 Task: Look for space in Pedana, India from 9th August, 2023 to 12th August, 2023 for 1 adult in price range Rs.6000 to Rs.15000. Place can be entire place with 1  bedroom having 1 bed and 1 bathroom. Property type can be house, flat, guest house. Amenities needed are: wifi. Booking option can be shelf check-in. Required host language is English.
Action: Mouse moved to (561, 76)
Screenshot: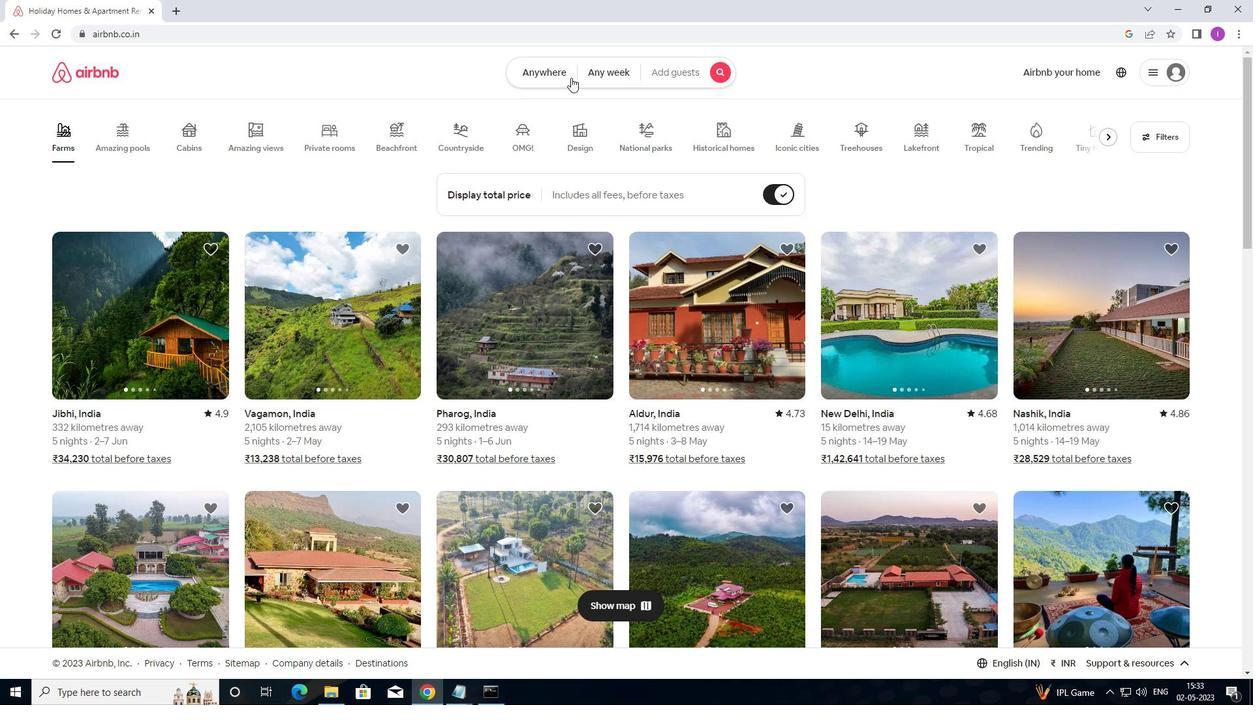 
Action: Mouse pressed left at (561, 76)
Screenshot: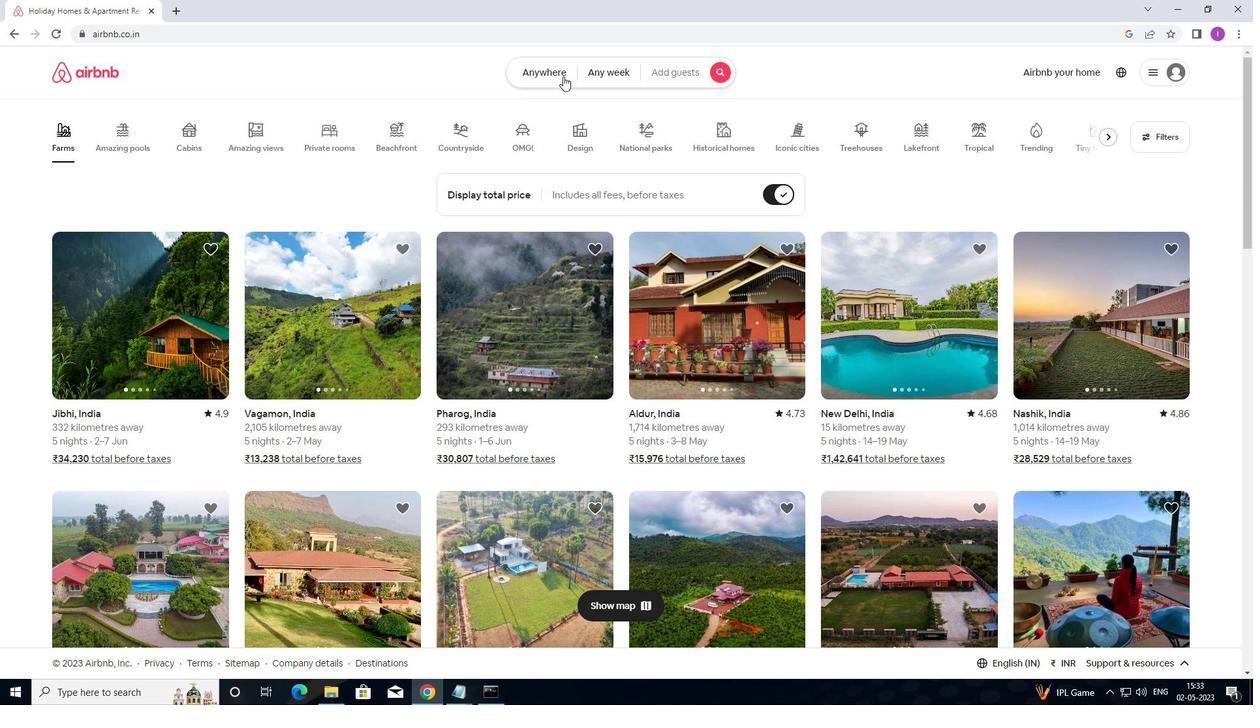 
Action: Mouse moved to (400, 122)
Screenshot: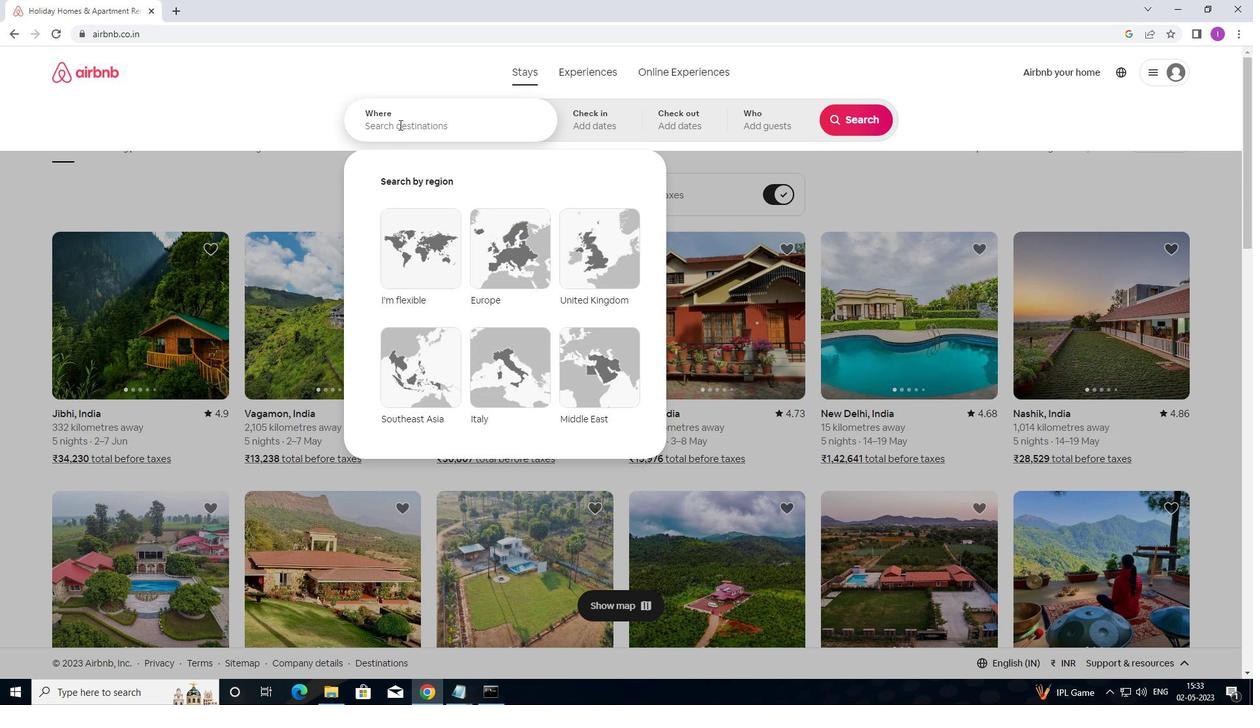 
Action: Mouse pressed left at (400, 122)
Screenshot: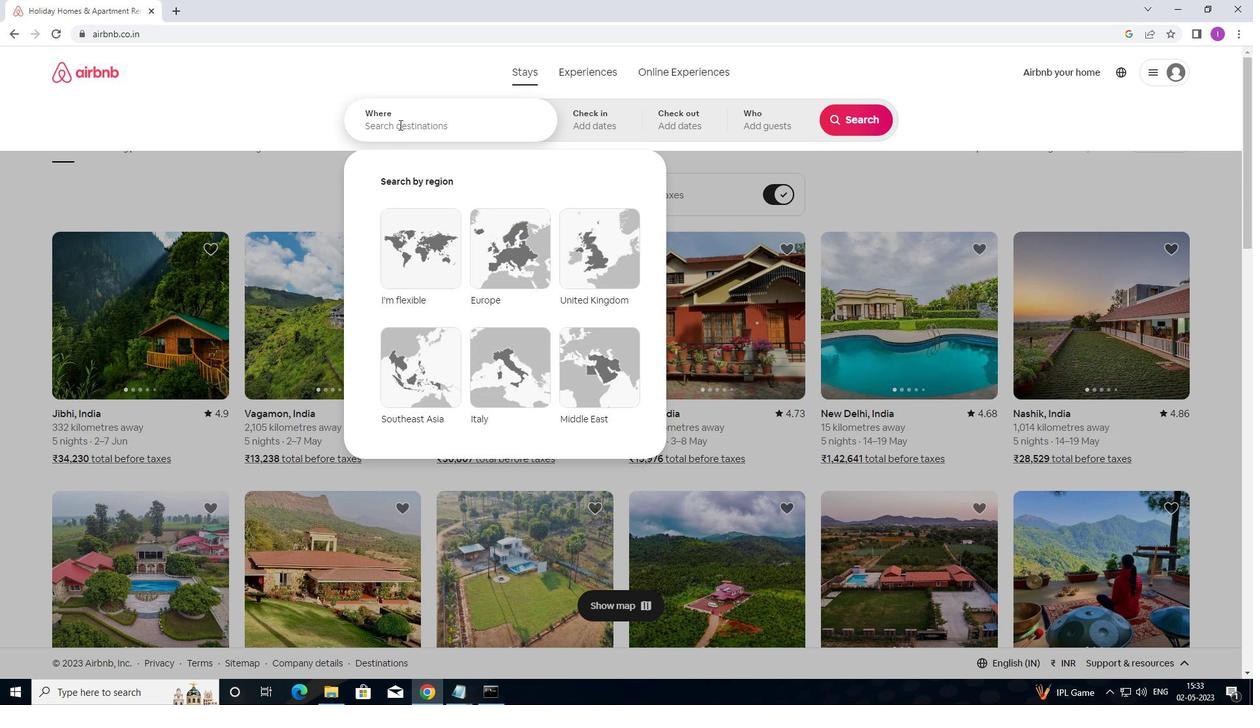 
Action: Mouse moved to (519, 142)
Screenshot: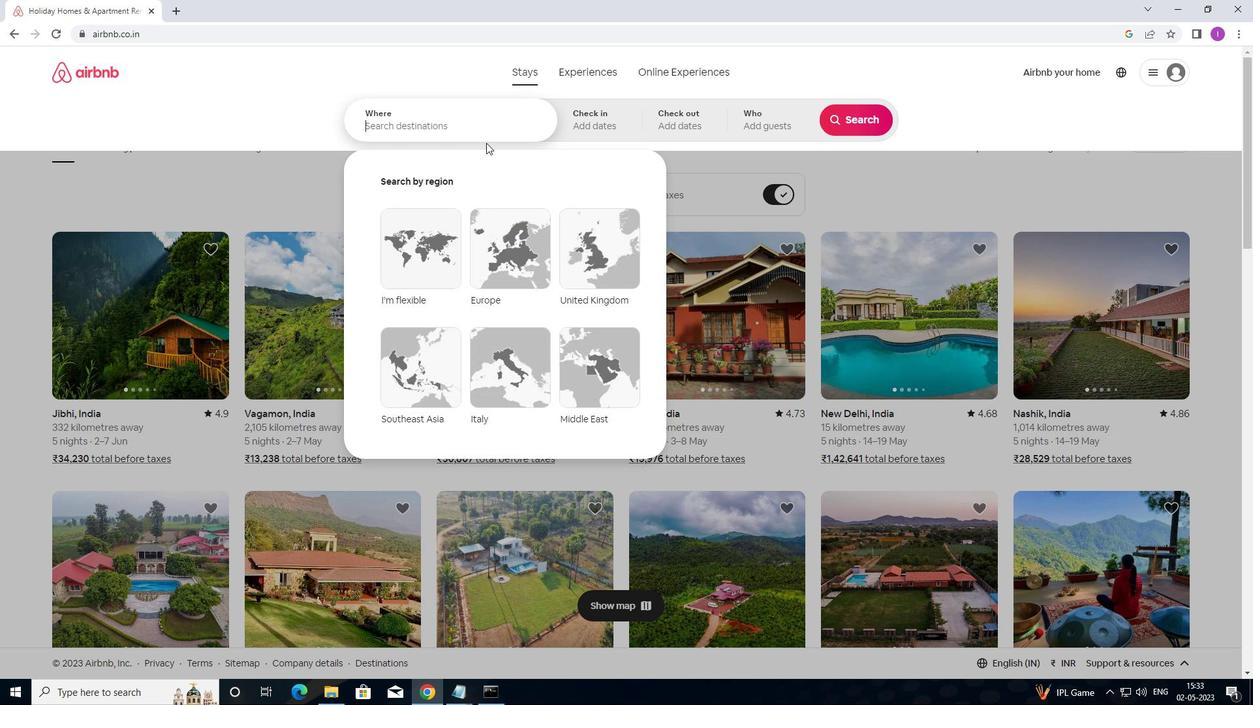 
Action: Key pressed <Key.shift>PEDANA,<Key.shift>INDIA
Screenshot: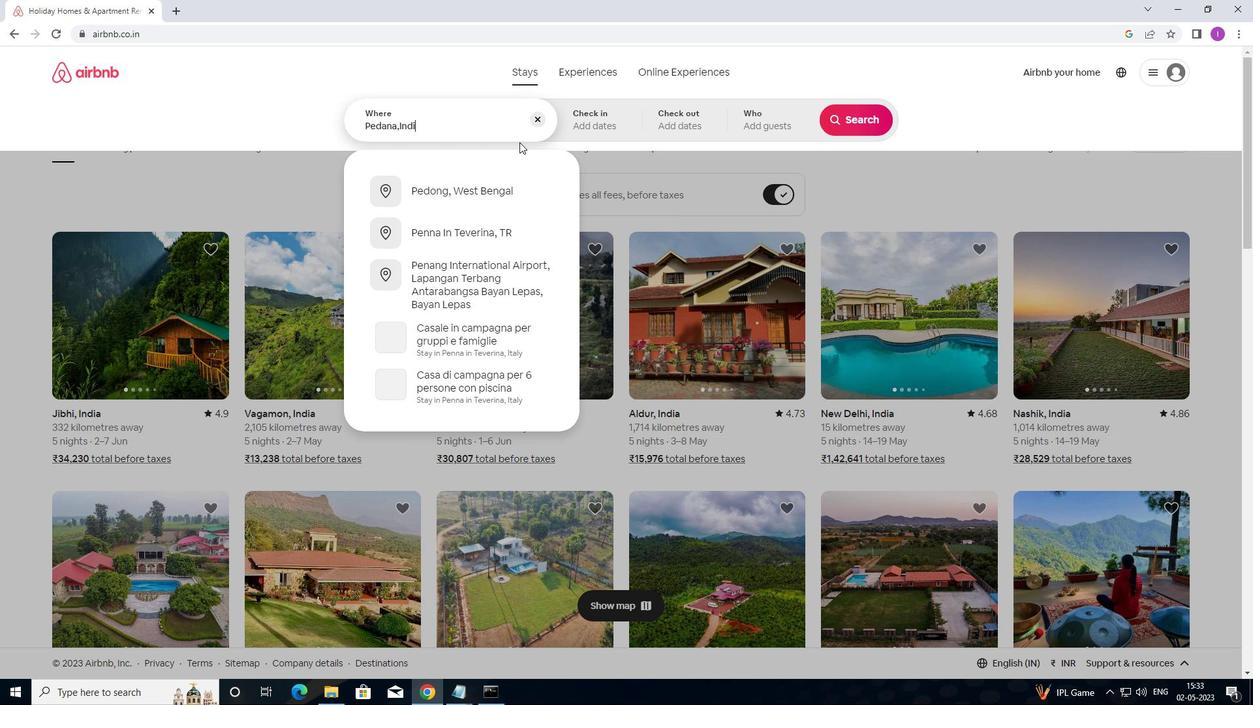 
Action: Mouse moved to (592, 126)
Screenshot: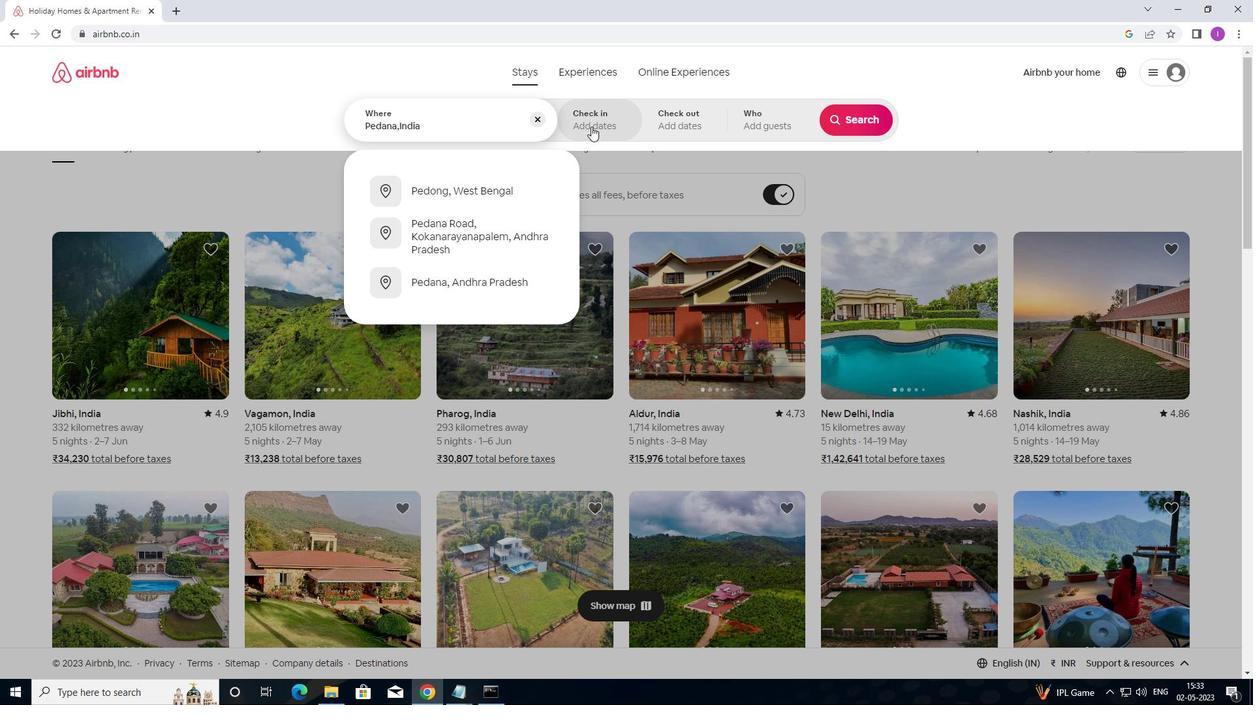 
Action: Mouse pressed left at (592, 126)
Screenshot: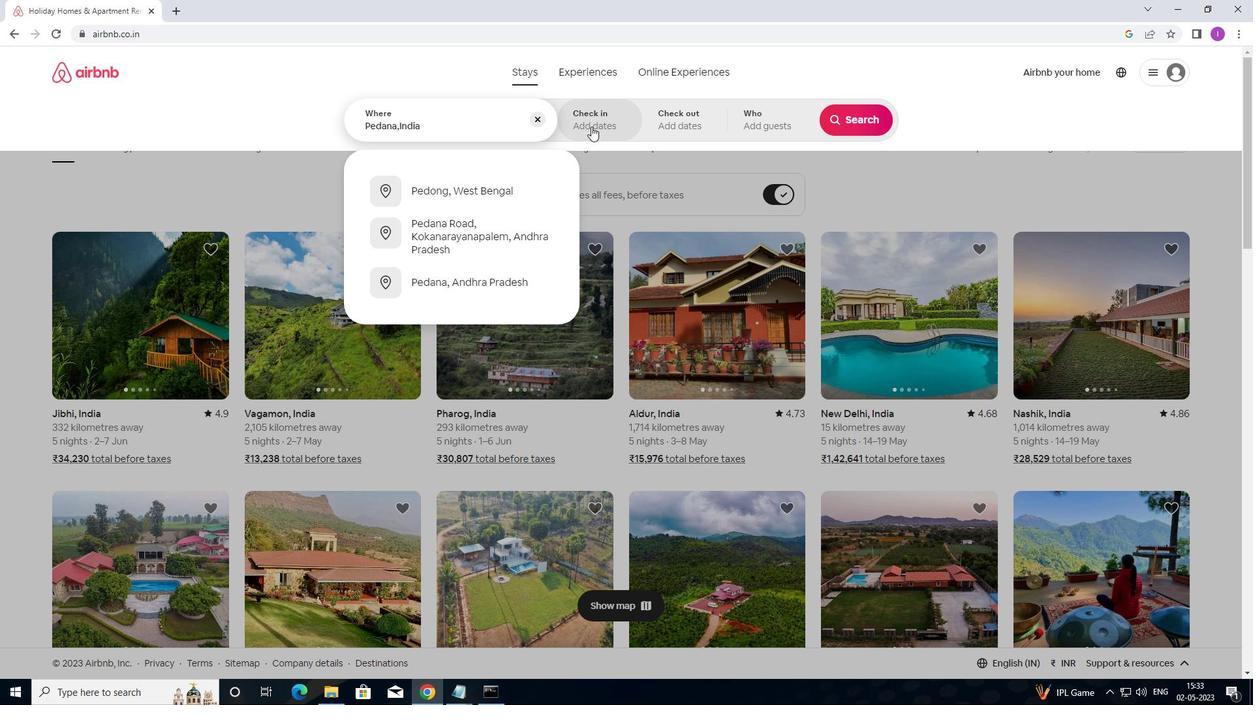
Action: Mouse moved to (849, 226)
Screenshot: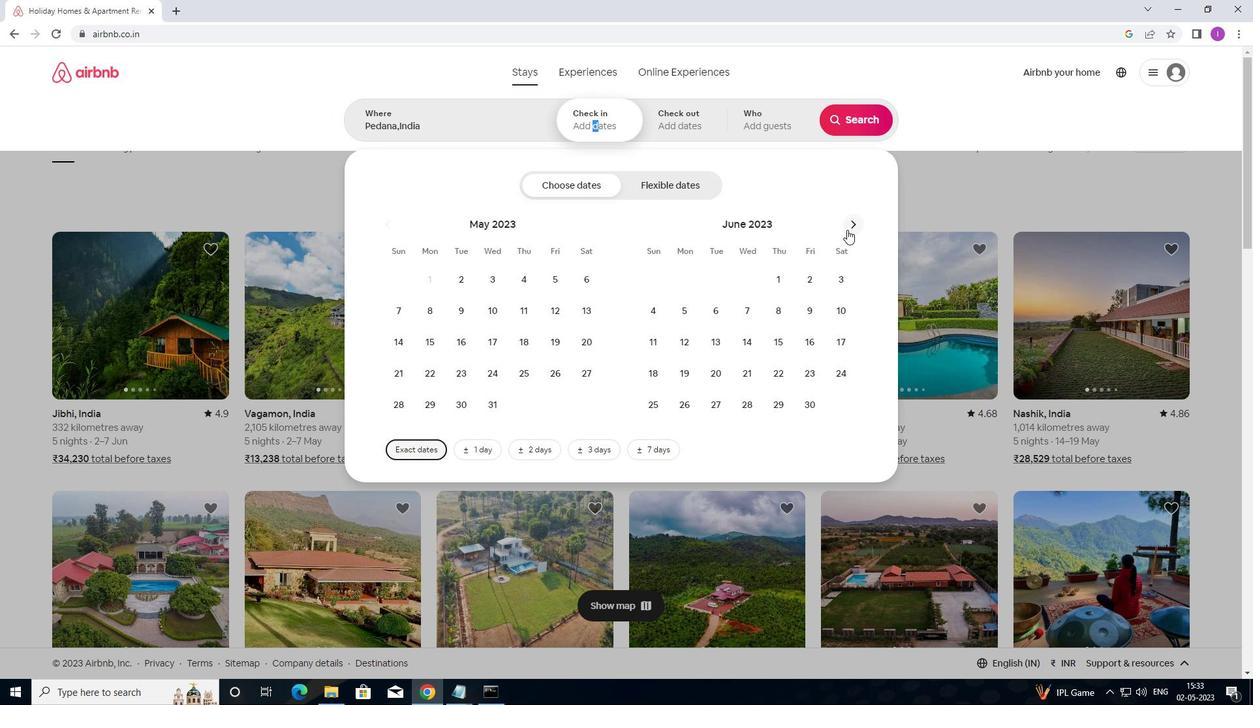 
Action: Mouse pressed left at (849, 226)
Screenshot: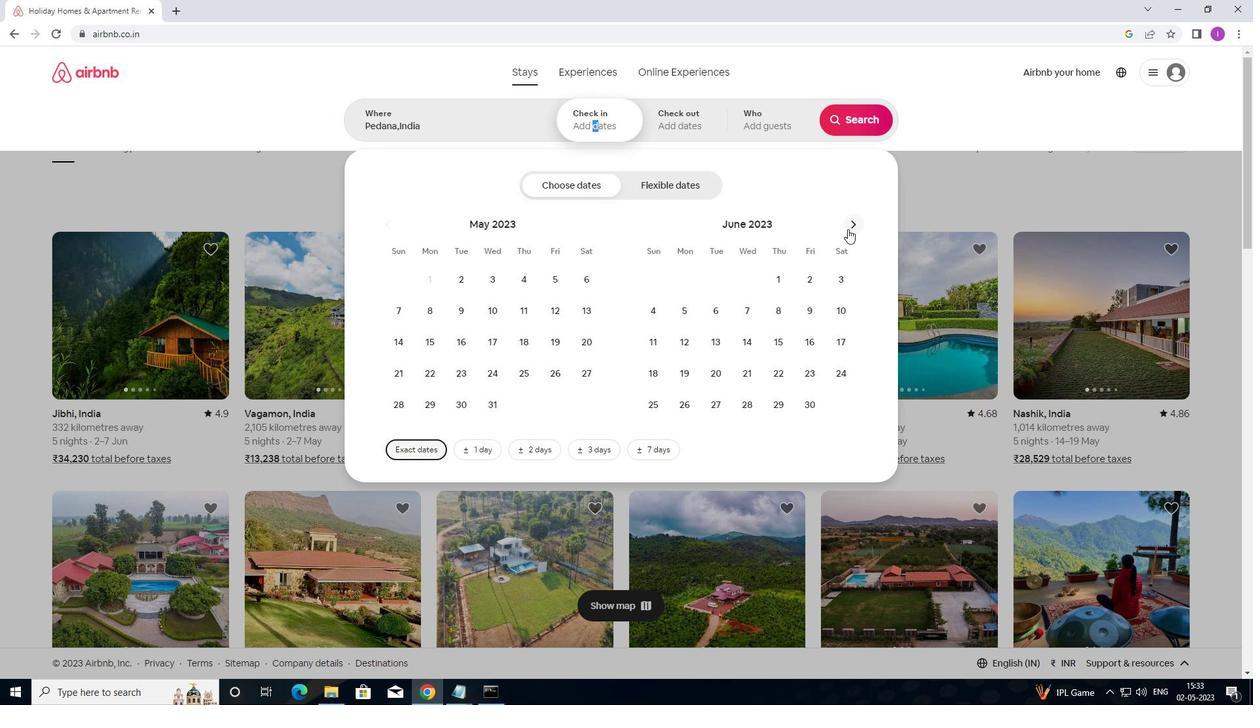 
Action: Mouse moved to (851, 226)
Screenshot: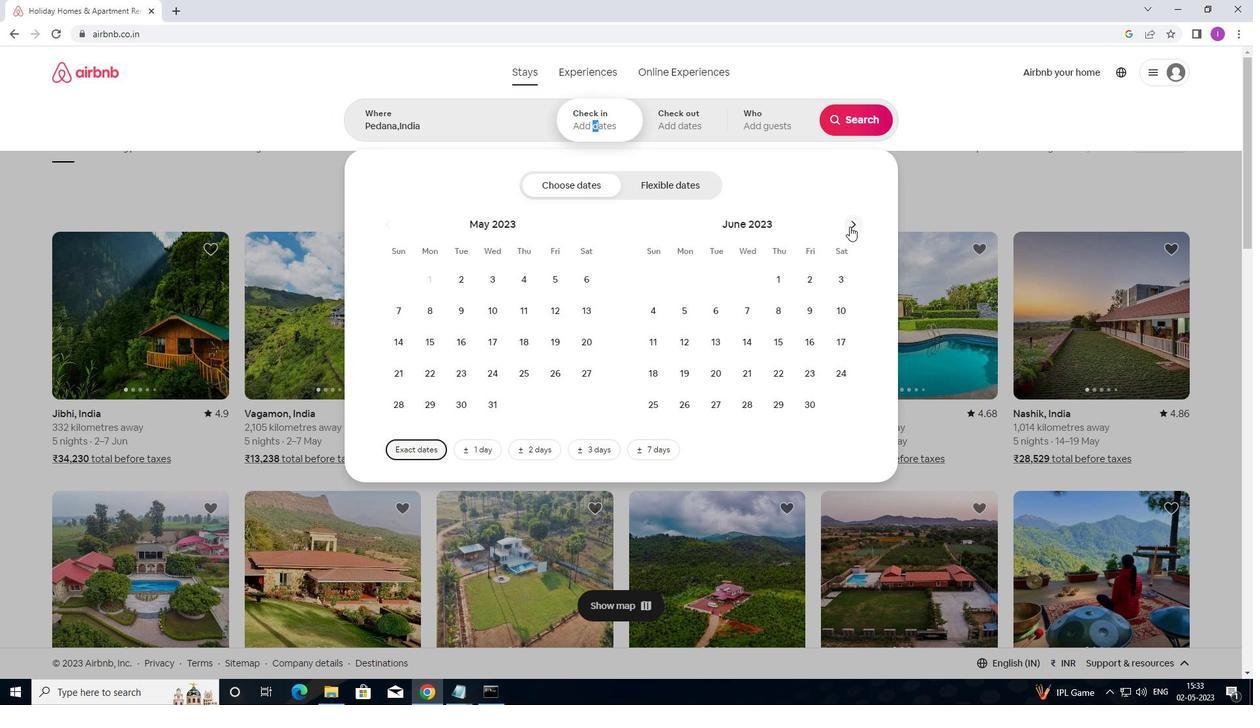 
Action: Mouse pressed left at (851, 226)
Screenshot: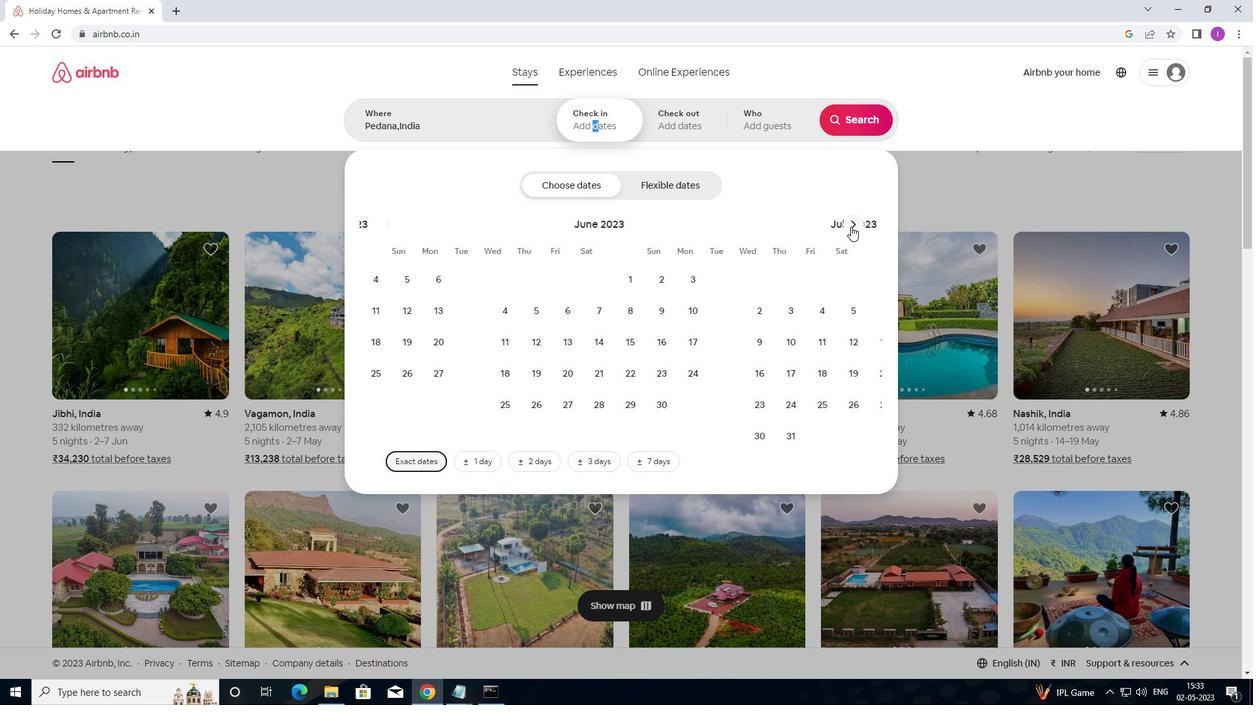 
Action: Mouse pressed left at (851, 226)
Screenshot: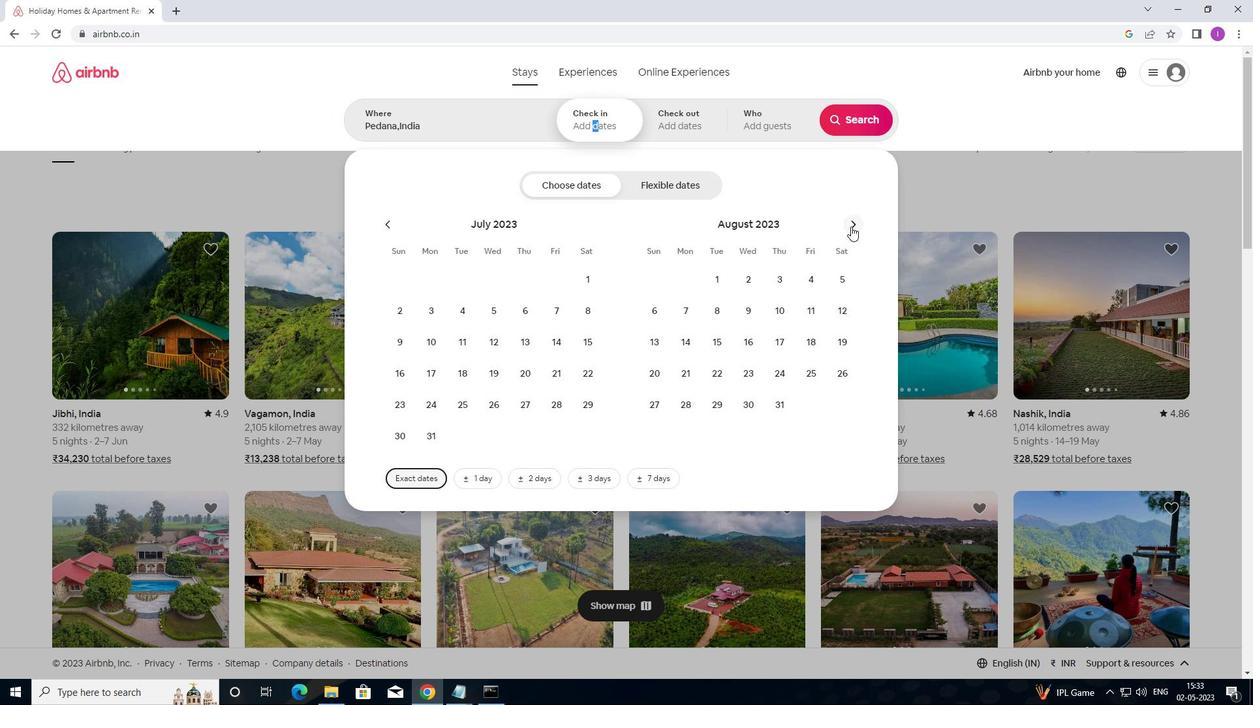 
Action: Mouse moved to (491, 313)
Screenshot: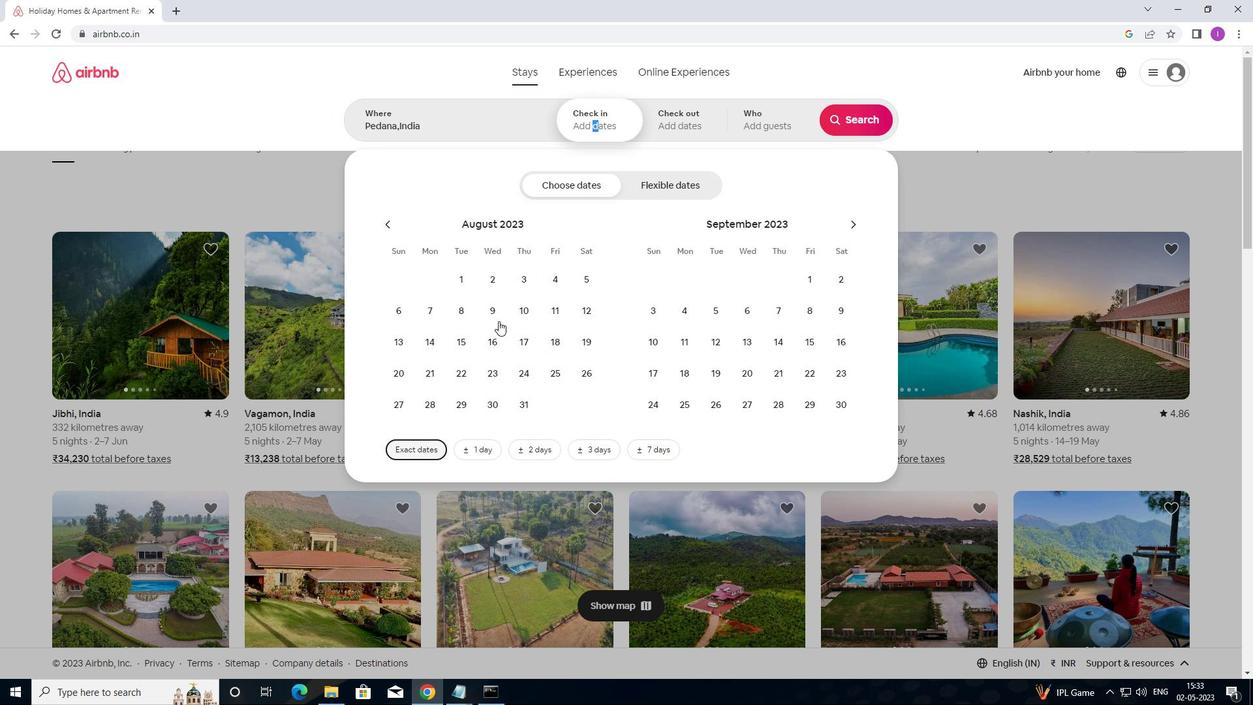 
Action: Mouse pressed left at (491, 313)
Screenshot: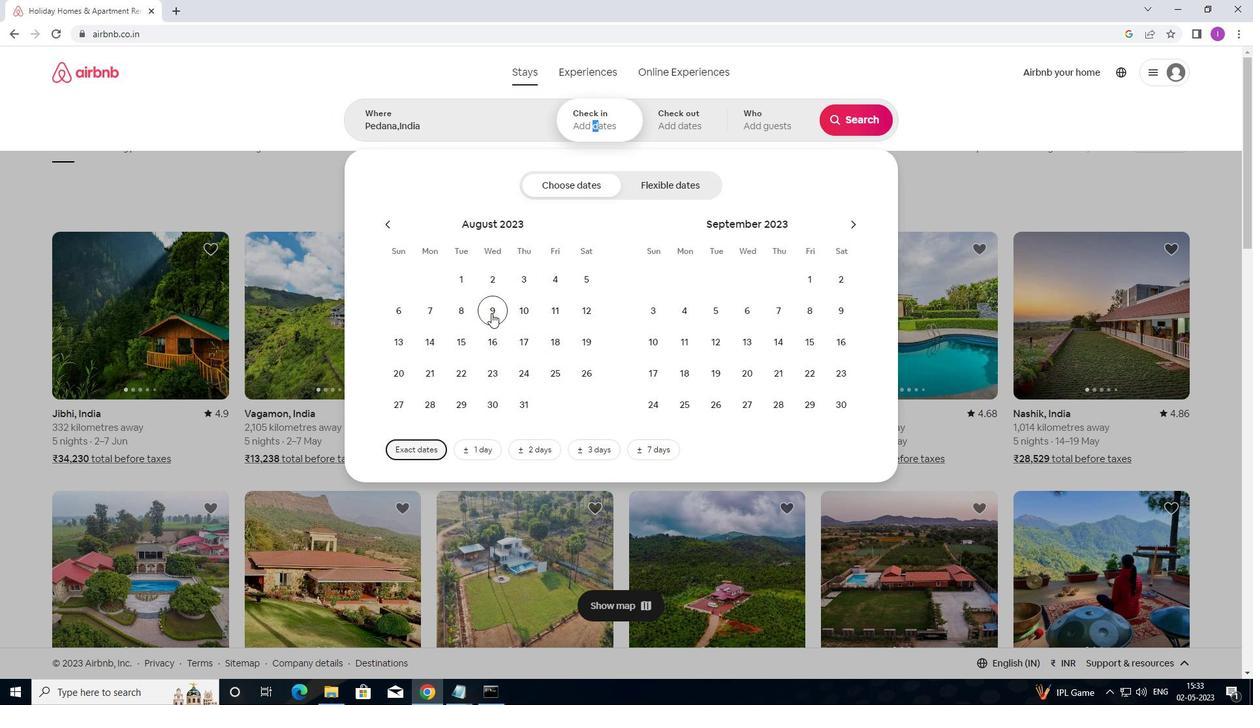 
Action: Mouse moved to (588, 314)
Screenshot: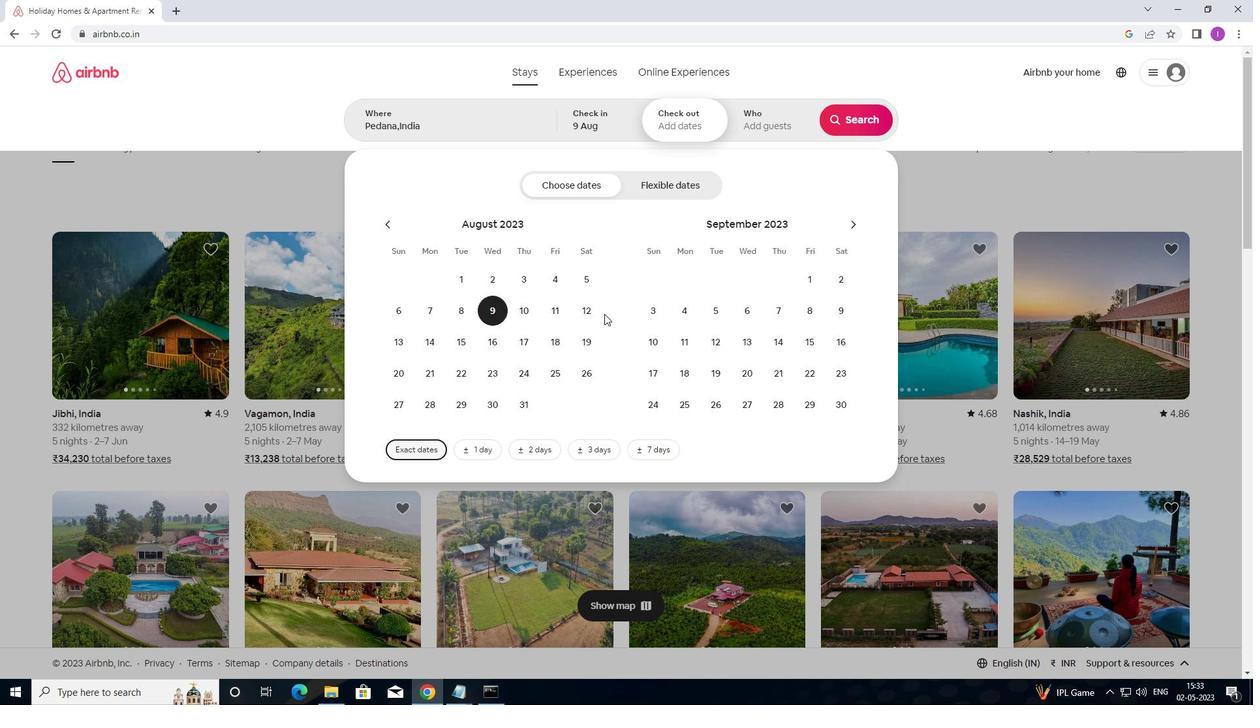 
Action: Mouse pressed left at (588, 314)
Screenshot: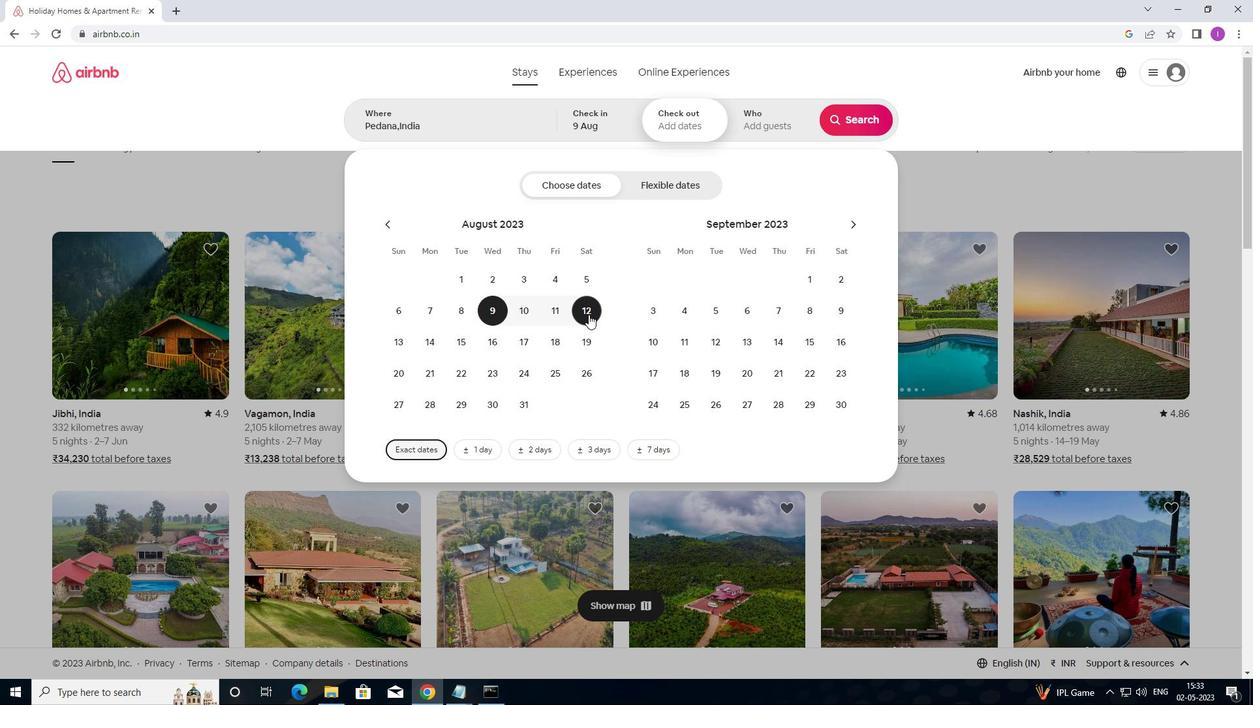 
Action: Mouse moved to (787, 129)
Screenshot: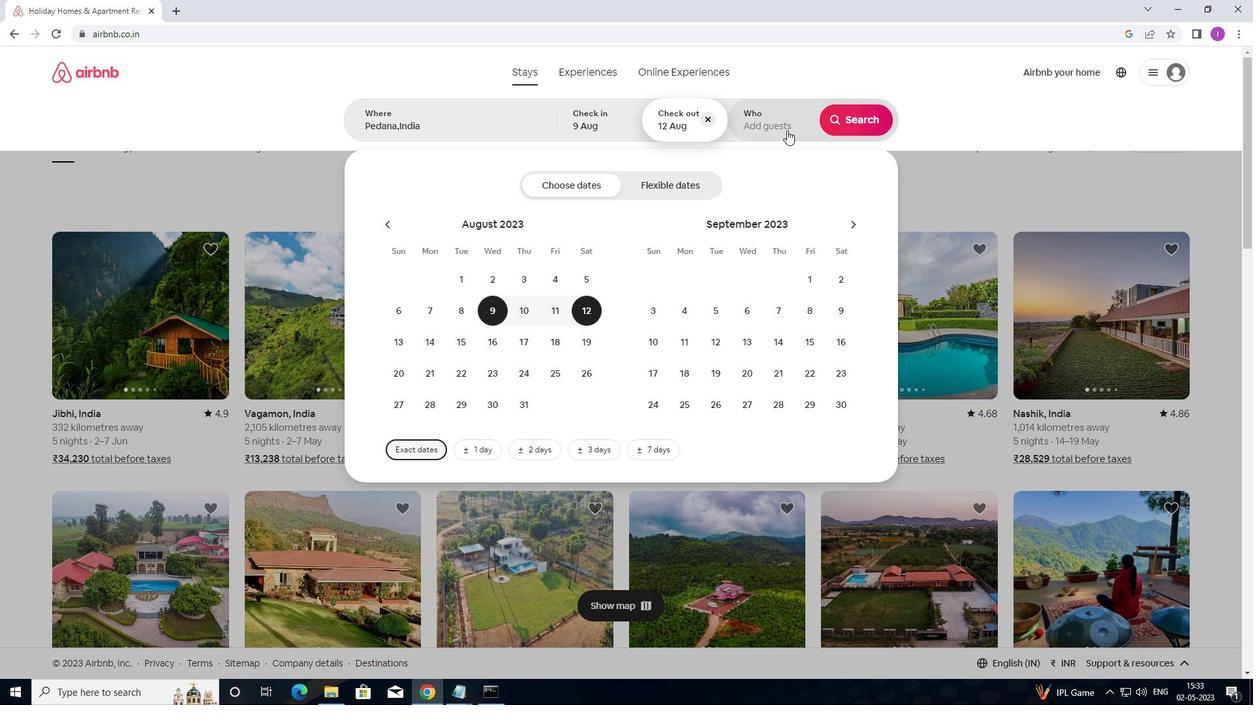 
Action: Mouse pressed left at (787, 129)
Screenshot: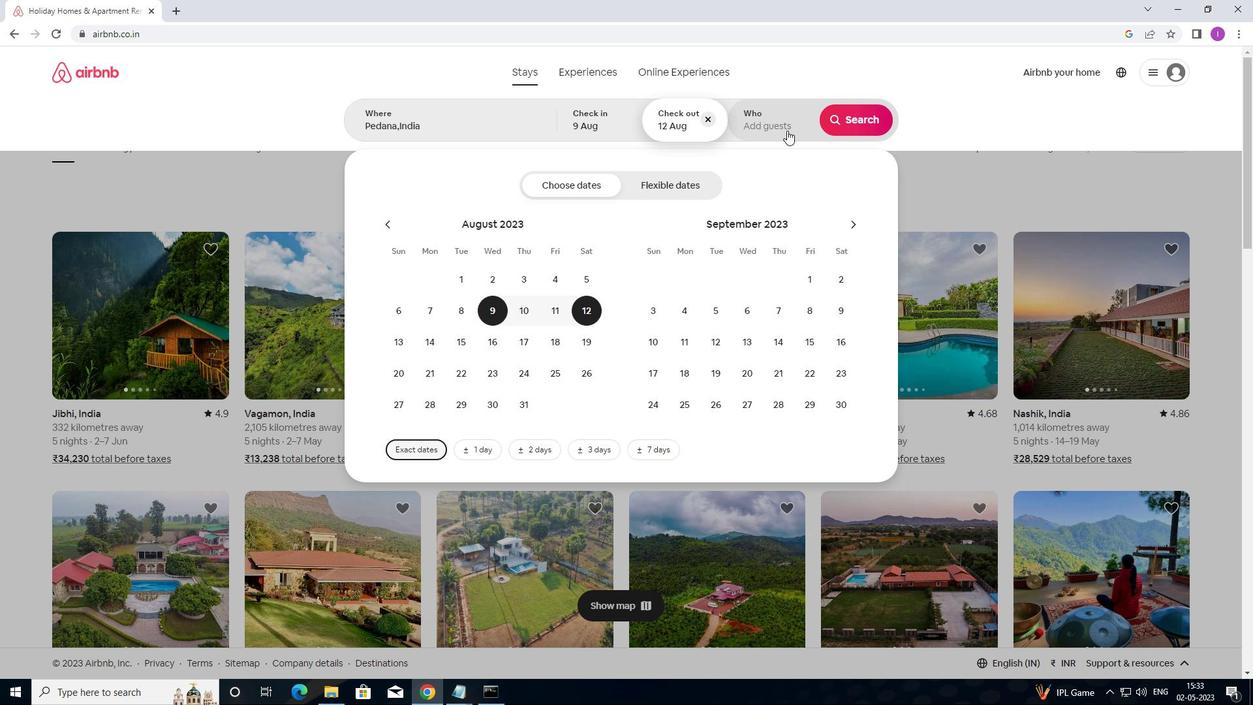 
Action: Mouse moved to (863, 186)
Screenshot: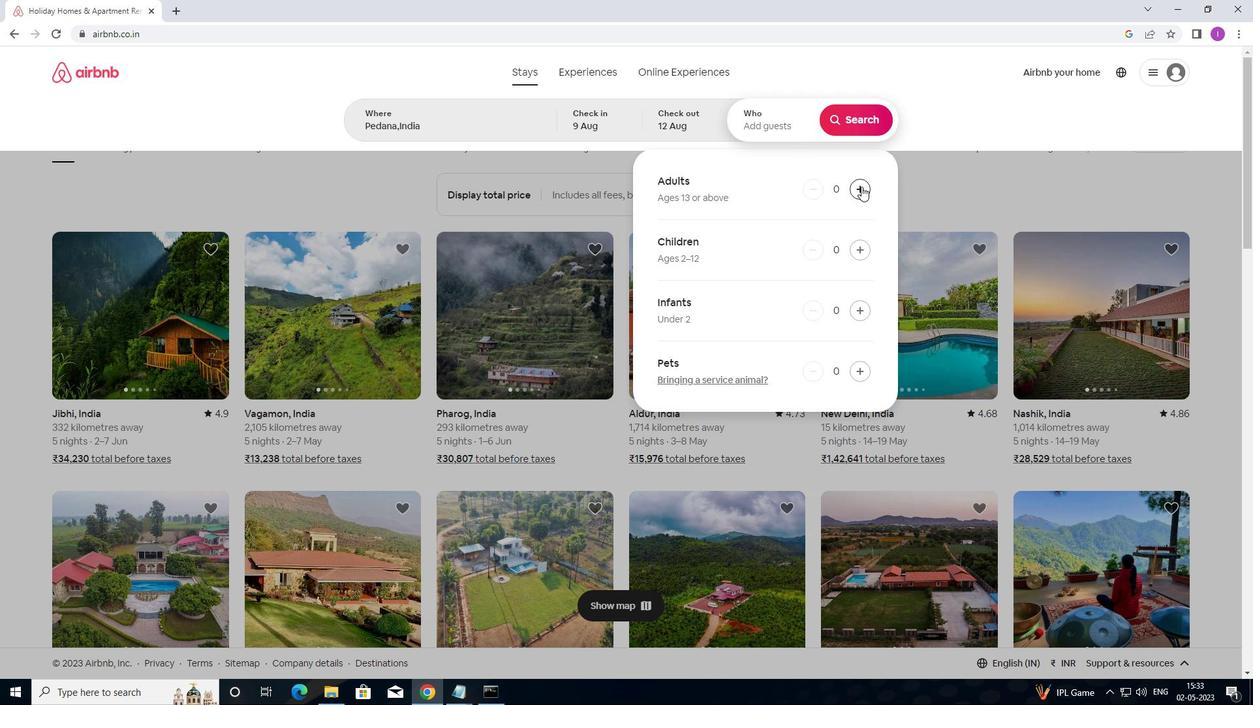 
Action: Mouse pressed left at (863, 186)
Screenshot: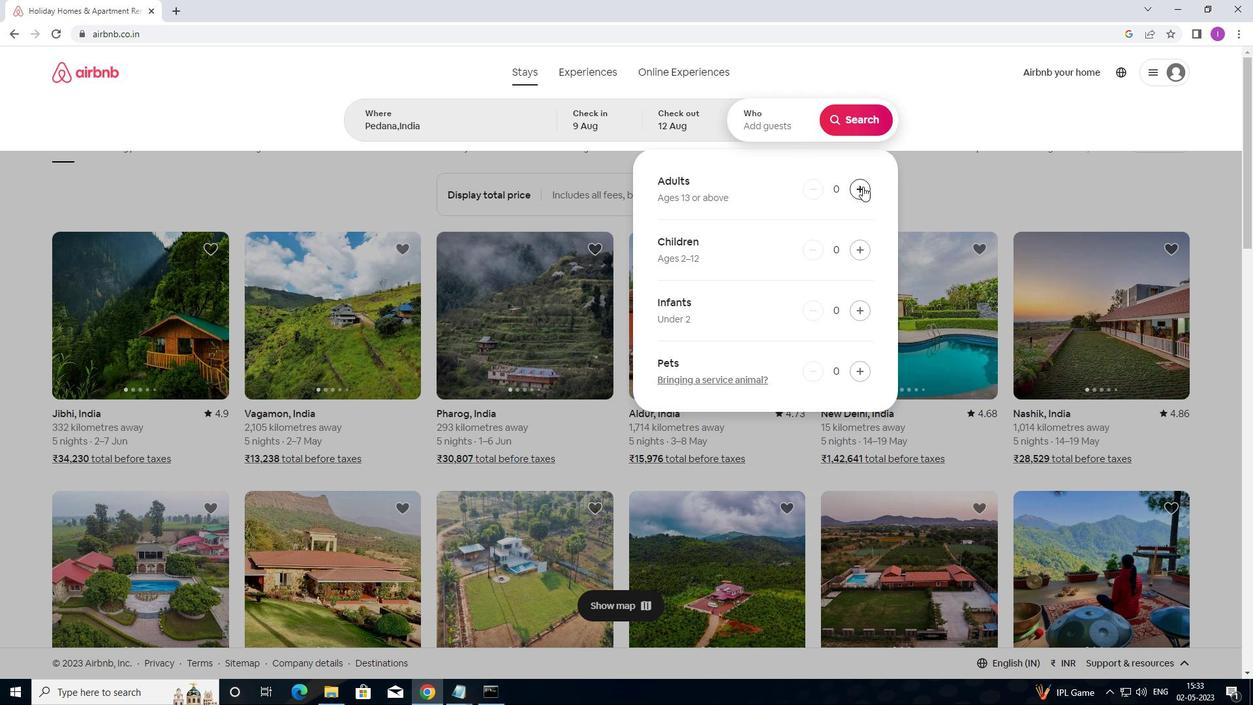 
Action: Mouse moved to (862, 125)
Screenshot: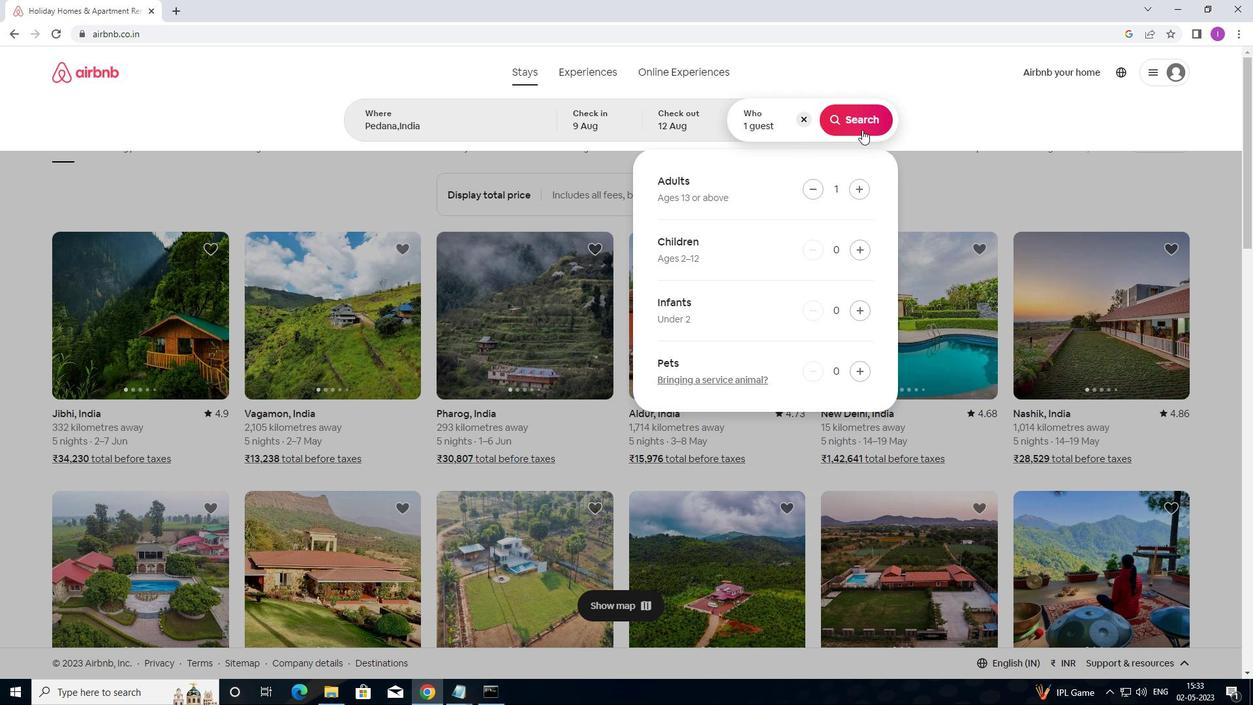 
Action: Mouse pressed left at (862, 125)
Screenshot: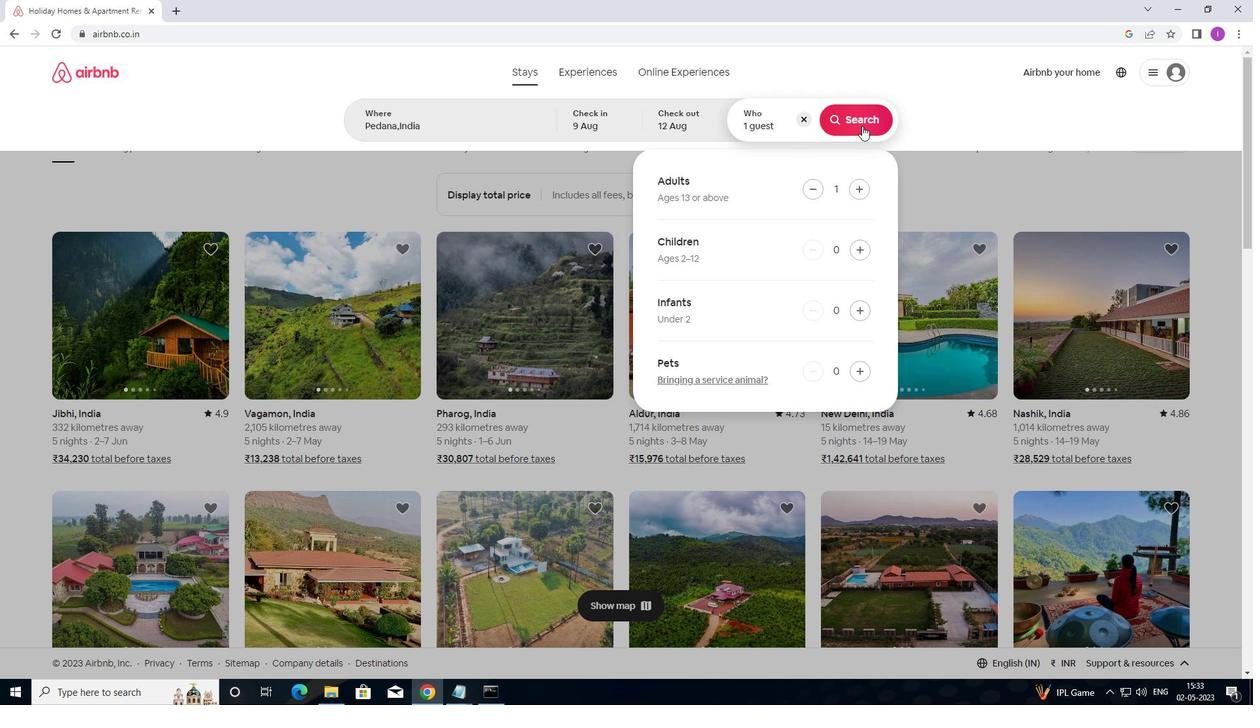
Action: Mouse moved to (1186, 128)
Screenshot: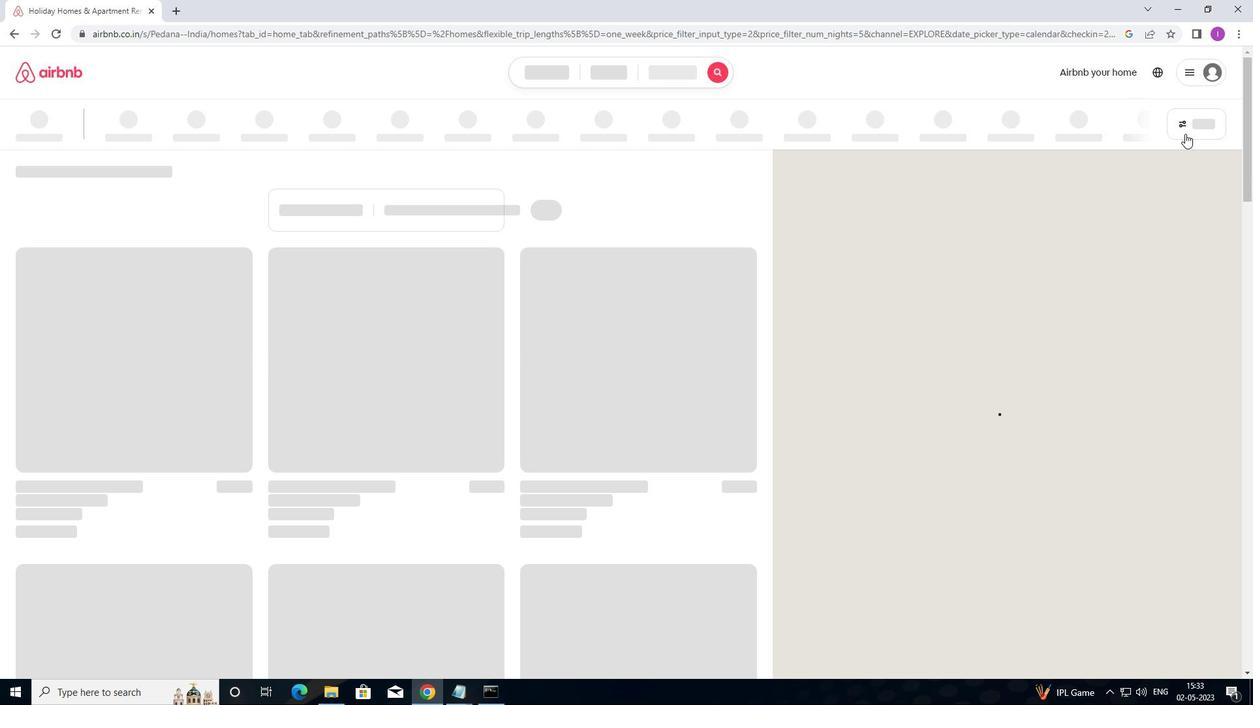 
Action: Mouse pressed left at (1186, 128)
Screenshot: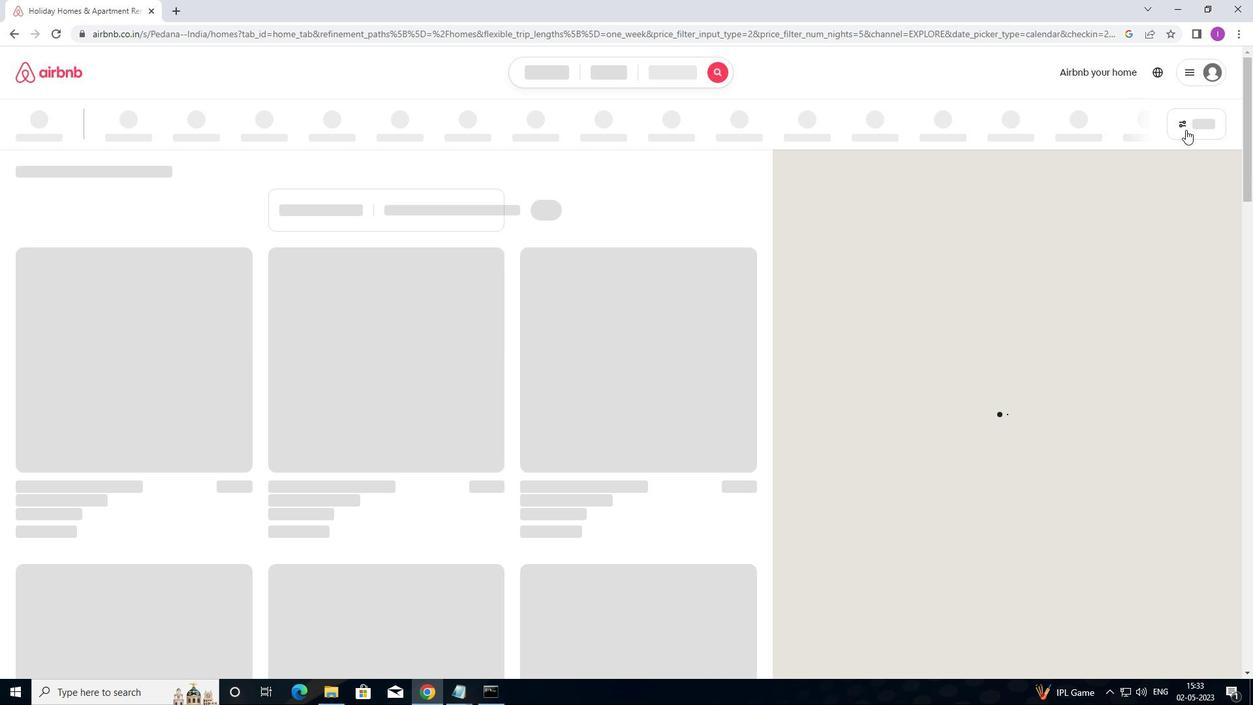 
Action: Mouse moved to (1205, 118)
Screenshot: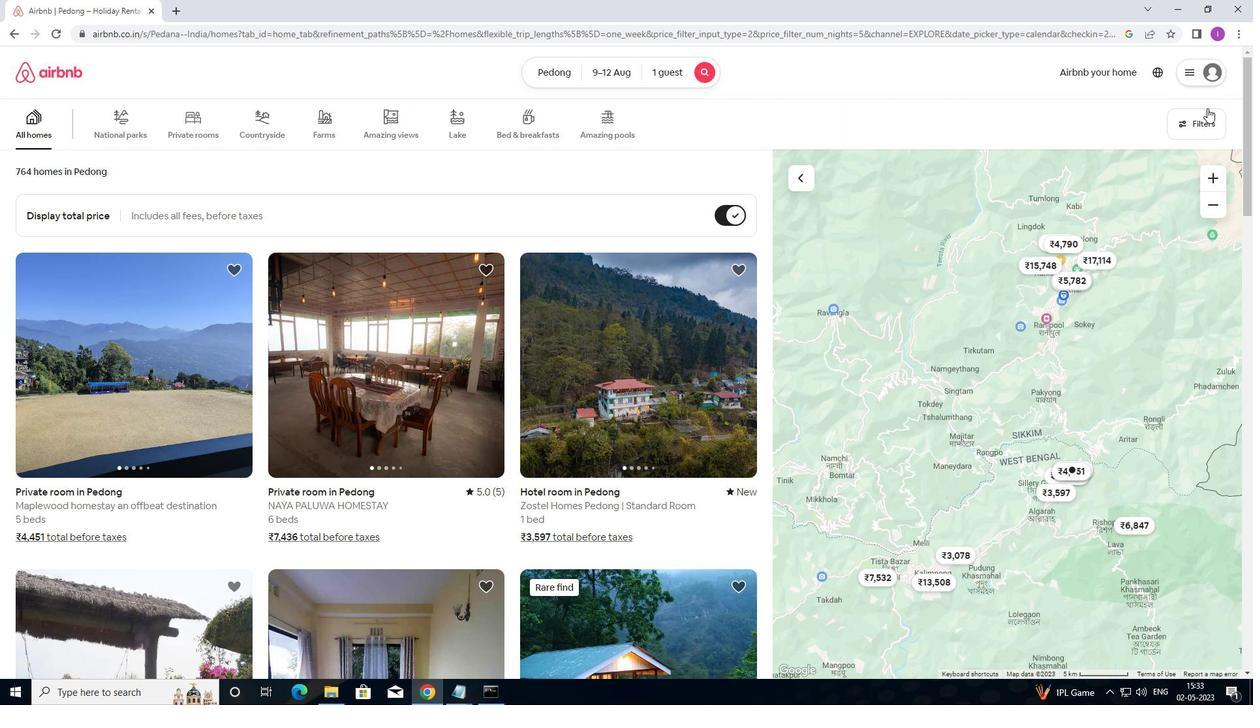 
Action: Mouse pressed left at (1205, 118)
Screenshot: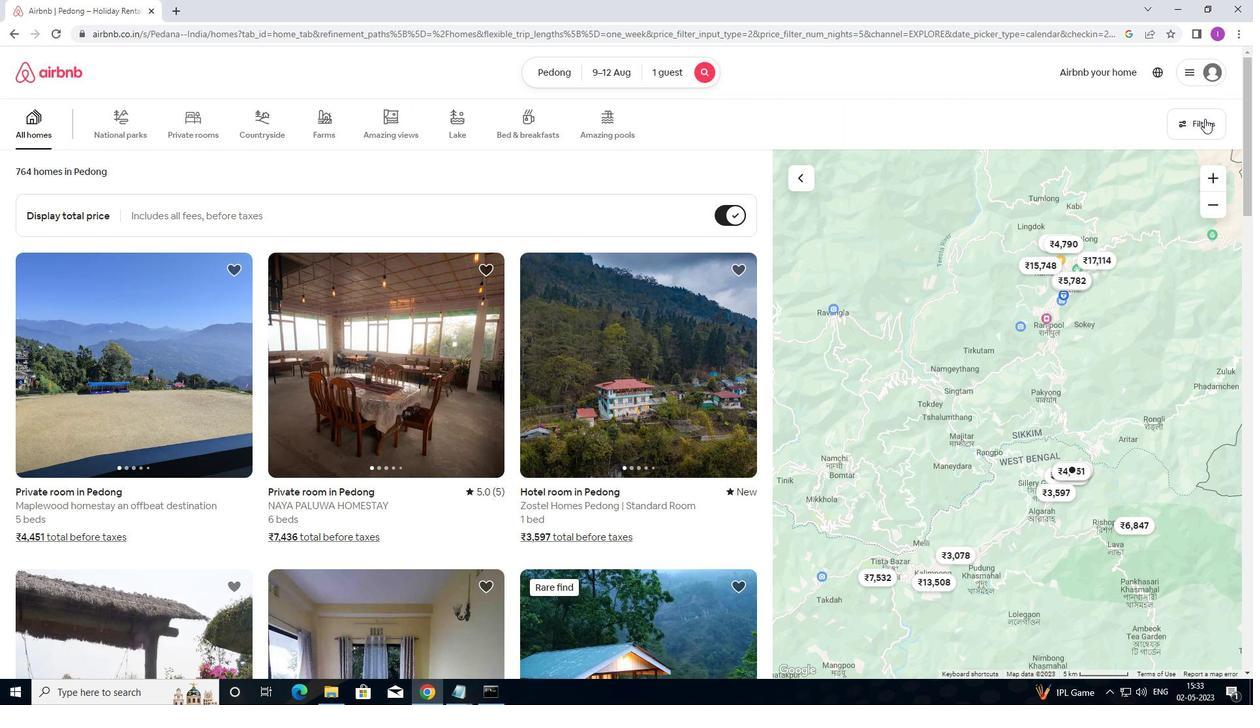 
Action: Mouse moved to (464, 291)
Screenshot: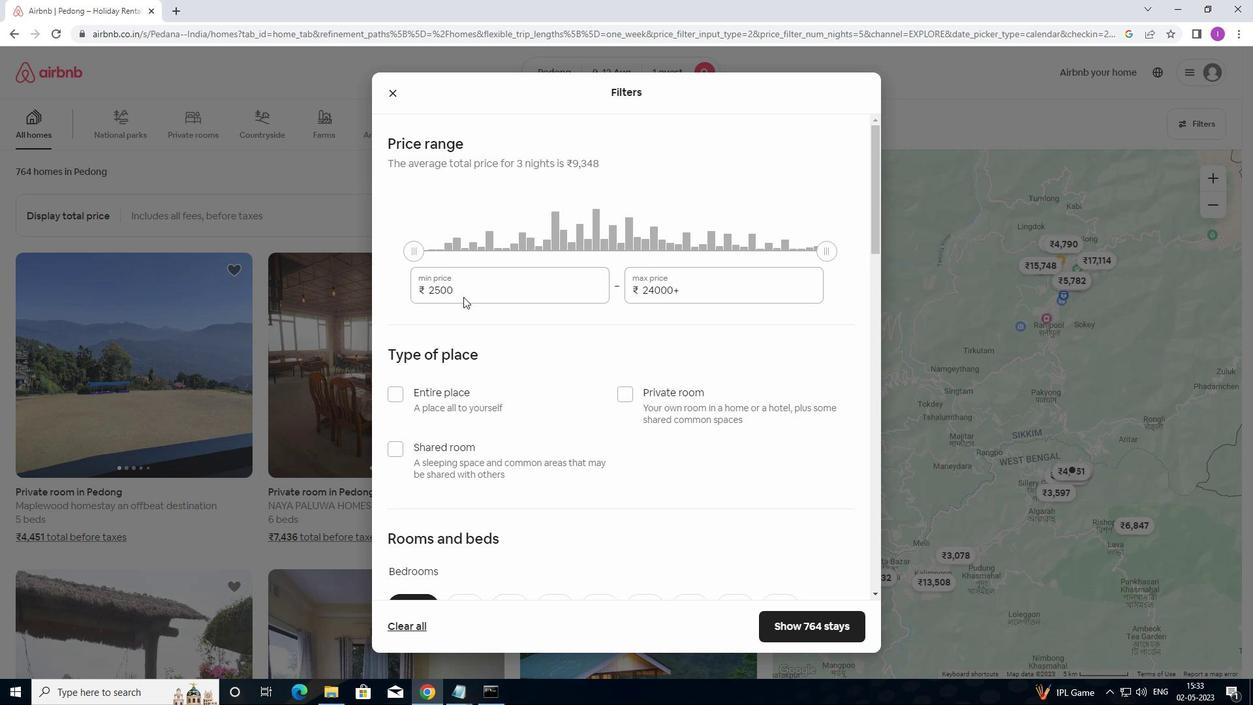 
Action: Mouse pressed left at (464, 291)
Screenshot: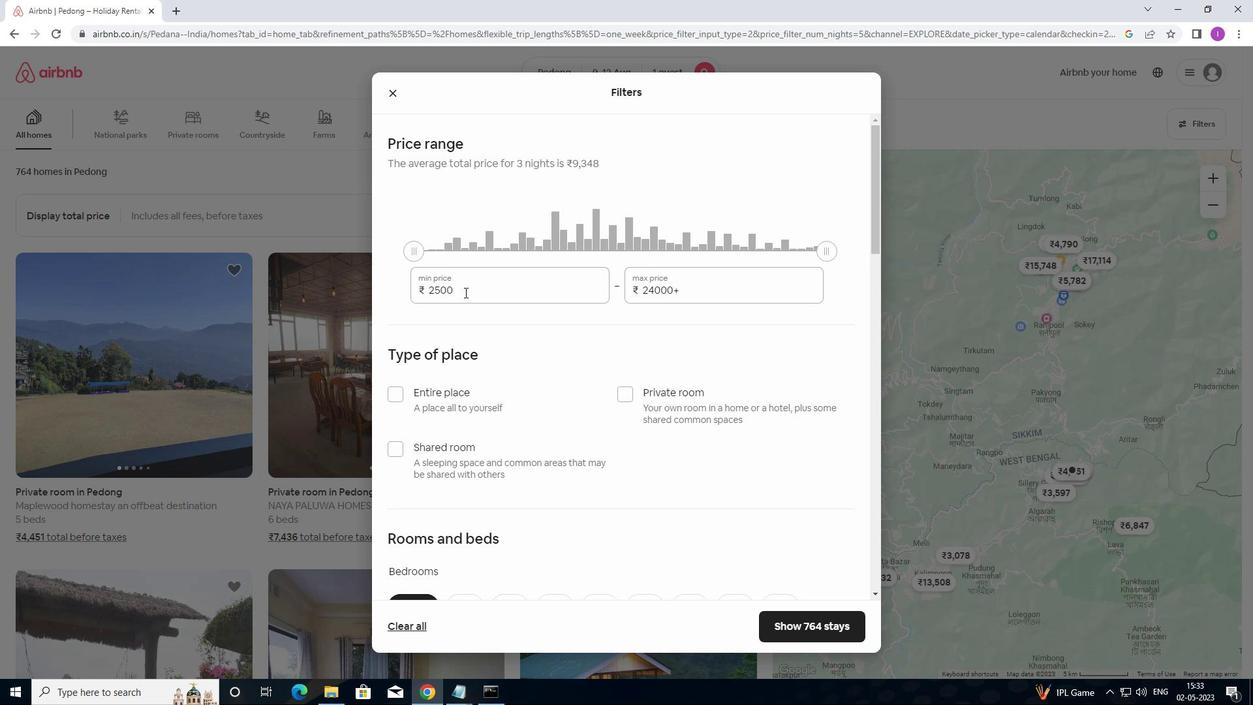 
Action: Mouse moved to (447, 291)
Screenshot: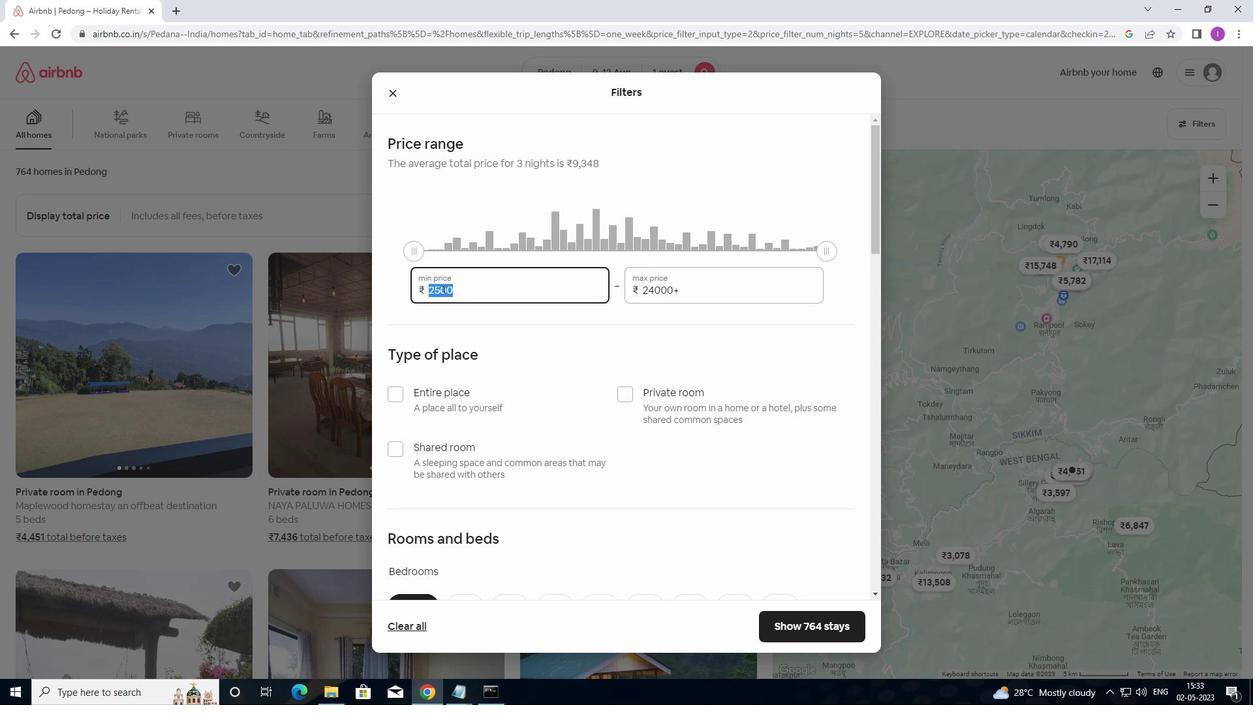
Action: Key pressed 6
Screenshot: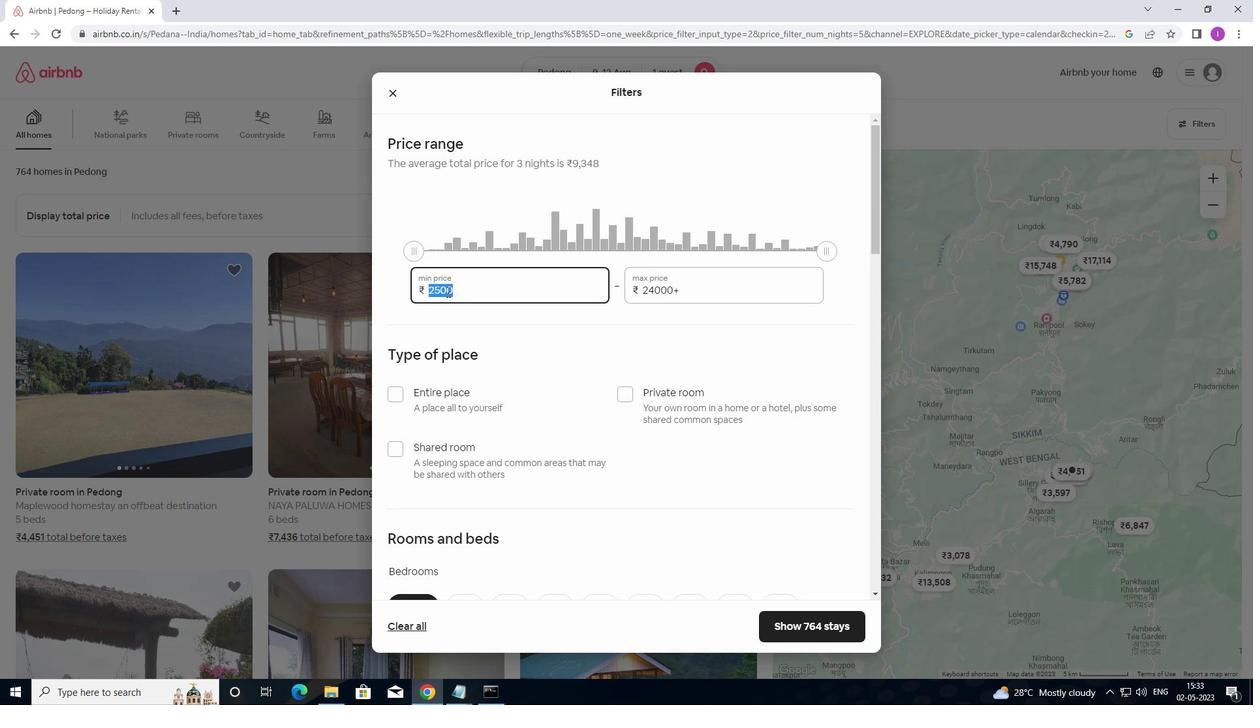 
Action: Mouse moved to (451, 291)
Screenshot: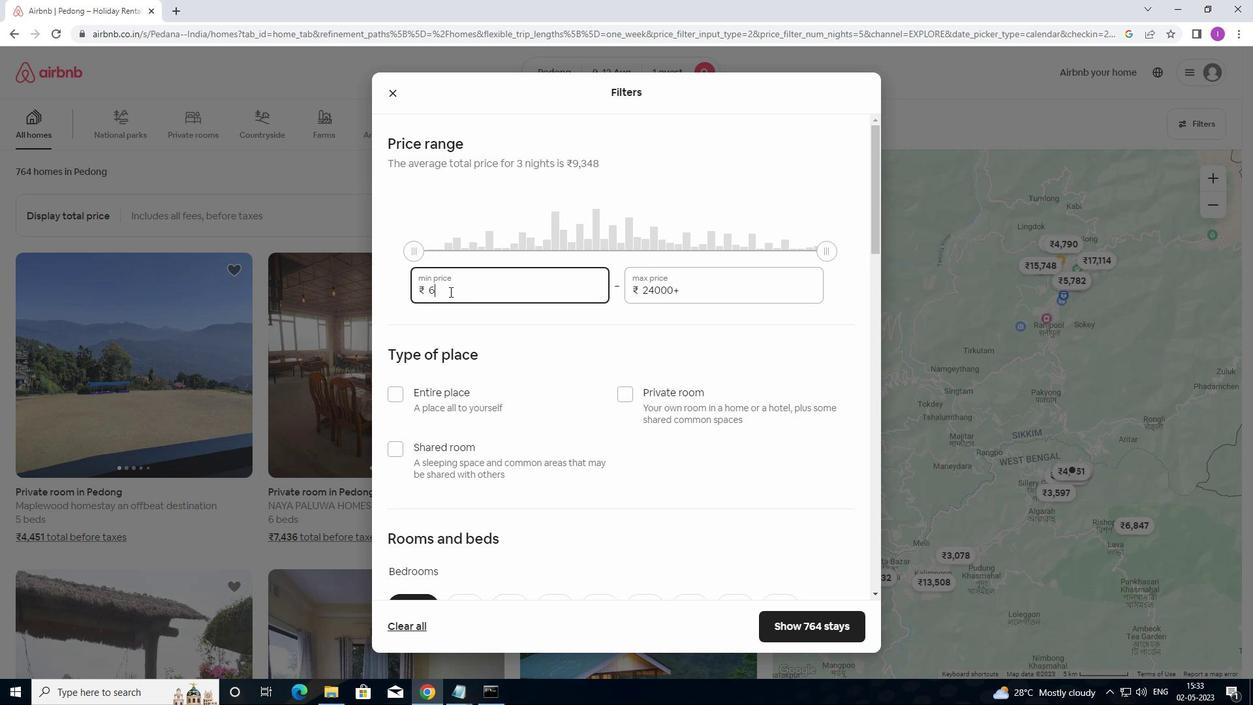 
Action: Key pressed 0
Screenshot: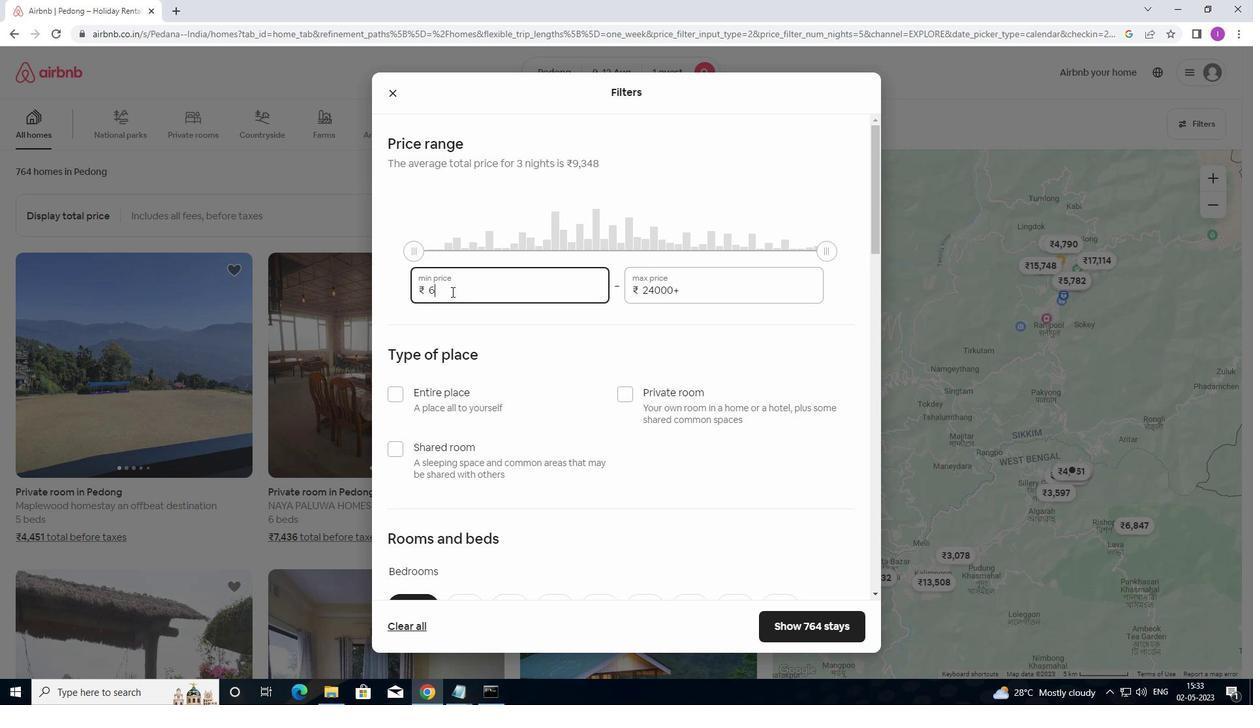 
Action: Mouse moved to (466, 291)
Screenshot: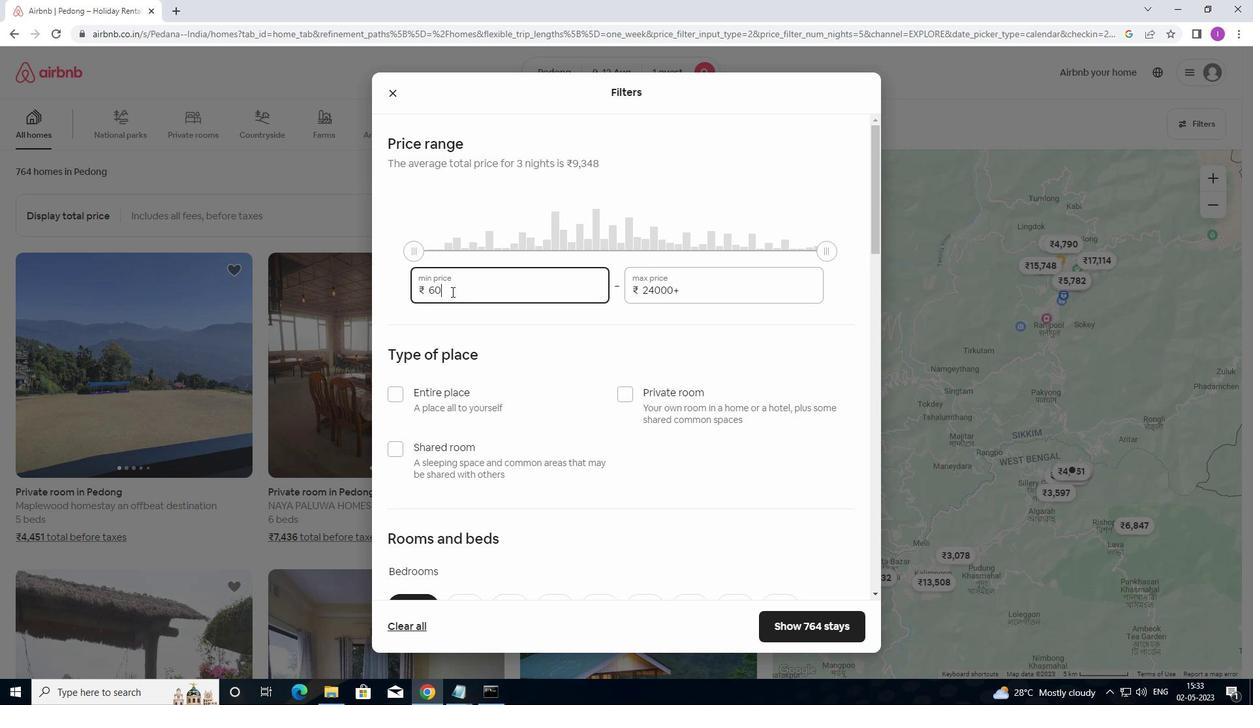 
Action: Key pressed 0
Screenshot: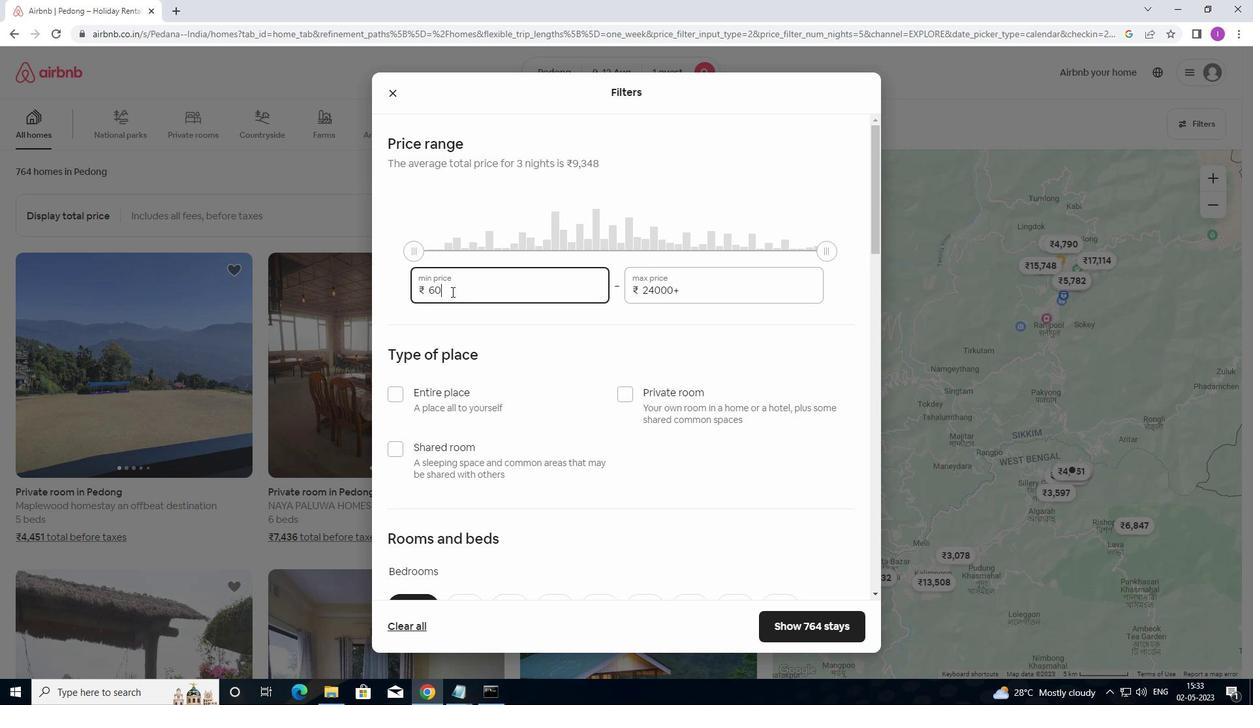 
Action: Mouse moved to (468, 291)
Screenshot: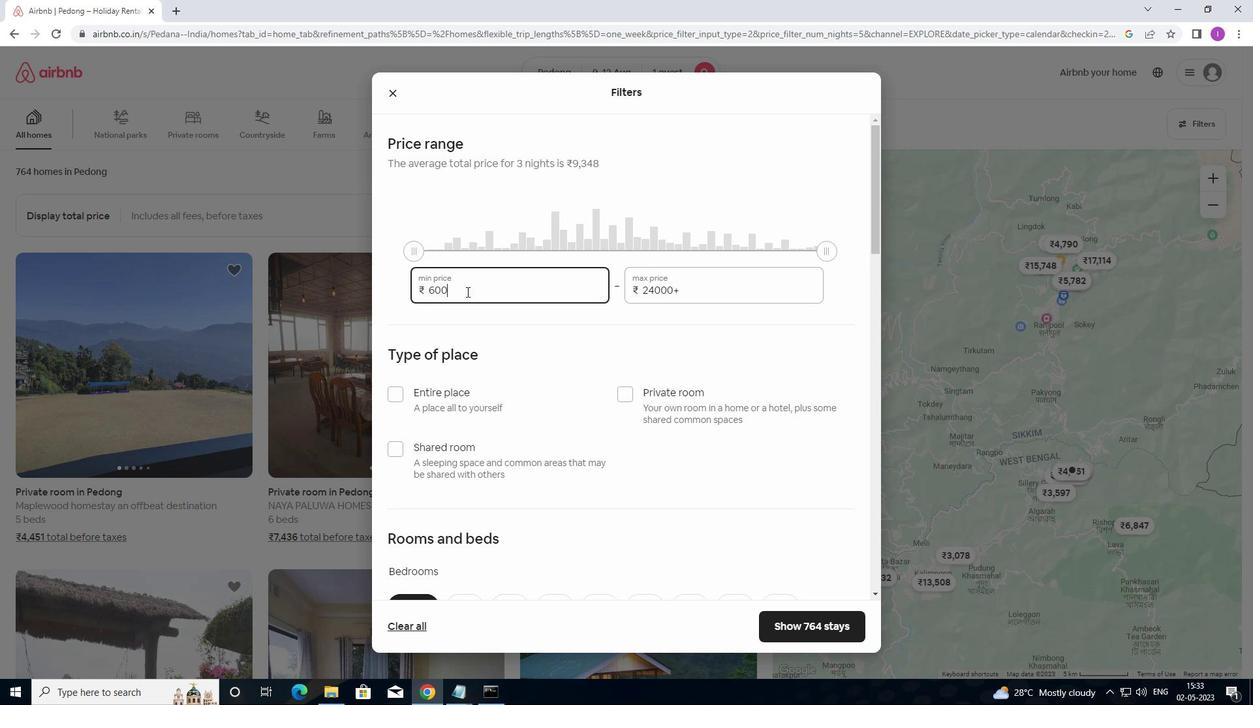 
Action: Key pressed 0
Screenshot: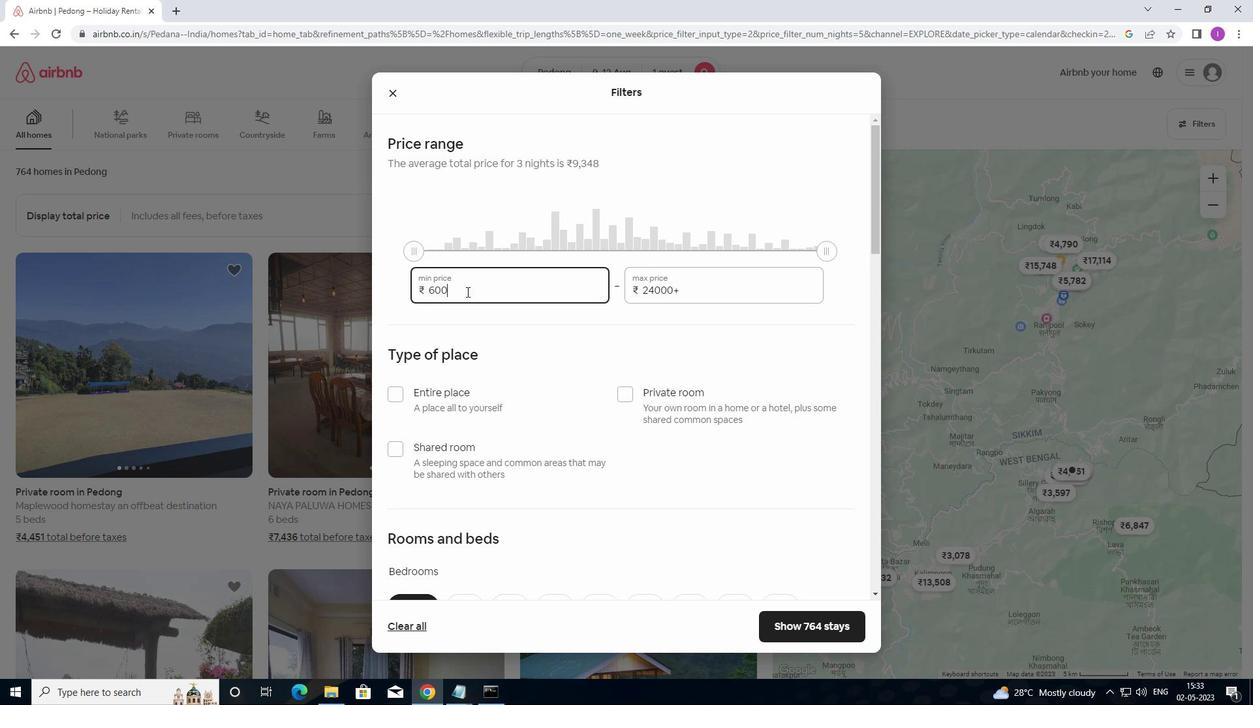 
Action: Mouse moved to (688, 290)
Screenshot: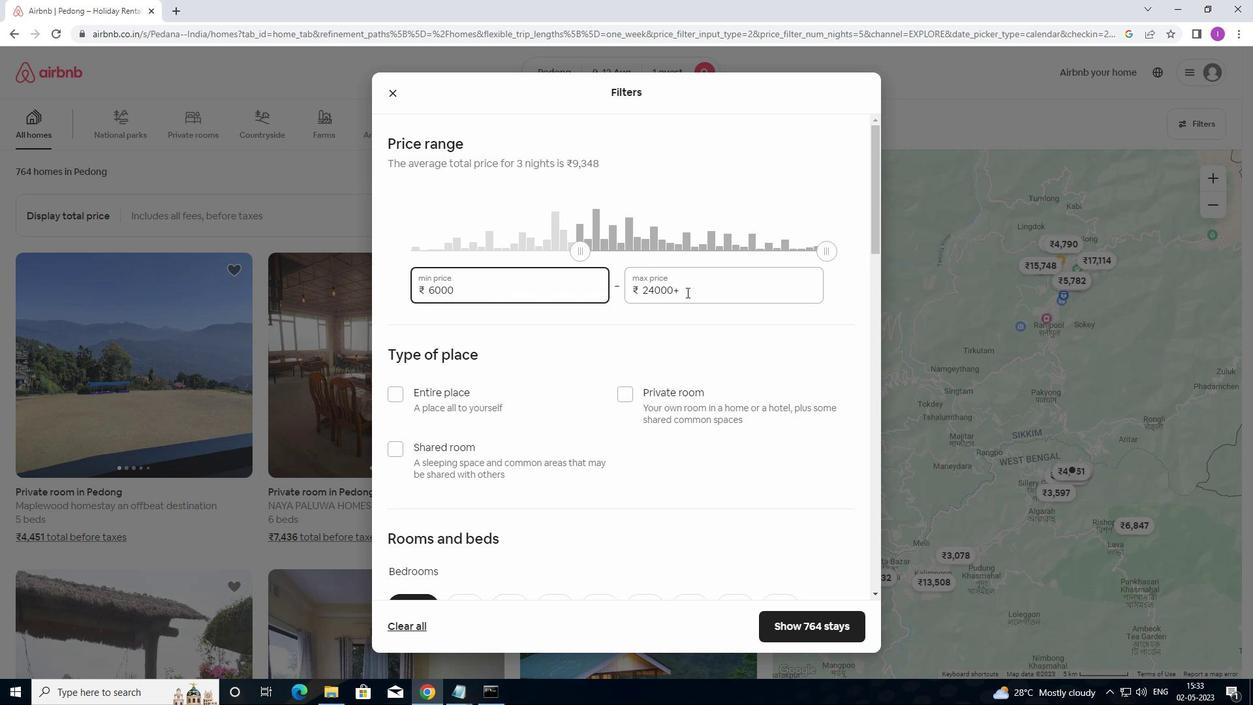 
Action: Mouse pressed left at (688, 290)
Screenshot: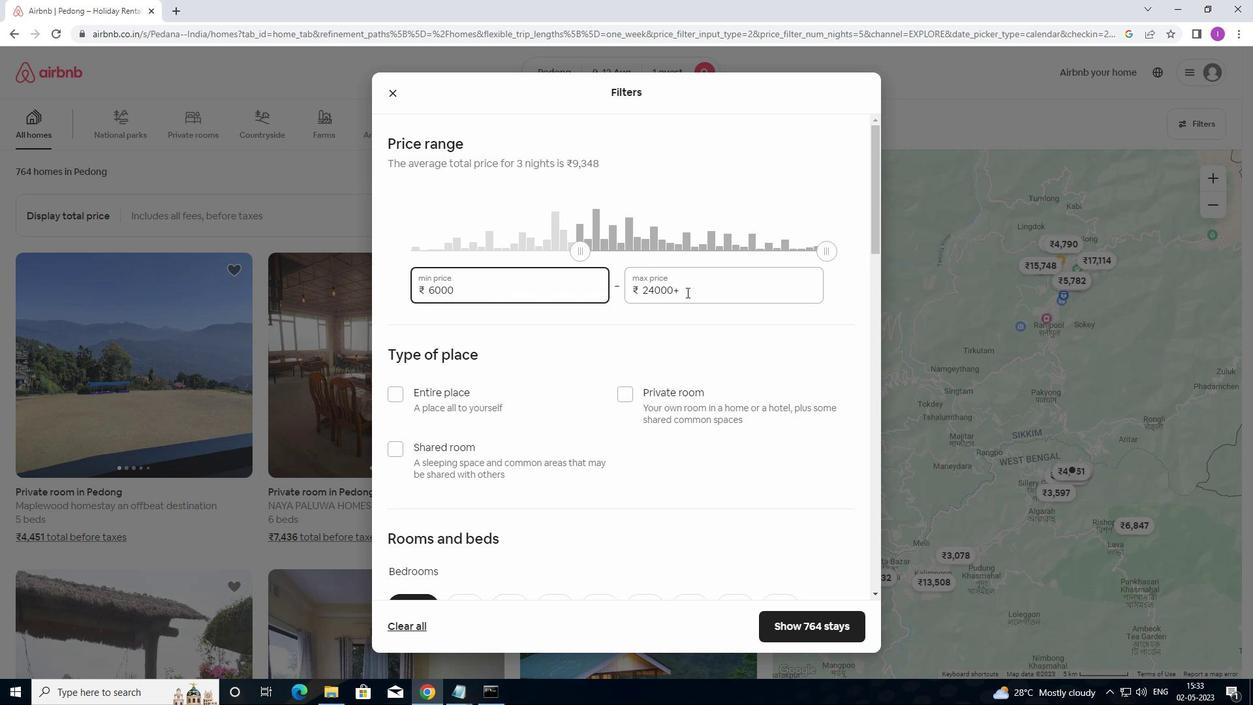 
Action: Mouse moved to (620, 289)
Screenshot: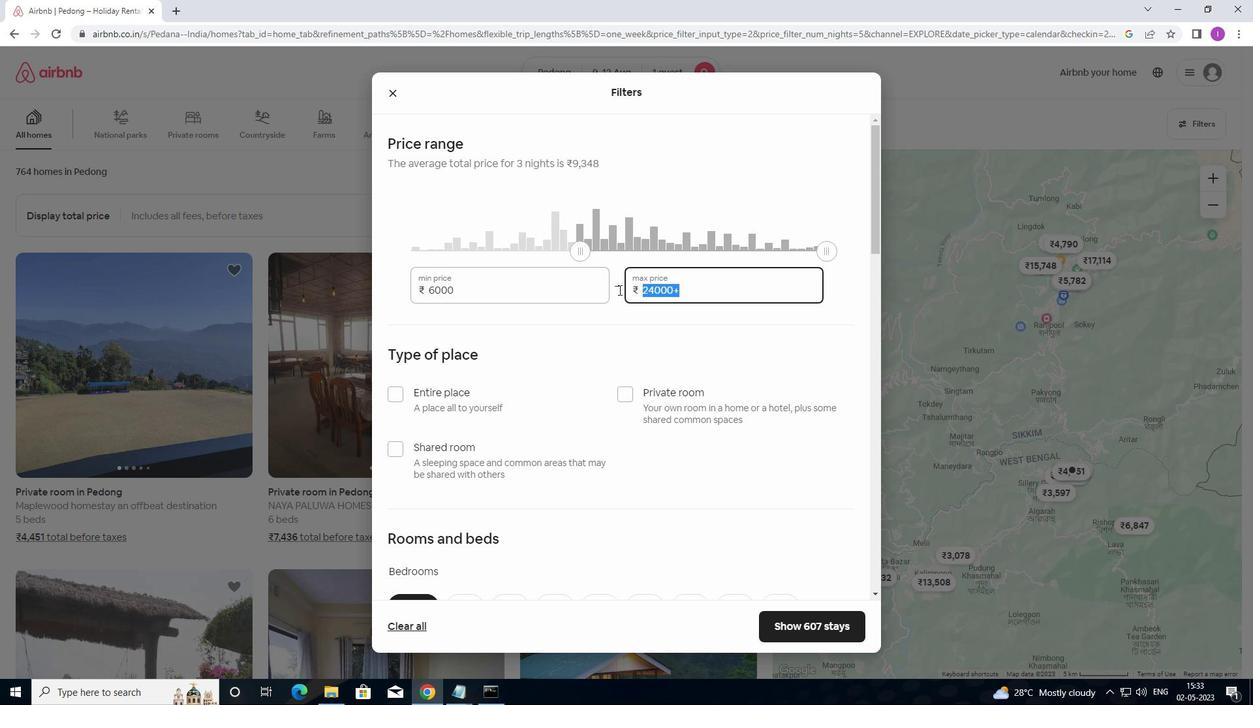 
Action: Key pressed 1
Screenshot: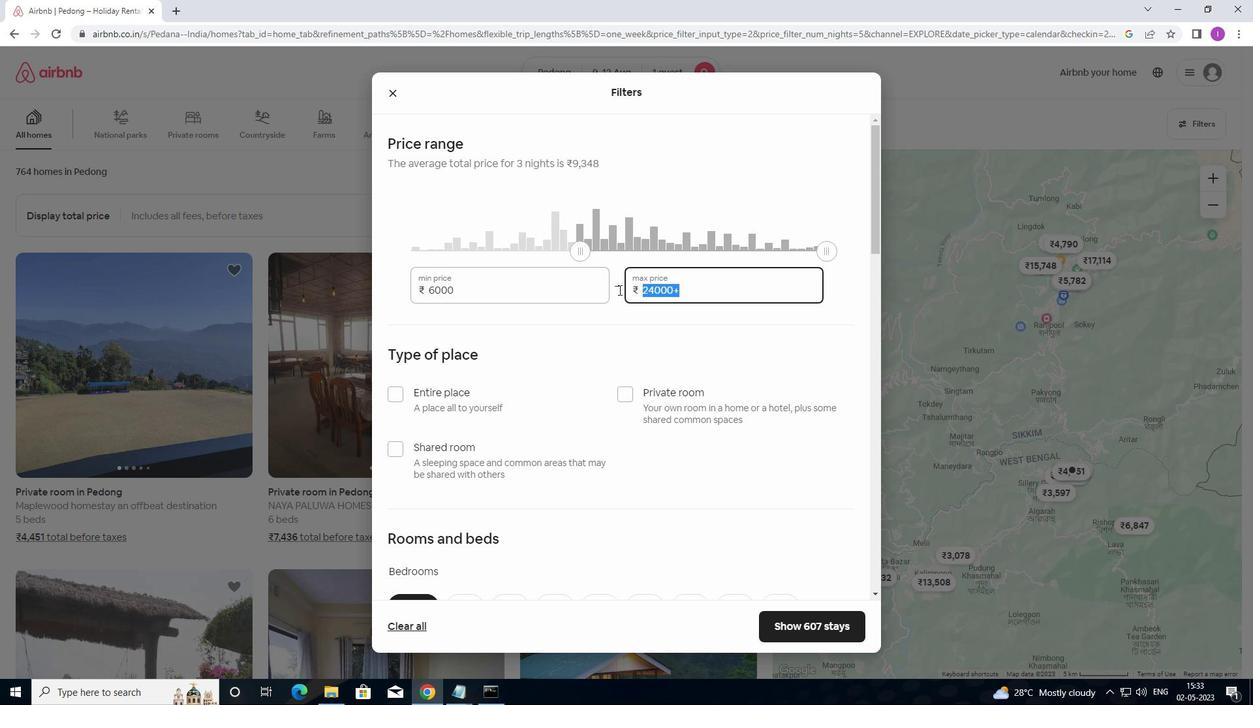 
Action: Mouse moved to (620, 289)
Screenshot: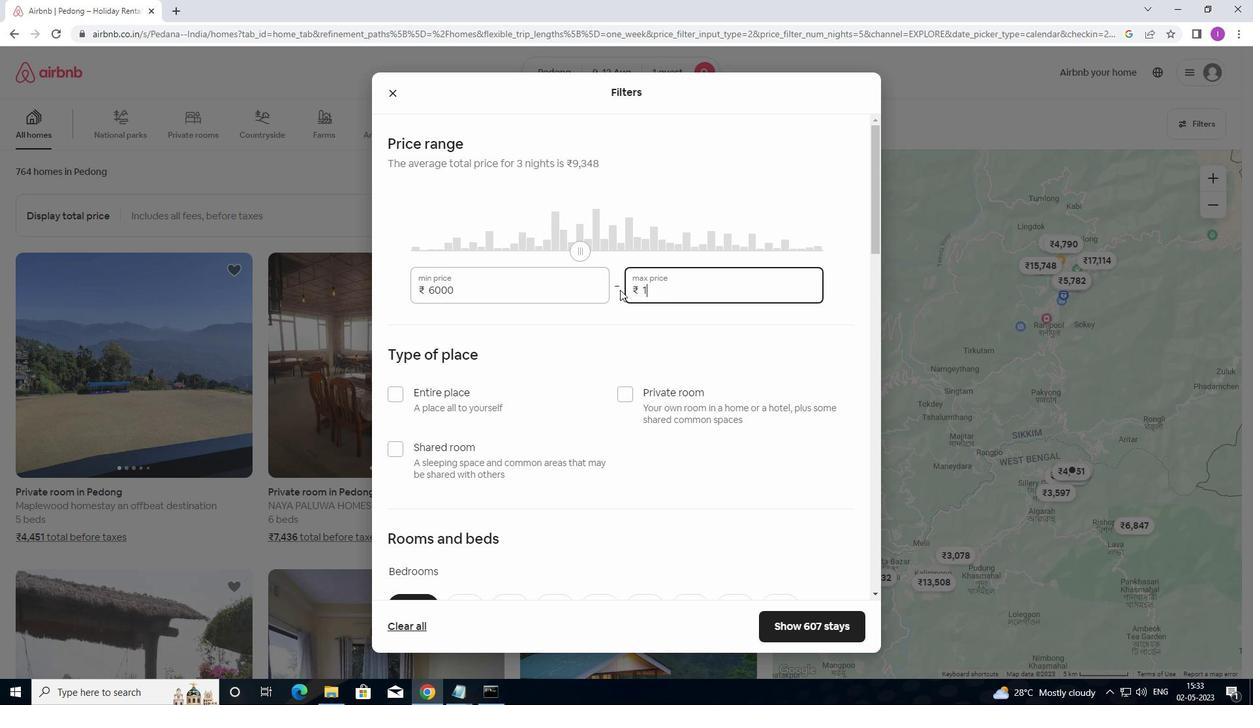 
Action: Key pressed 5
Screenshot: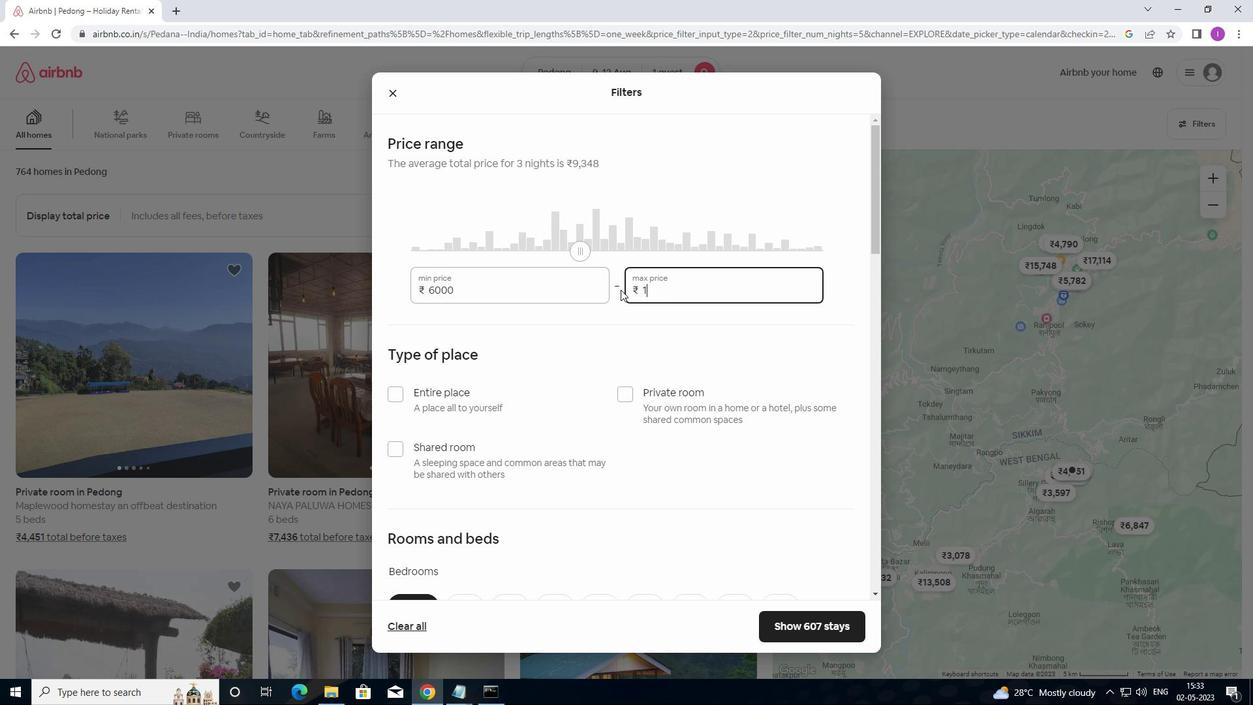 
Action: Mouse moved to (620, 289)
Screenshot: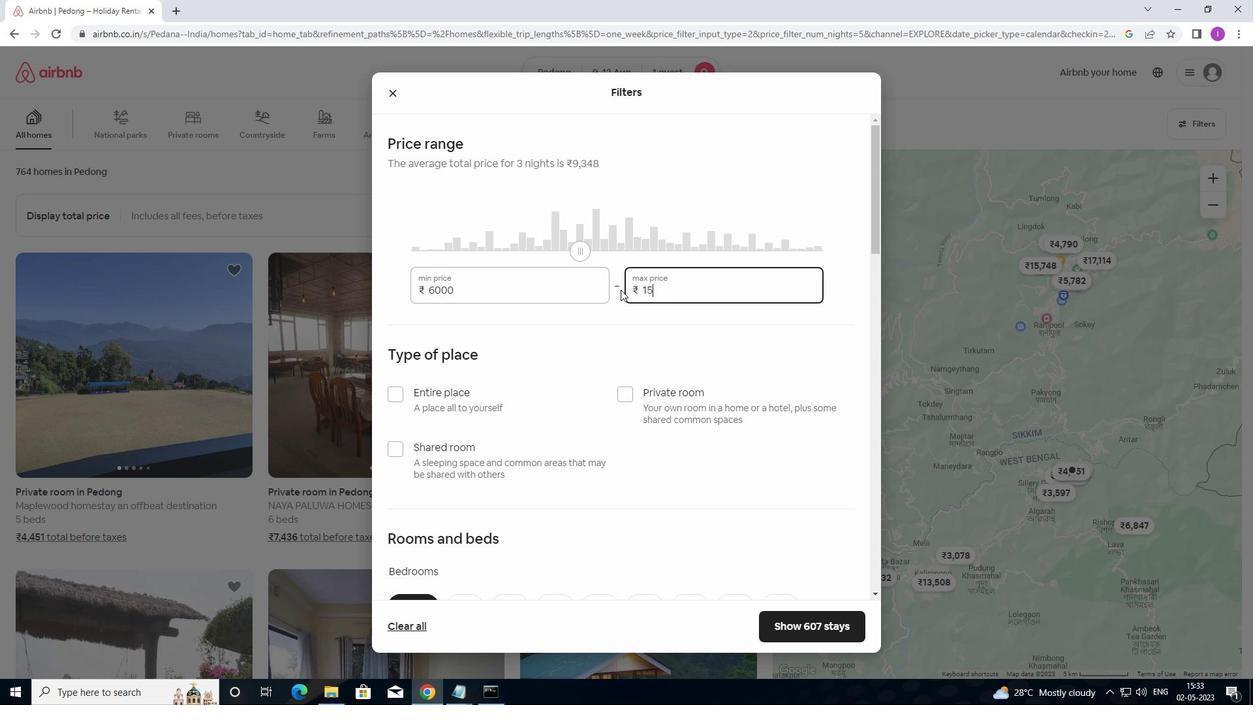 
Action: Key pressed 0
Screenshot: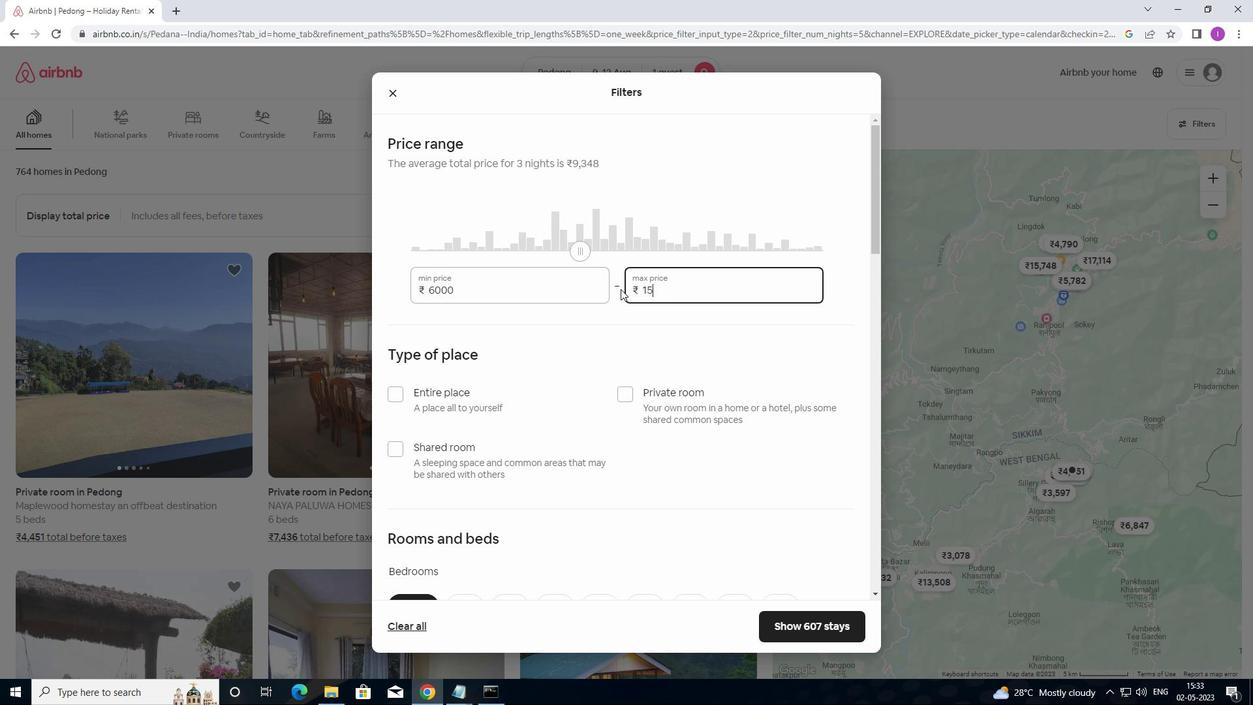
Action: Mouse moved to (621, 289)
Screenshot: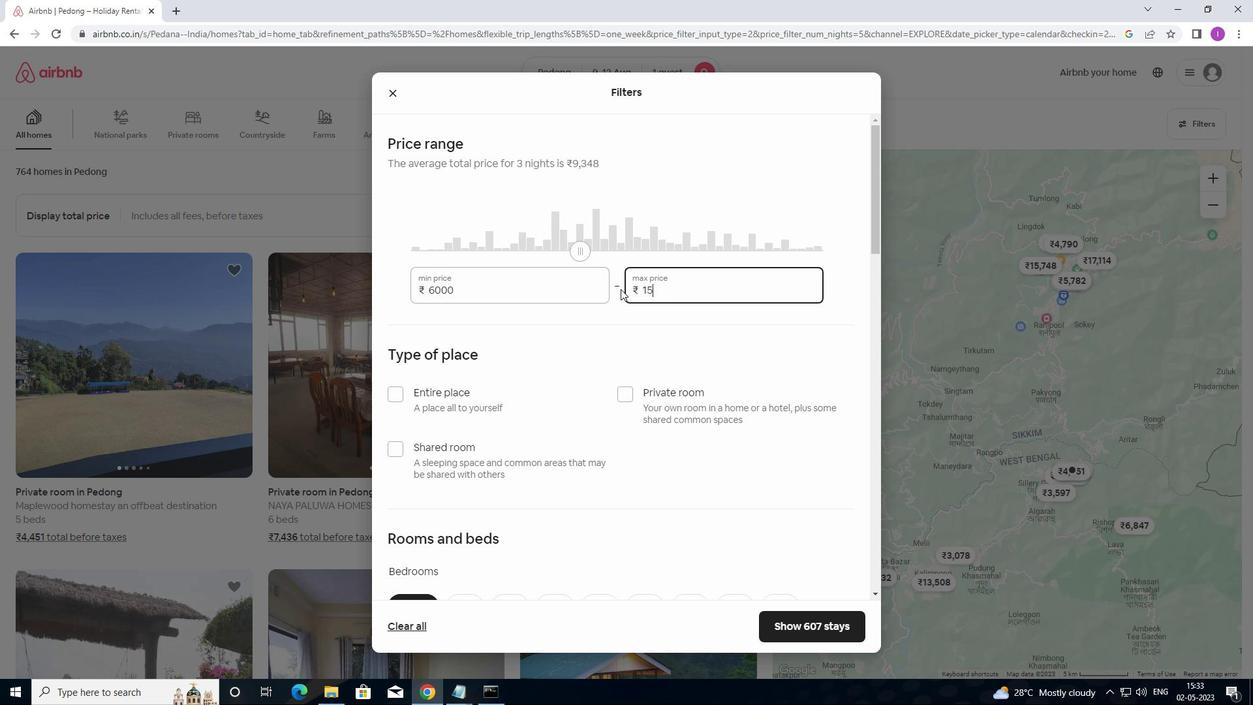 
Action: Key pressed 0
Screenshot: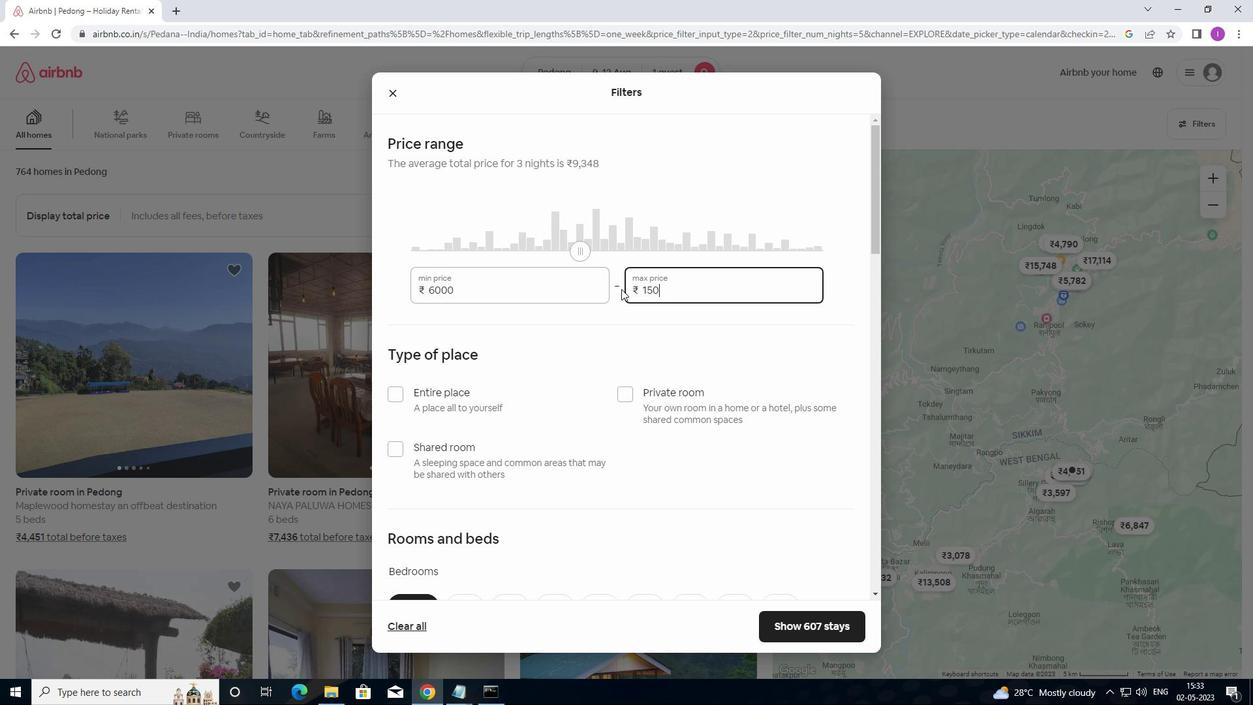 
Action: Mouse moved to (622, 289)
Screenshot: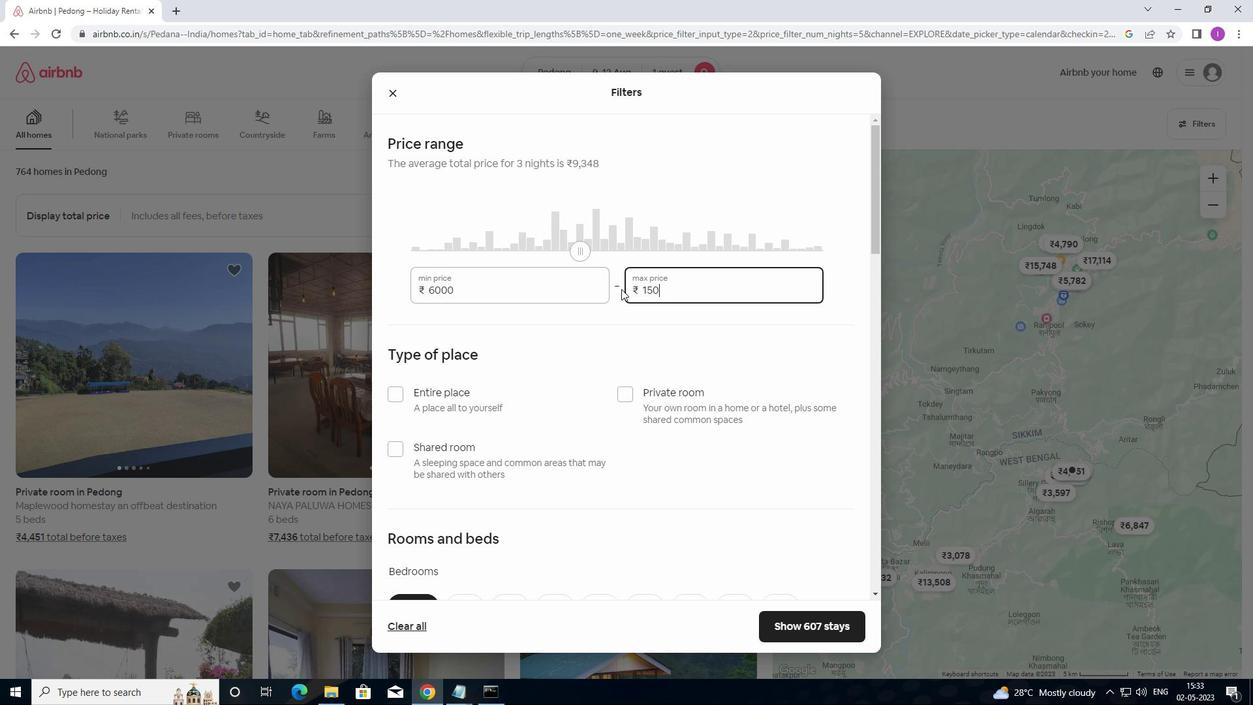 
Action: Key pressed 0
Screenshot: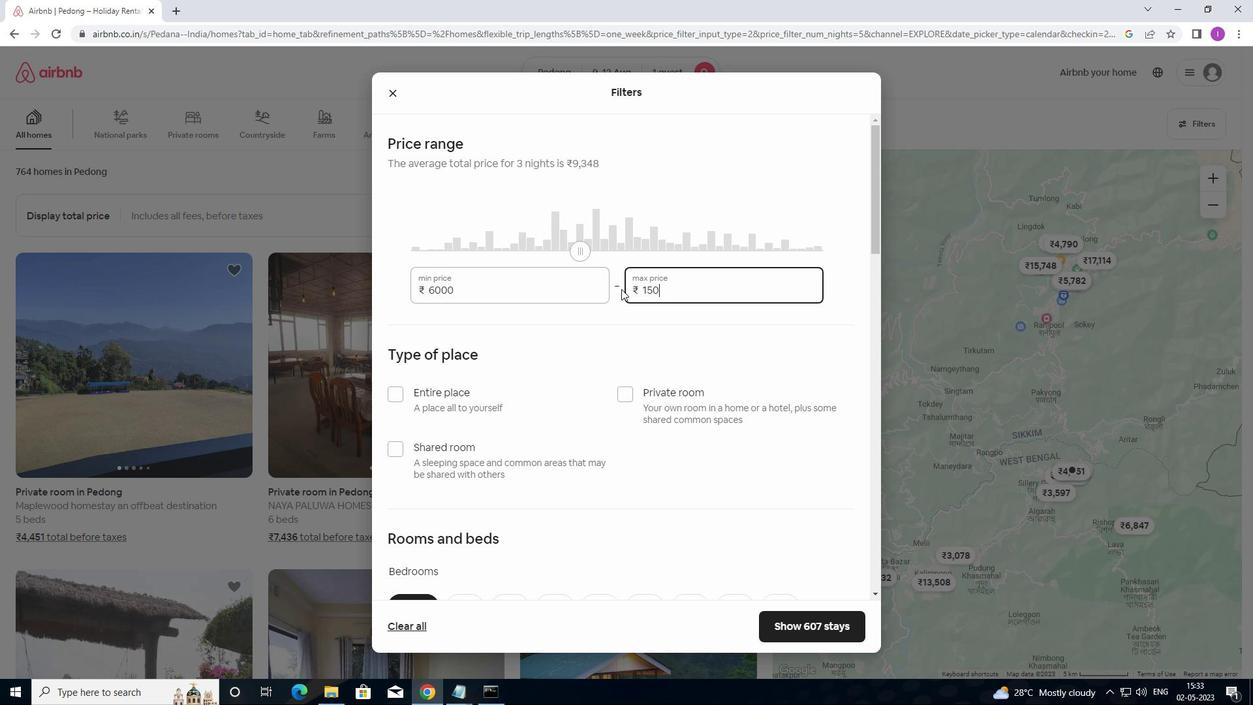 
Action: Mouse moved to (676, 302)
Screenshot: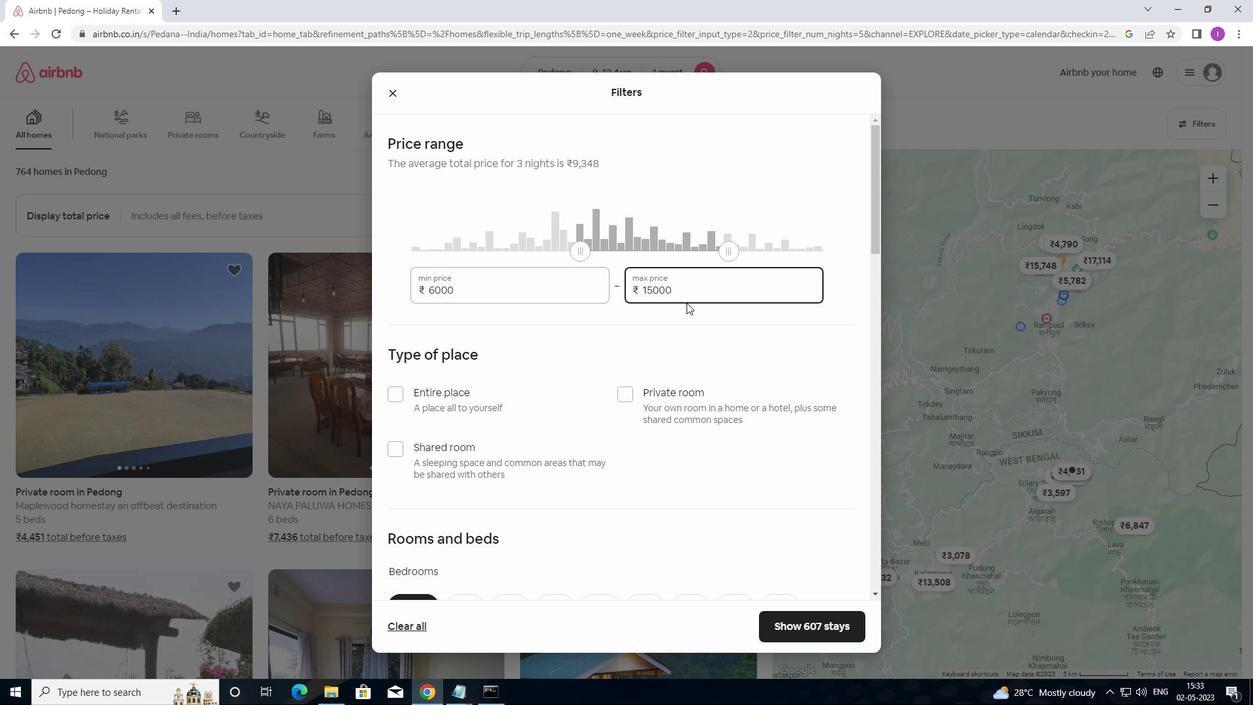 
Action: Mouse scrolled (676, 302) with delta (0, 0)
Screenshot: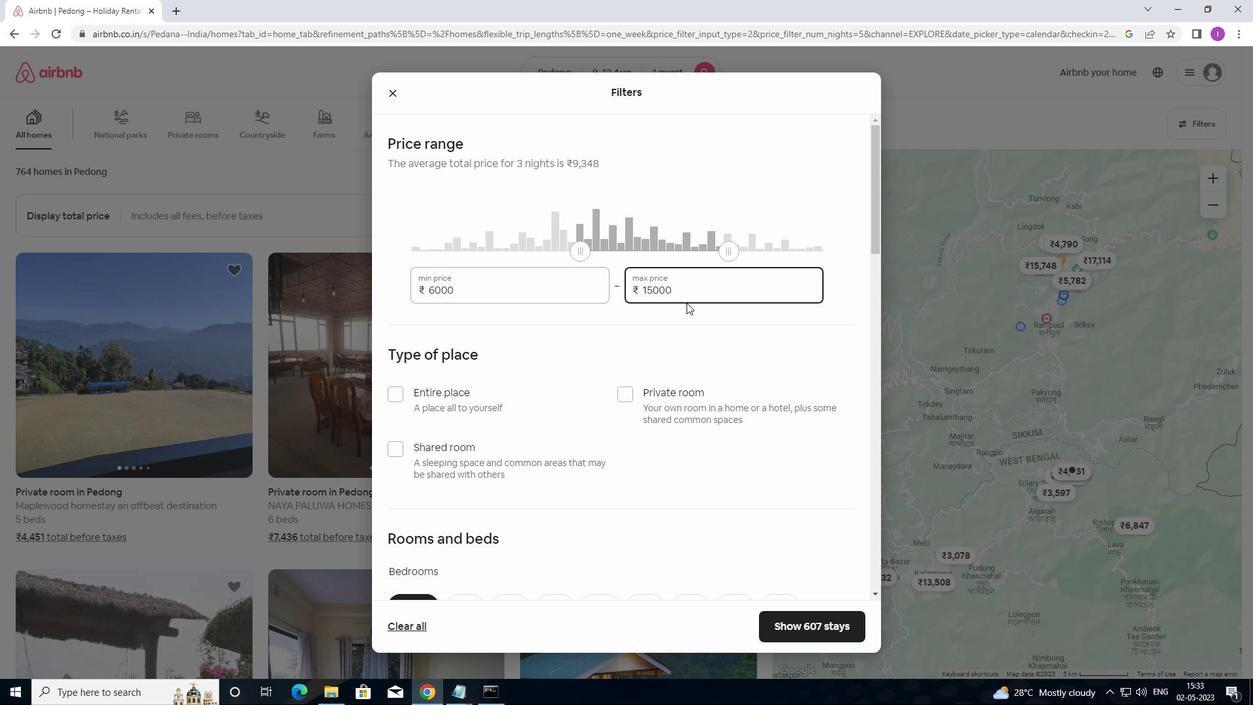 
Action: Mouse moved to (676, 305)
Screenshot: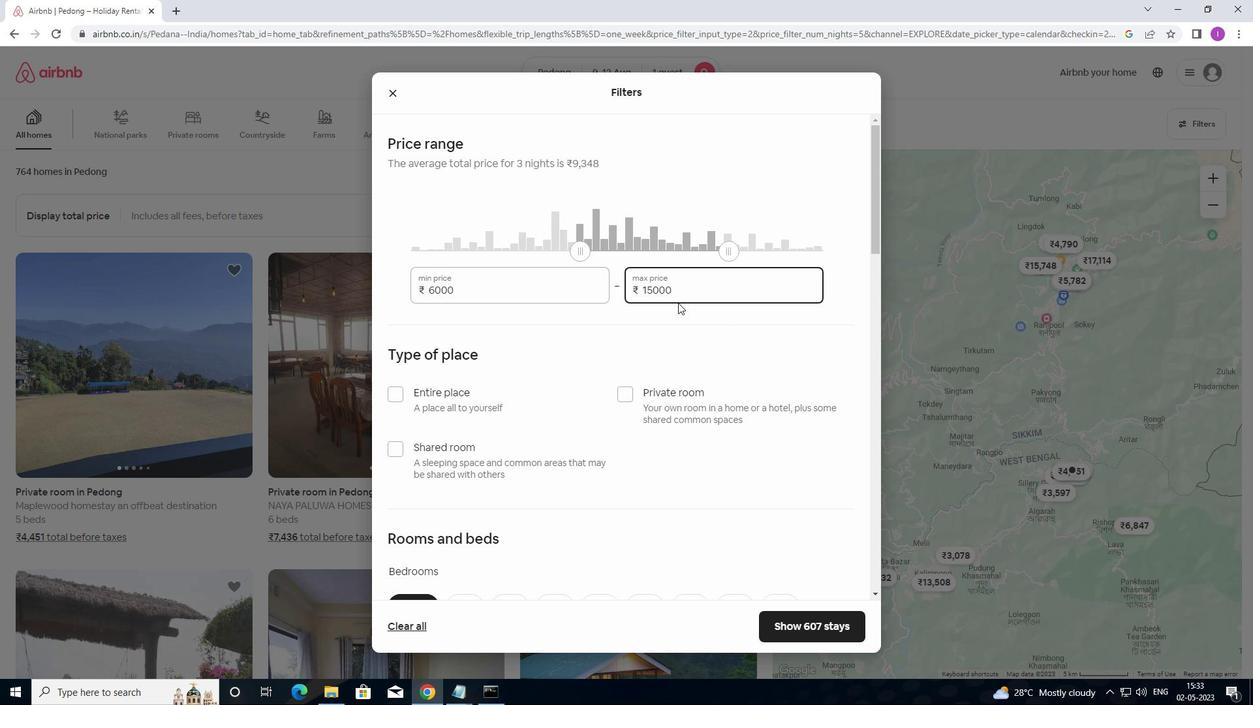 
Action: Mouse scrolled (676, 304) with delta (0, 0)
Screenshot: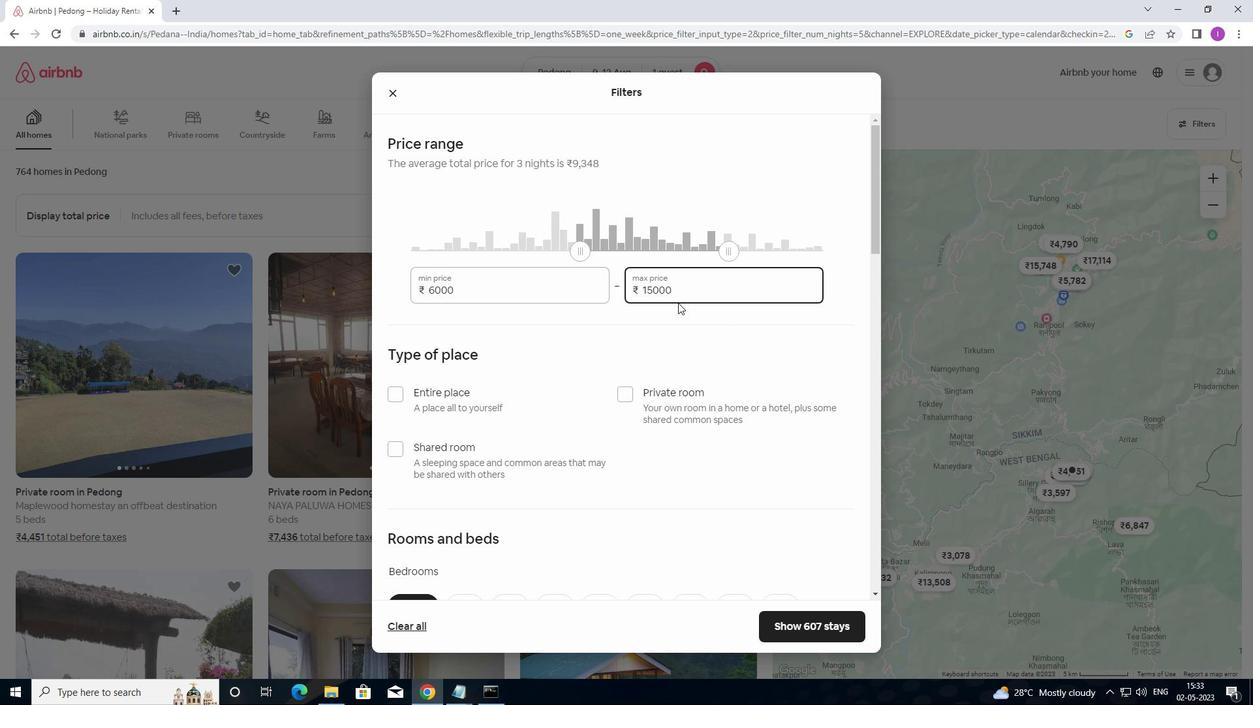 
Action: Mouse scrolled (676, 304) with delta (0, 0)
Screenshot: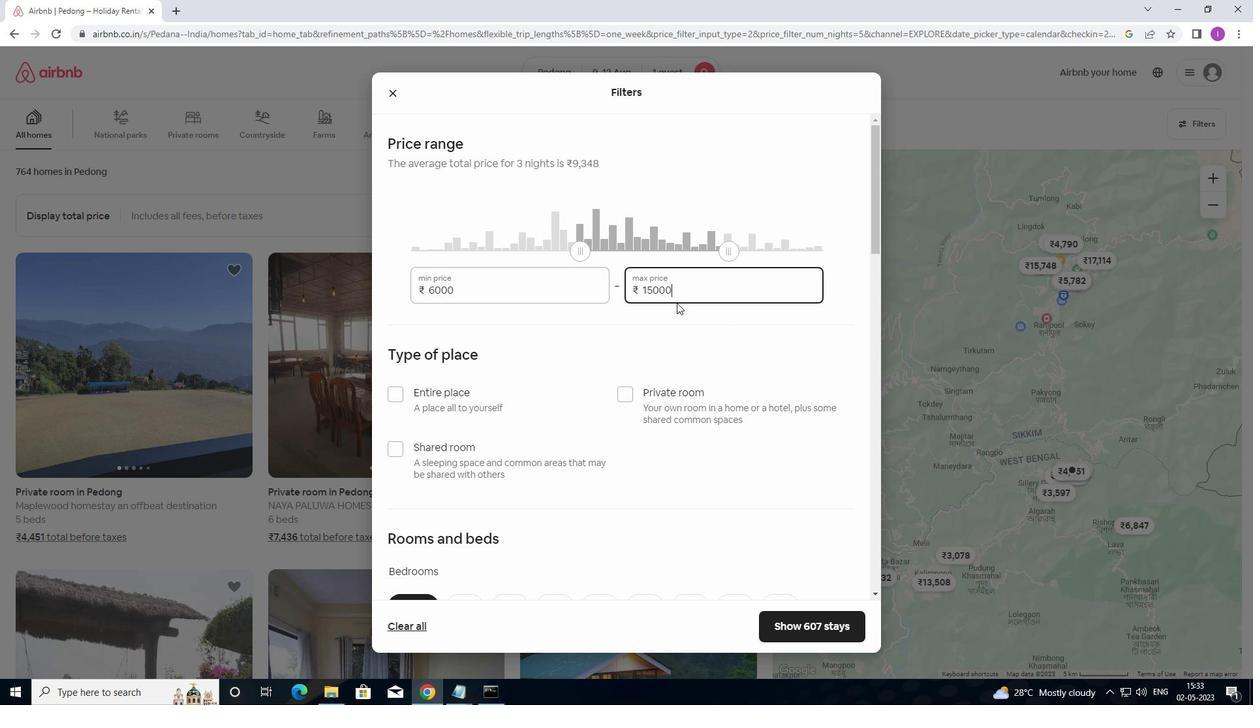 
Action: Mouse moved to (392, 201)
Screenshot: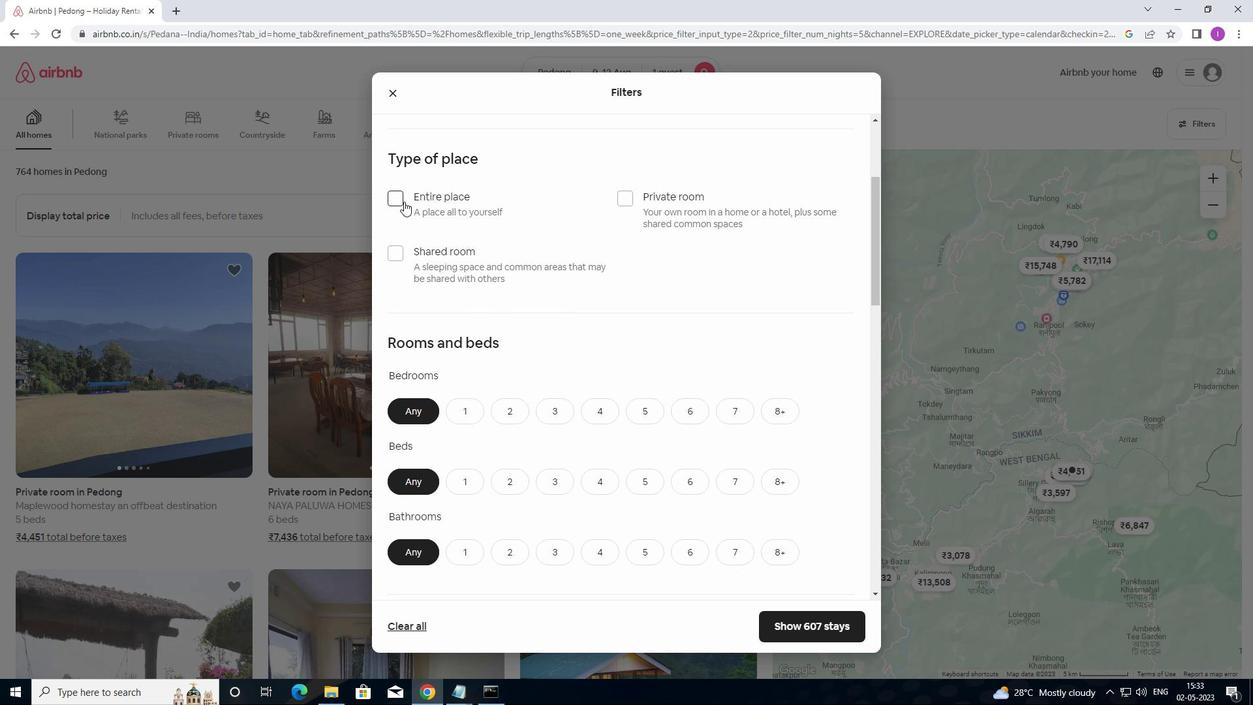 
Action: Mouse pressed left at (392, 201)
Screenshot: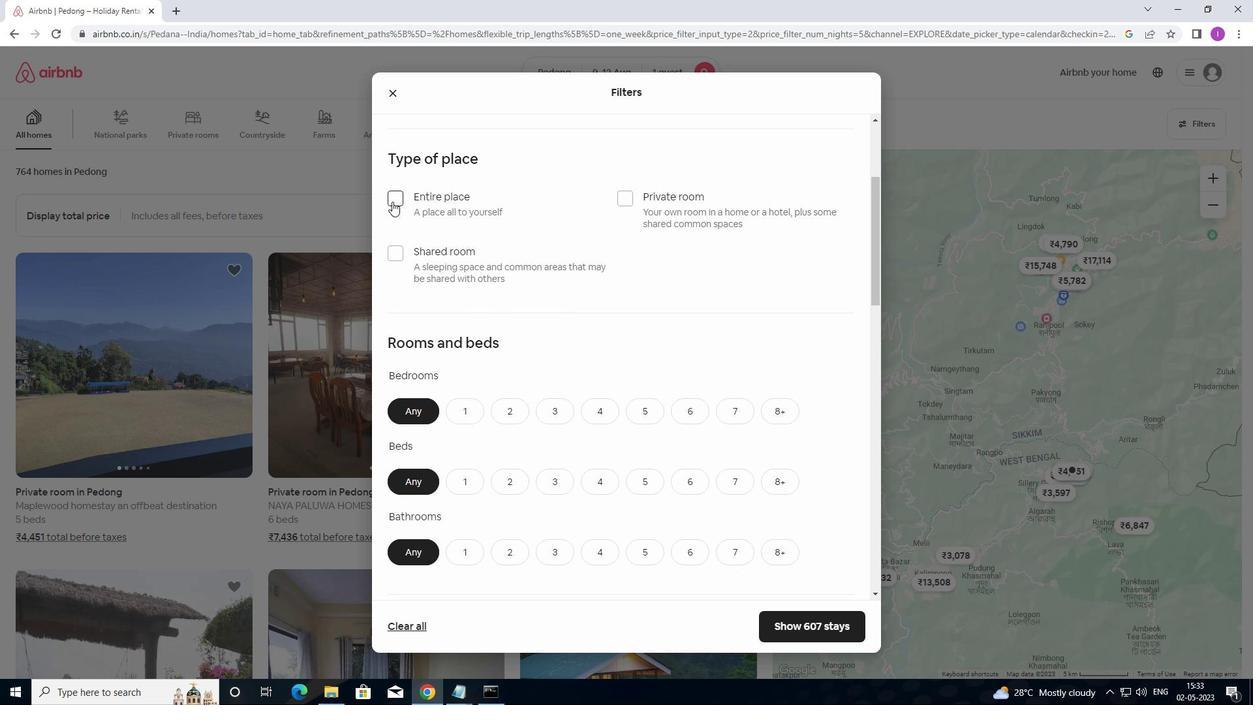 
Action: Mouse moved to (493, 332)
Screenshot: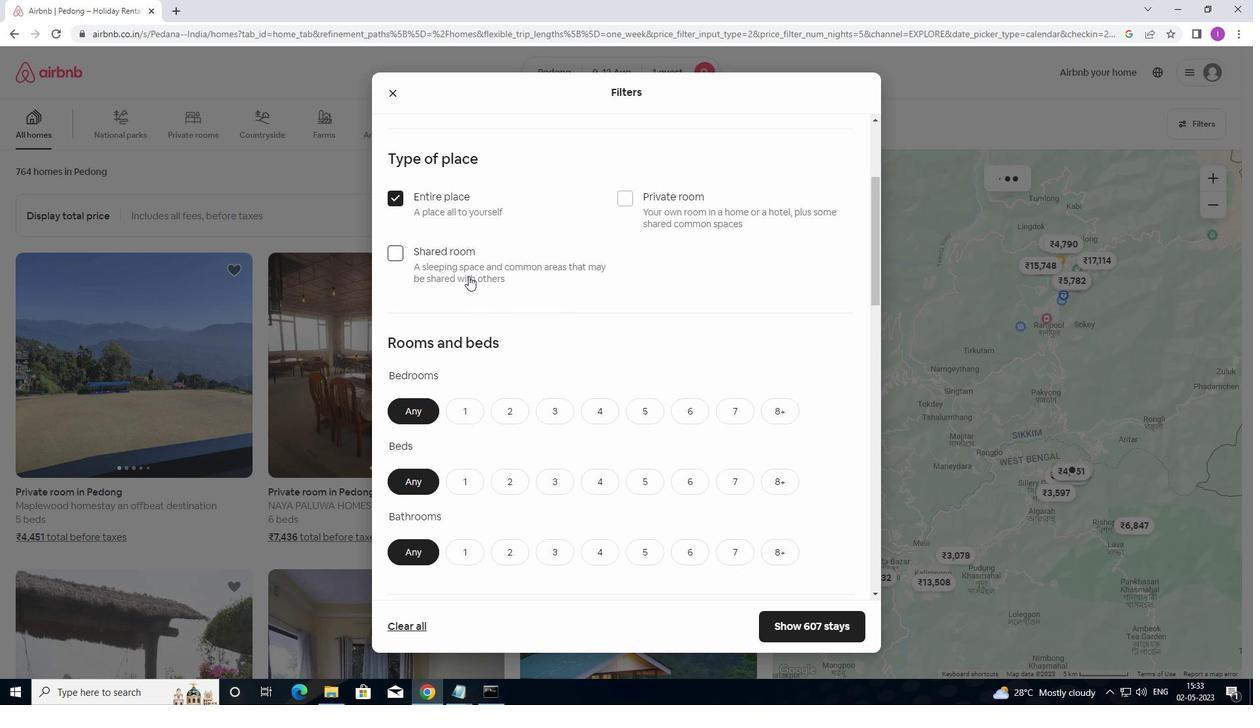 
Action: Mouse scrolled (493, 331) with delta (0, 0)
Screenshot: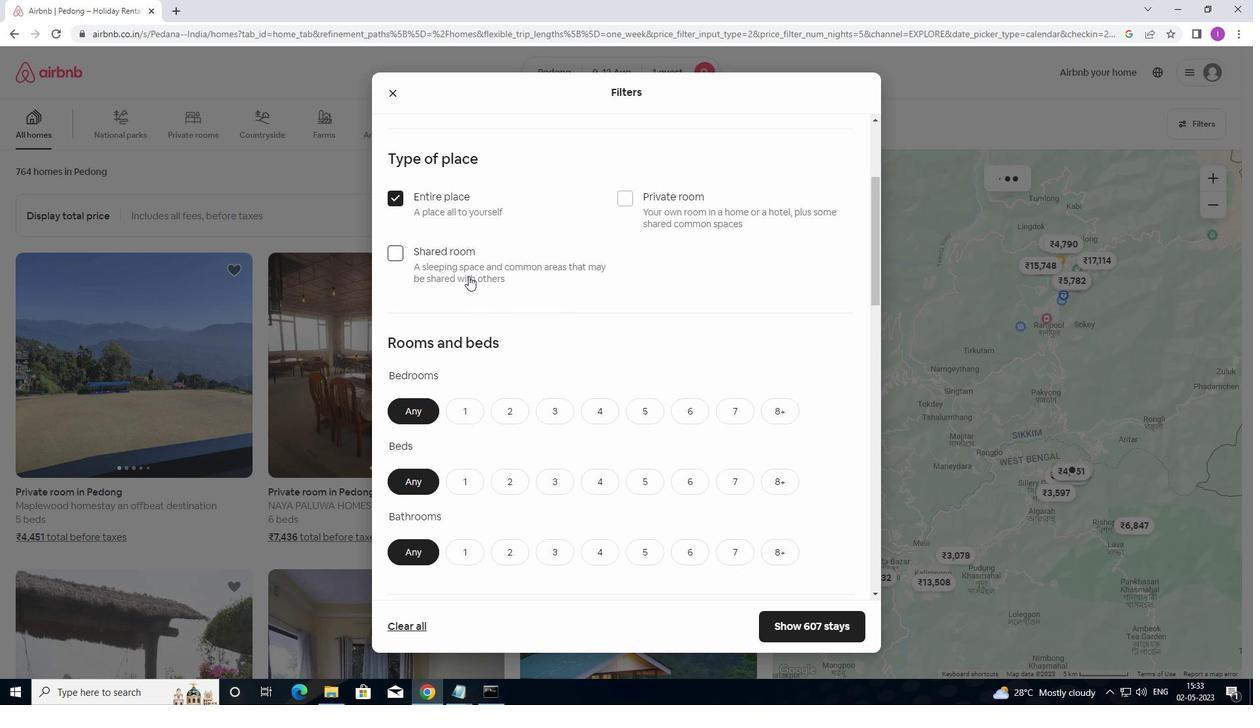 
Action: Mouse moved to (494, 332)
Screenshot: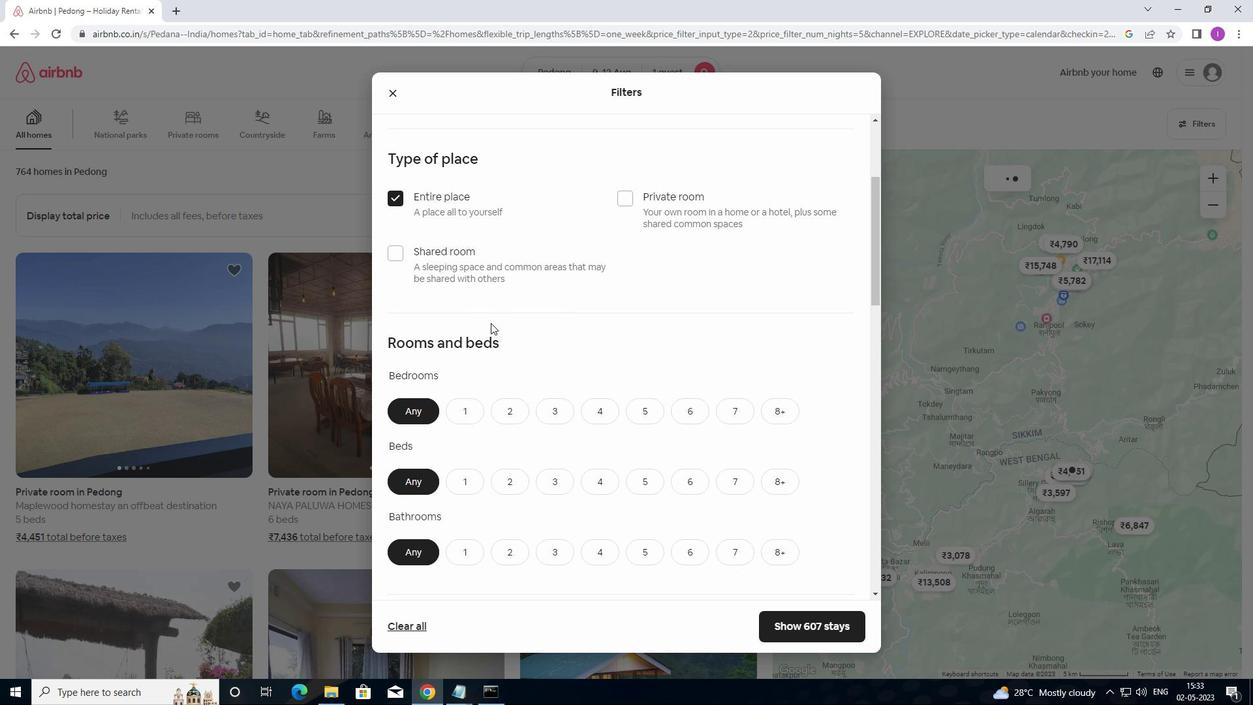 
Action: Mouse scrolled (494, 332) with delta (0, 0)
Screenshot: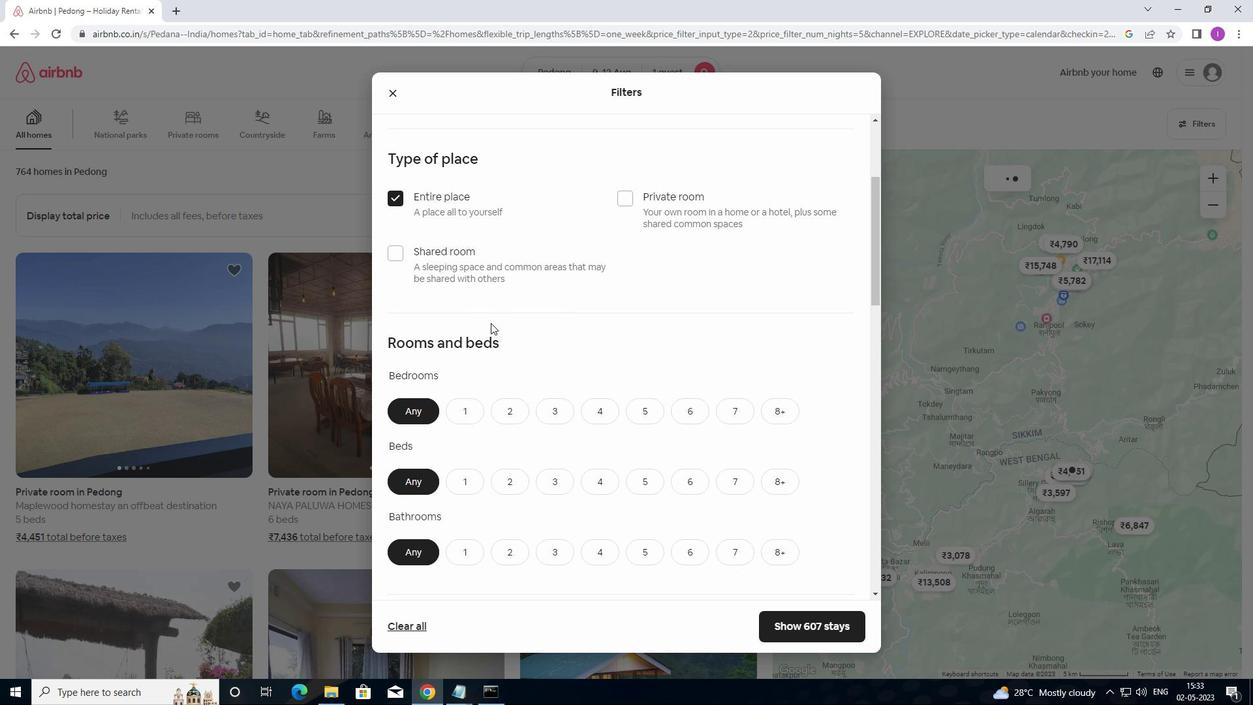 
Action: Mouse scrolled (494, 332) with delta (0, 0)
Screenshot: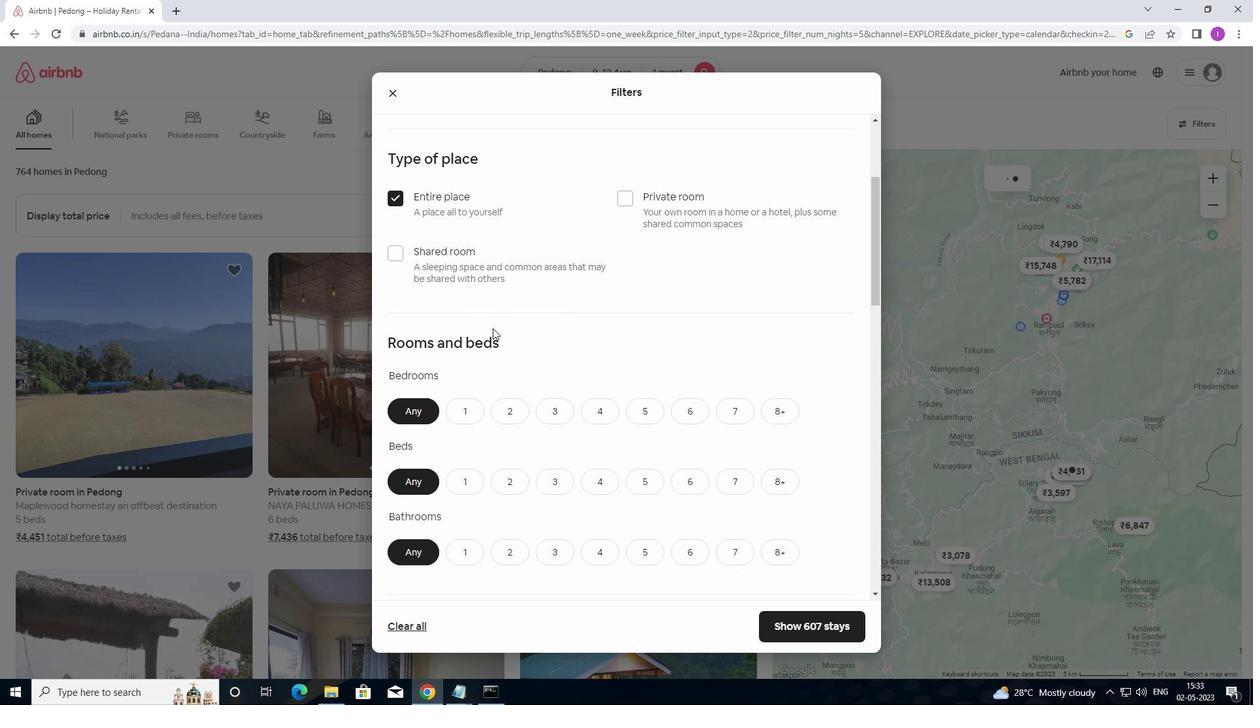 
Action: Mouse moved to (466, 214)
Screenshot: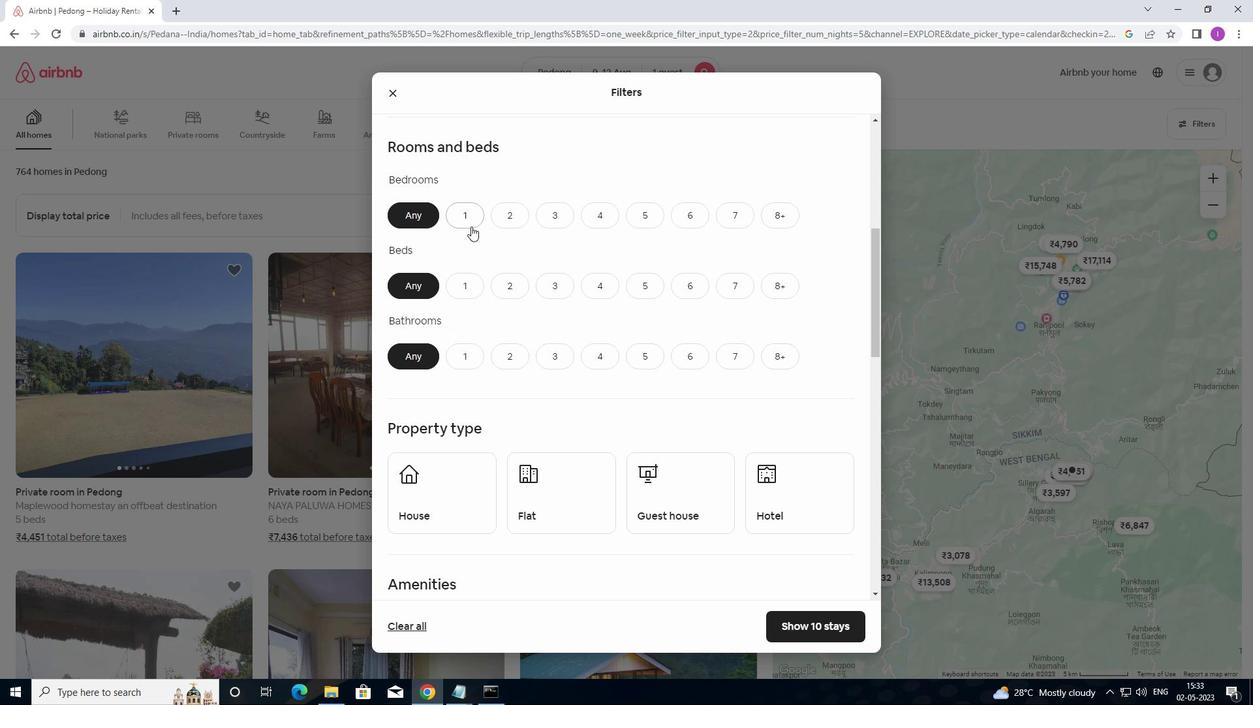 
Action: Mouse pressed left at (466, 214)
Screenshot: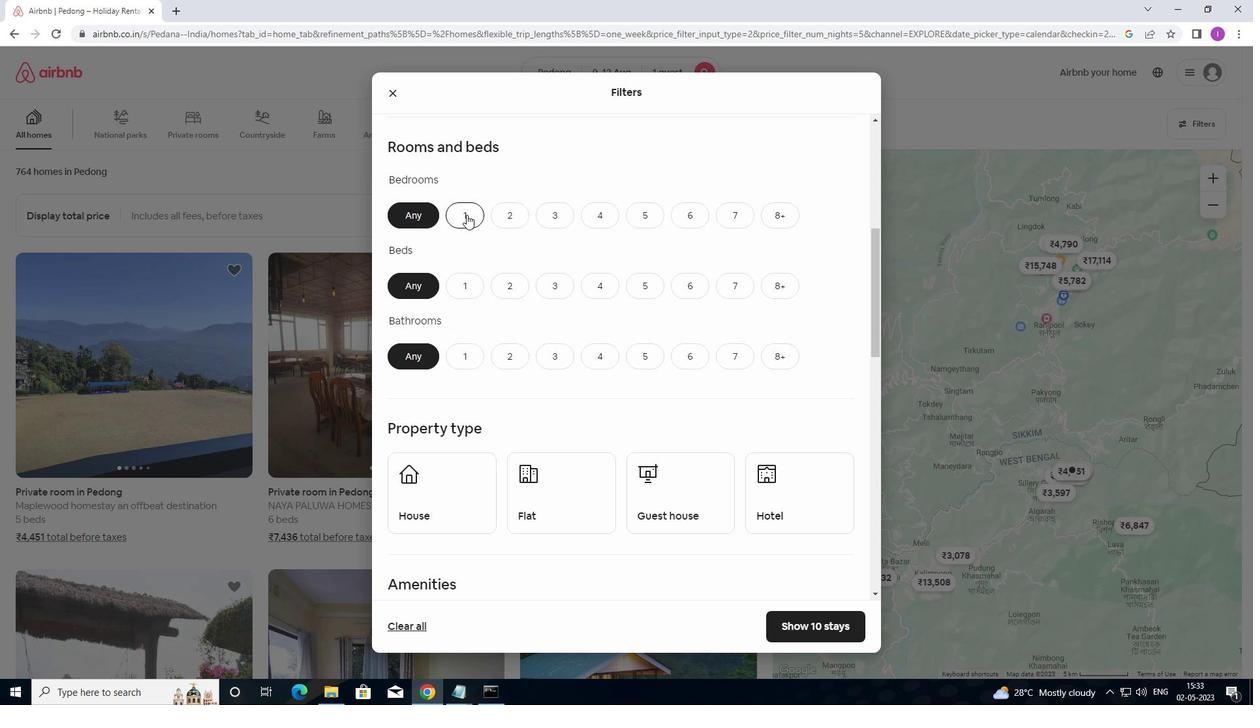 
Action: Mouse moved to (469, 283)
Screenshot: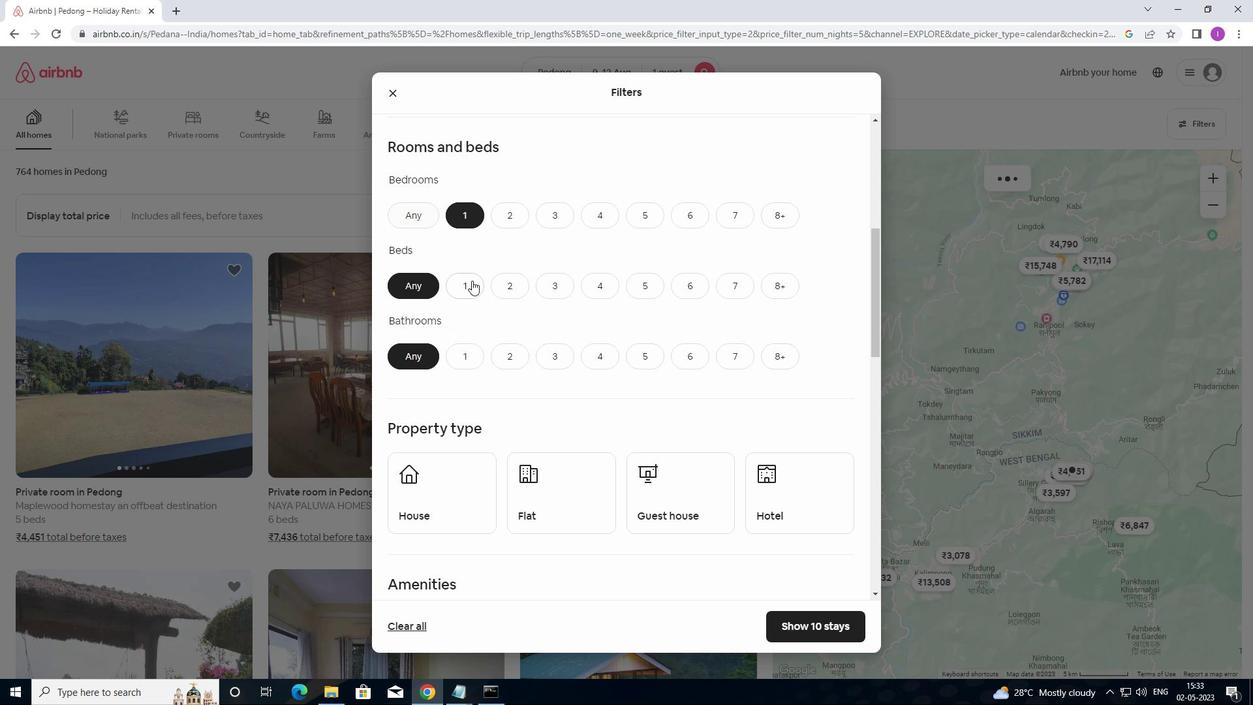 
Action: Mouse pressed left at (469, 283)
Screenshot: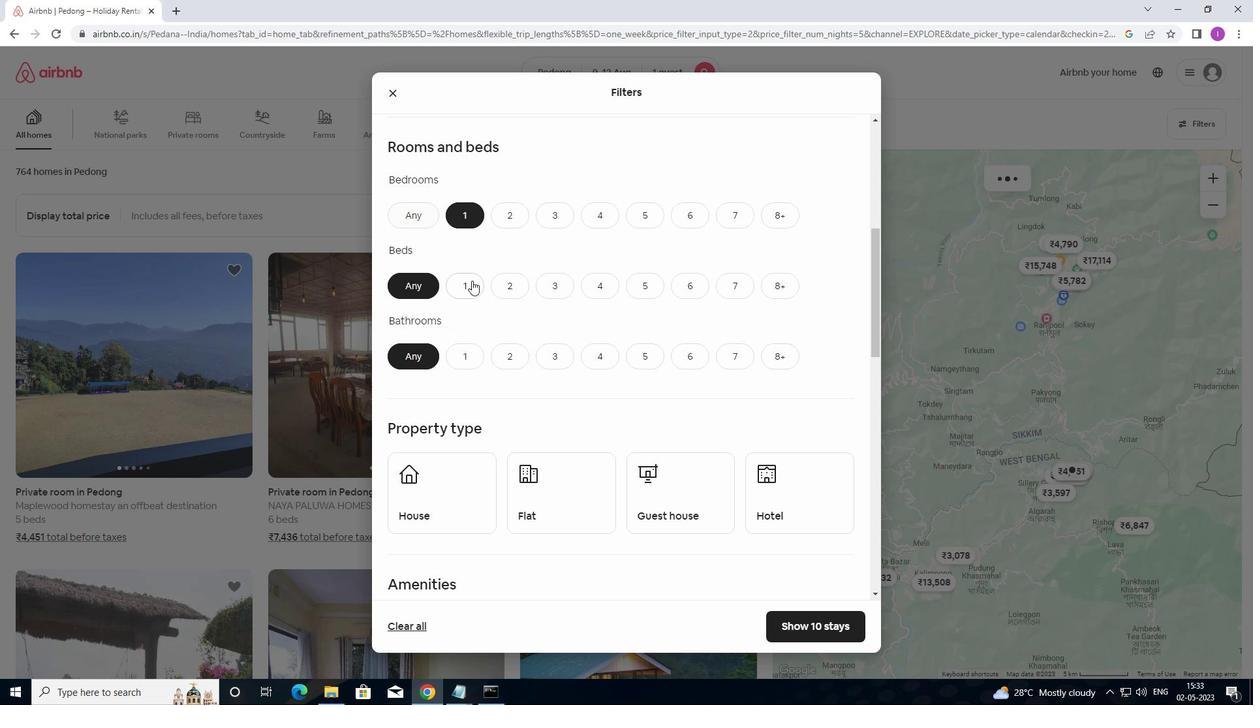 
Action: Mouse moved to (469, 356)
Screenshot: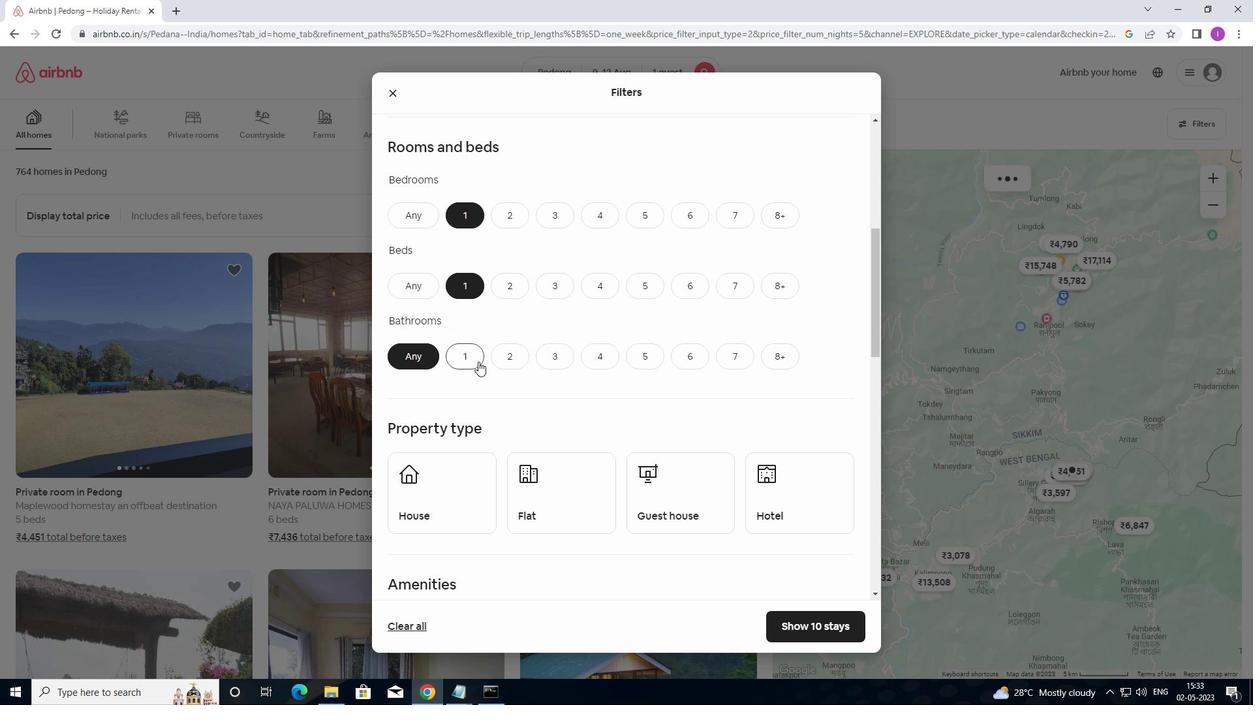 
Action: Mouse pressed left at (469, 356)
Screenshot: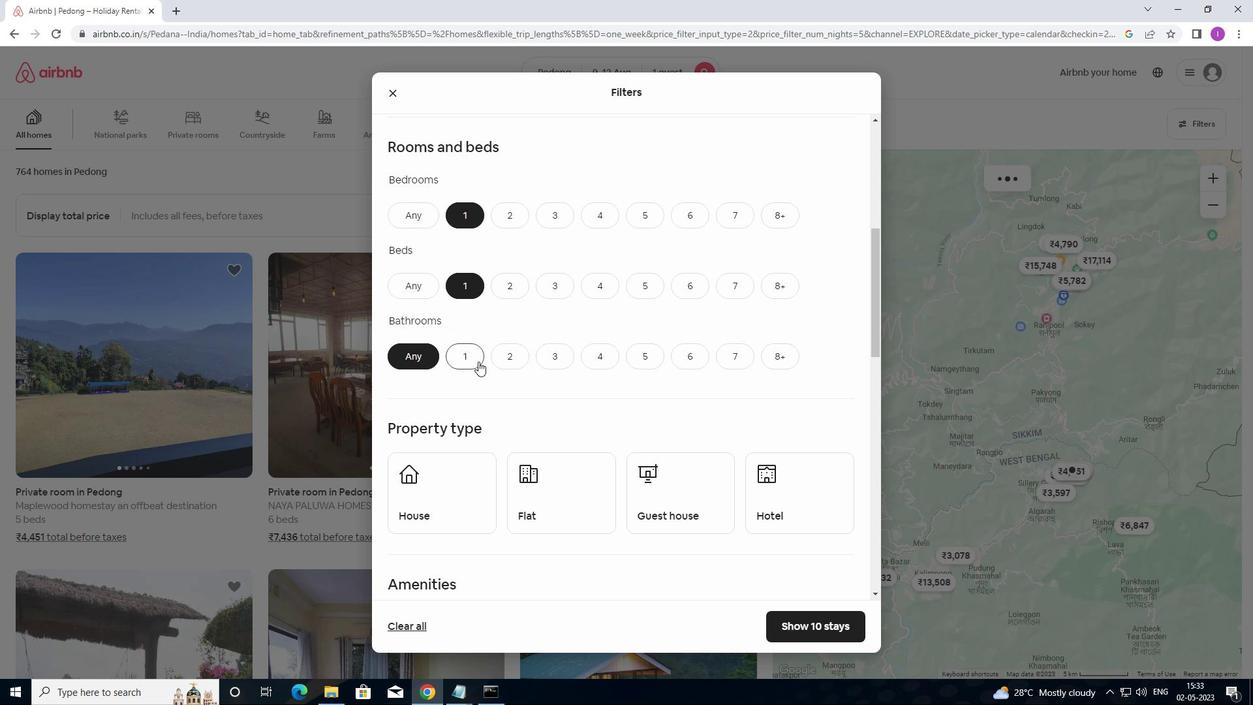 
Action: Mouse moved to (473, 414)
Screenshot: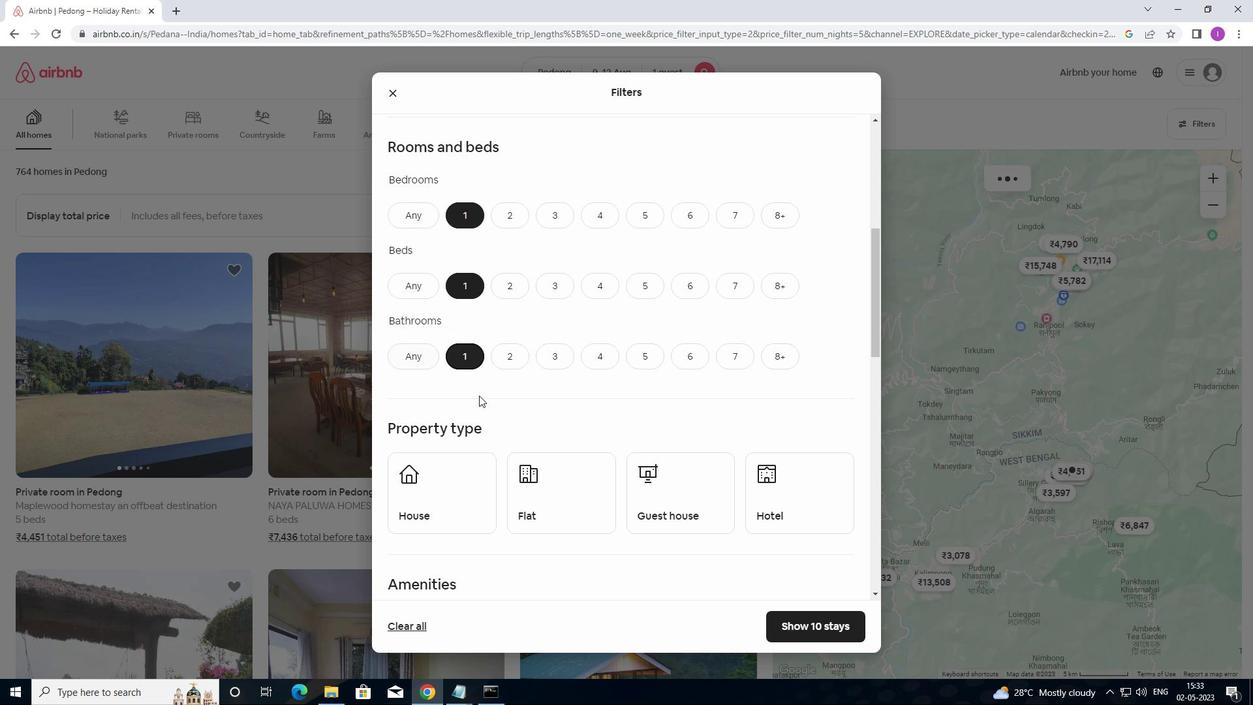 
Action: Mouse scrolled (473, 413) with delta (0, 0)
Screenshot: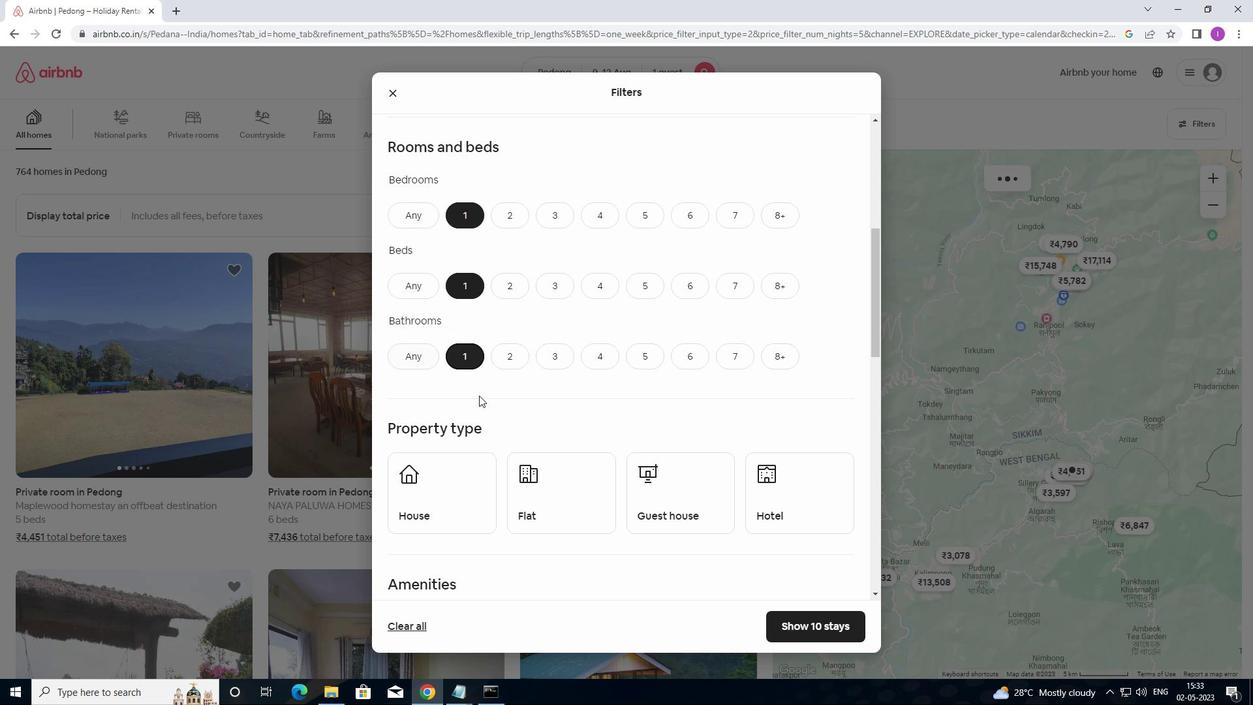 
Action: Mouse moved to (472, 418)
Screenshot: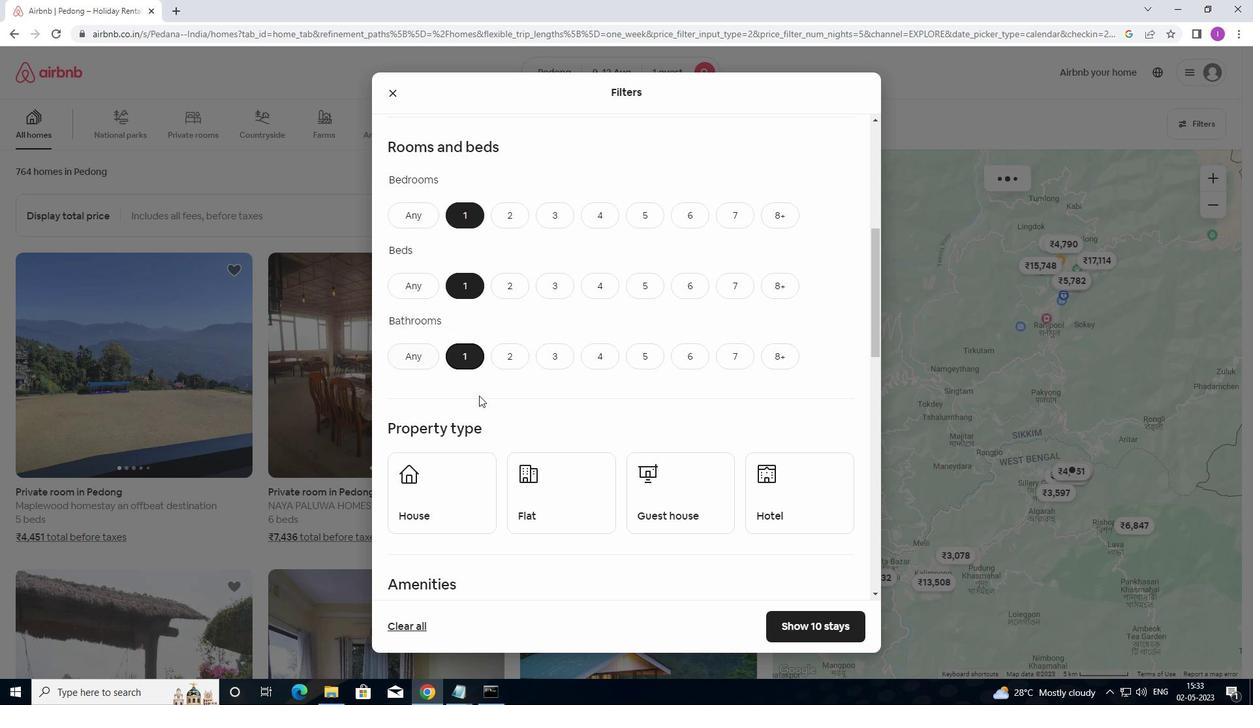 
Action: Mouse scrolled (472, 417) with delta (0, 0)
Screenshot: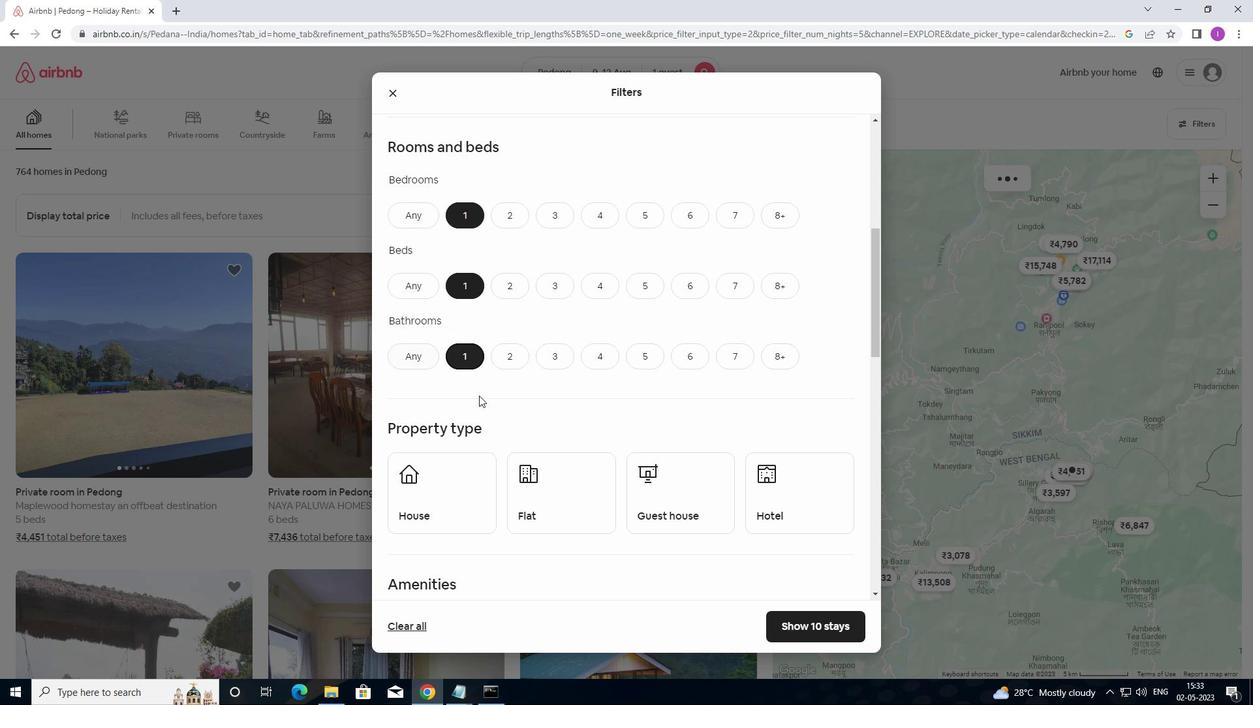 
Action: Mouse moved to (428, 364)
Screenshot: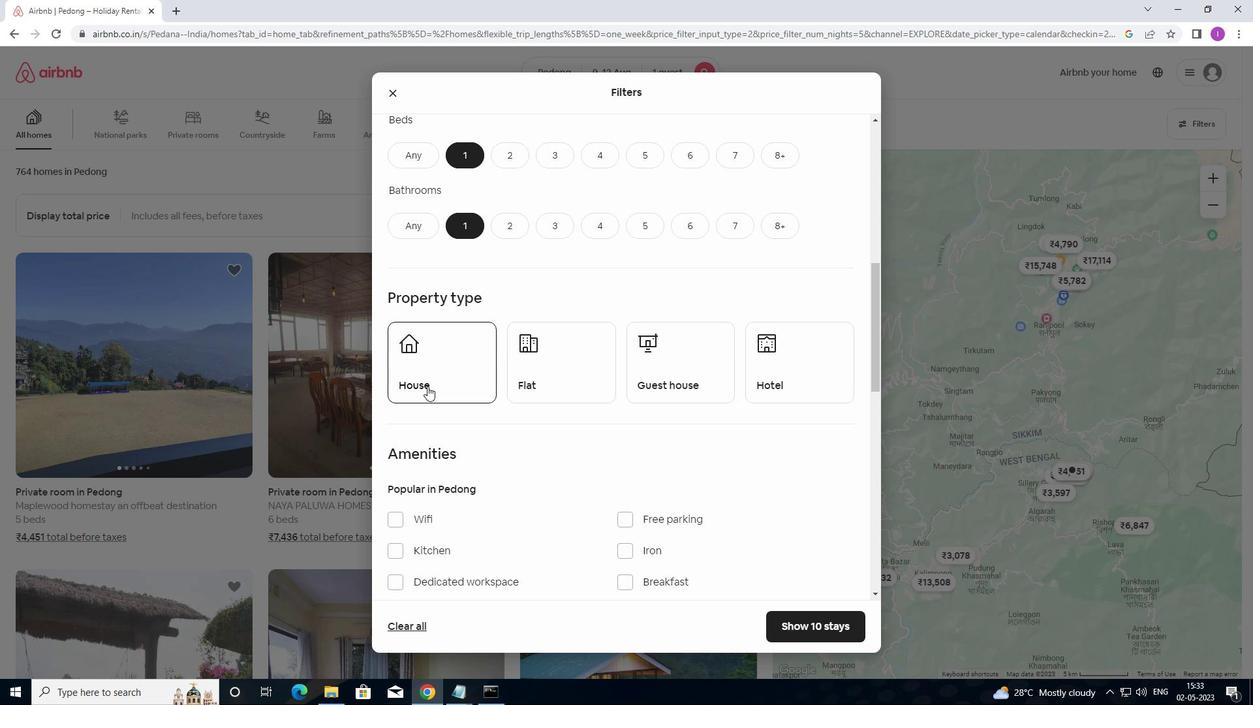
Action: Mouse pressed left at (428, 364)
Screenshot: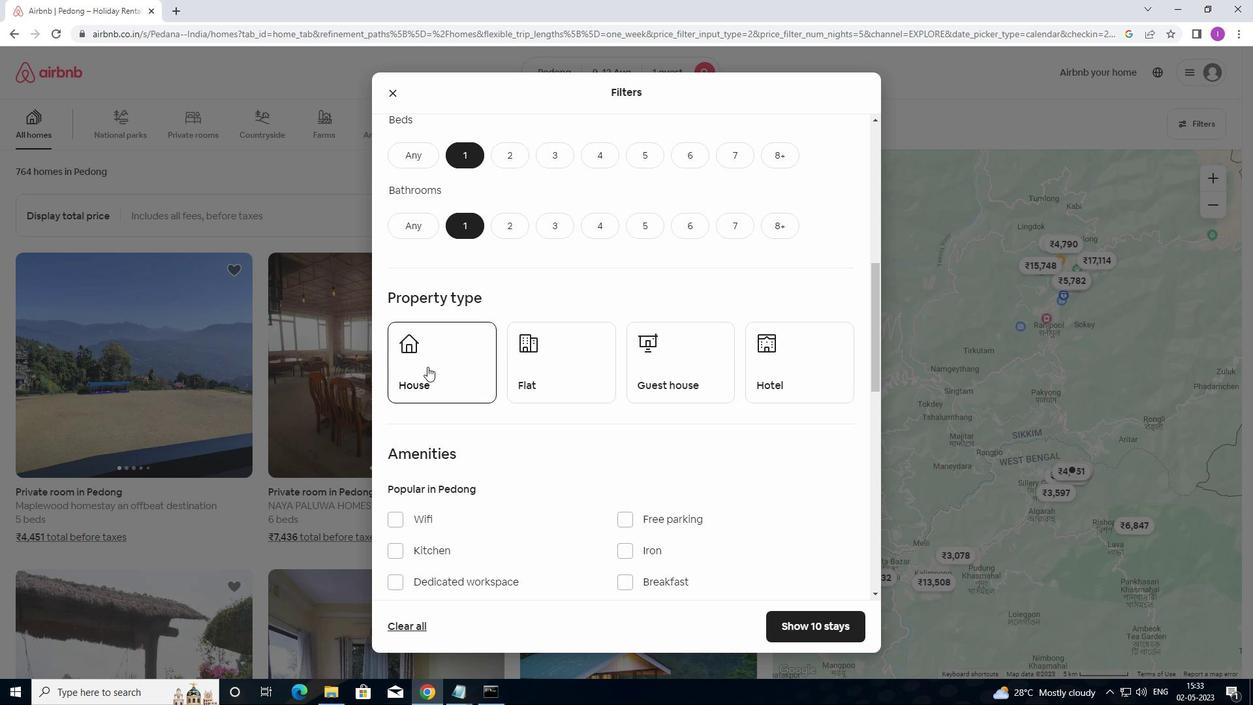 
Action: Mouse moved to (537, 366)
Screenshot: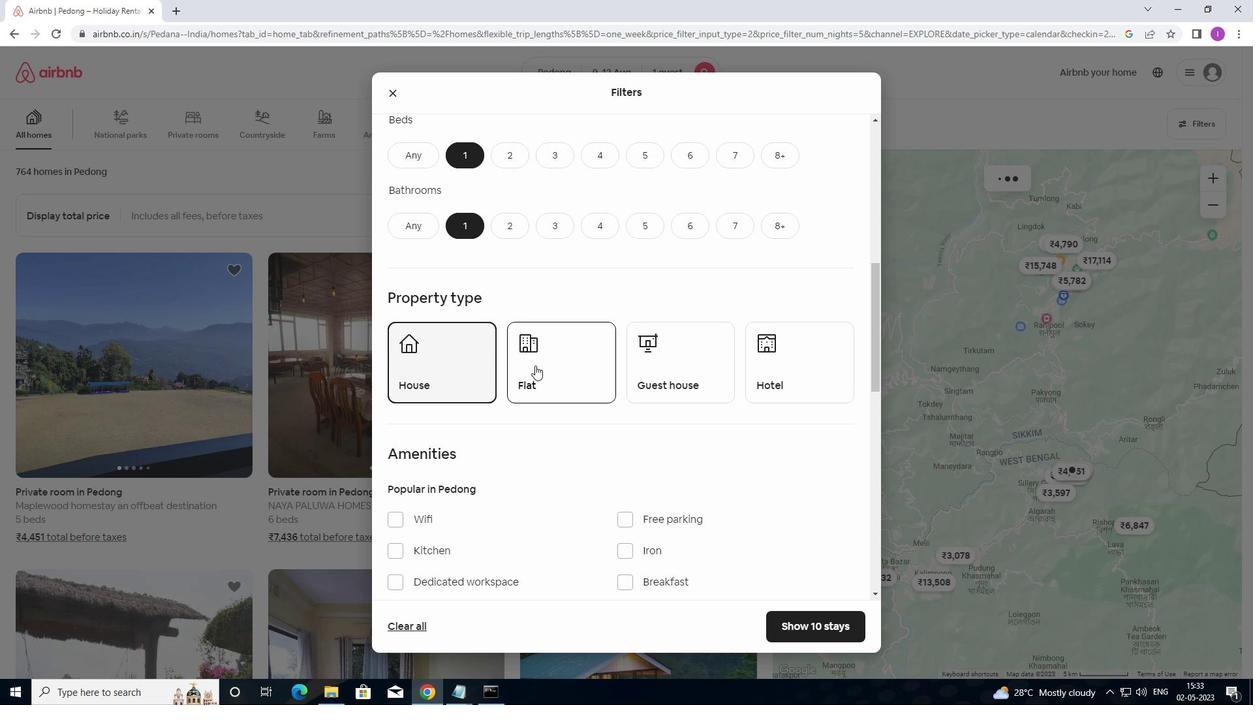 
Action: Mouse pressed left at (537, 366)
Screenshot: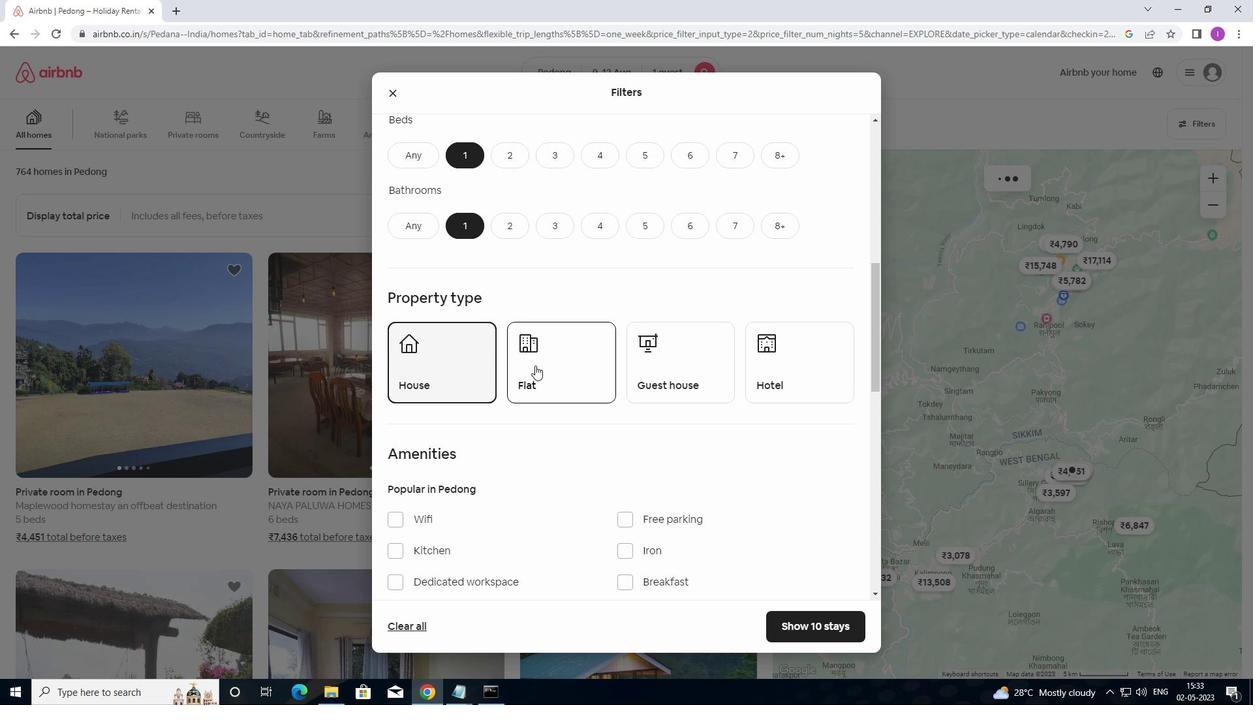 
Action: Mouse moved to (647, 367)
Screenshot: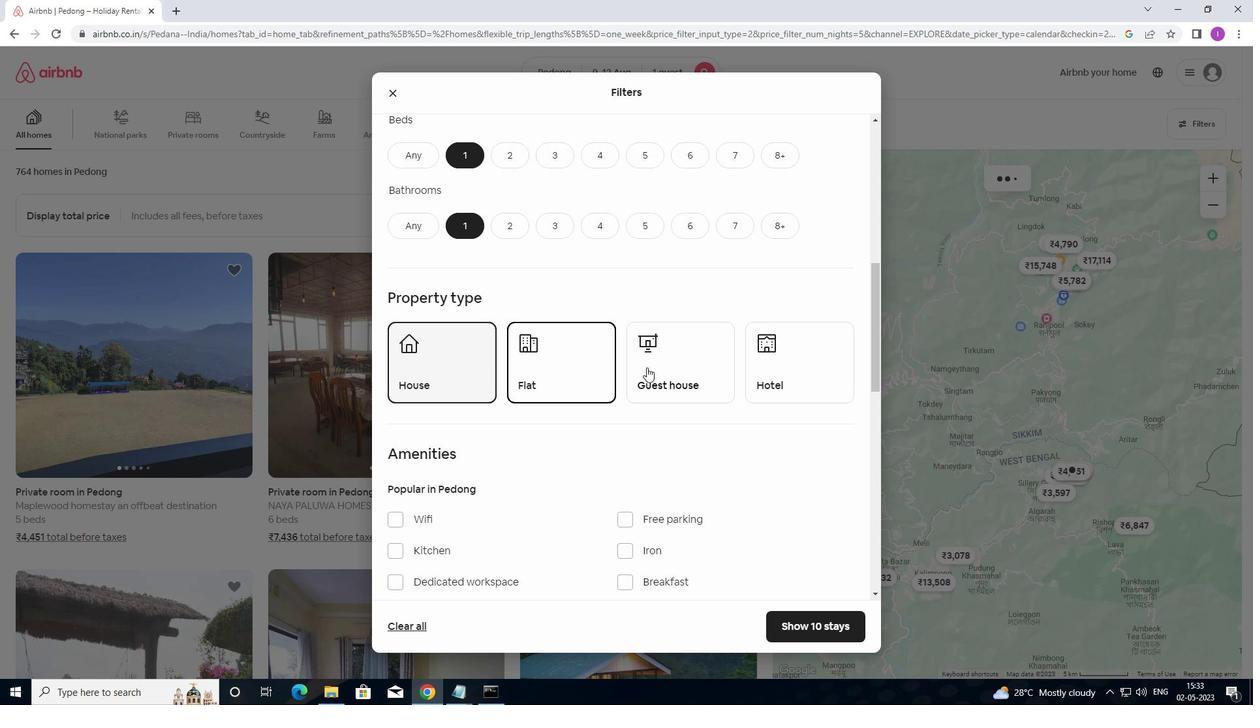 
Action: Mouse pressed left at (647, 367)
Screenshot: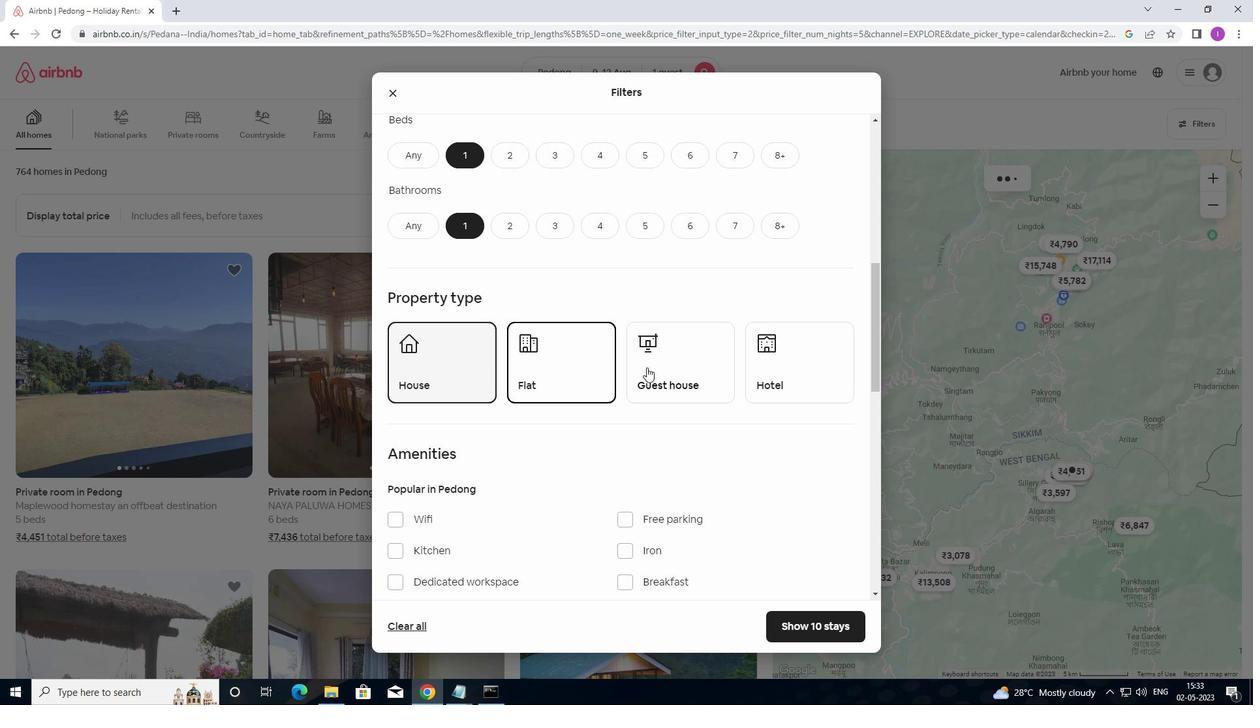
Action: Mouse moved to (718, 370)
Screenshot: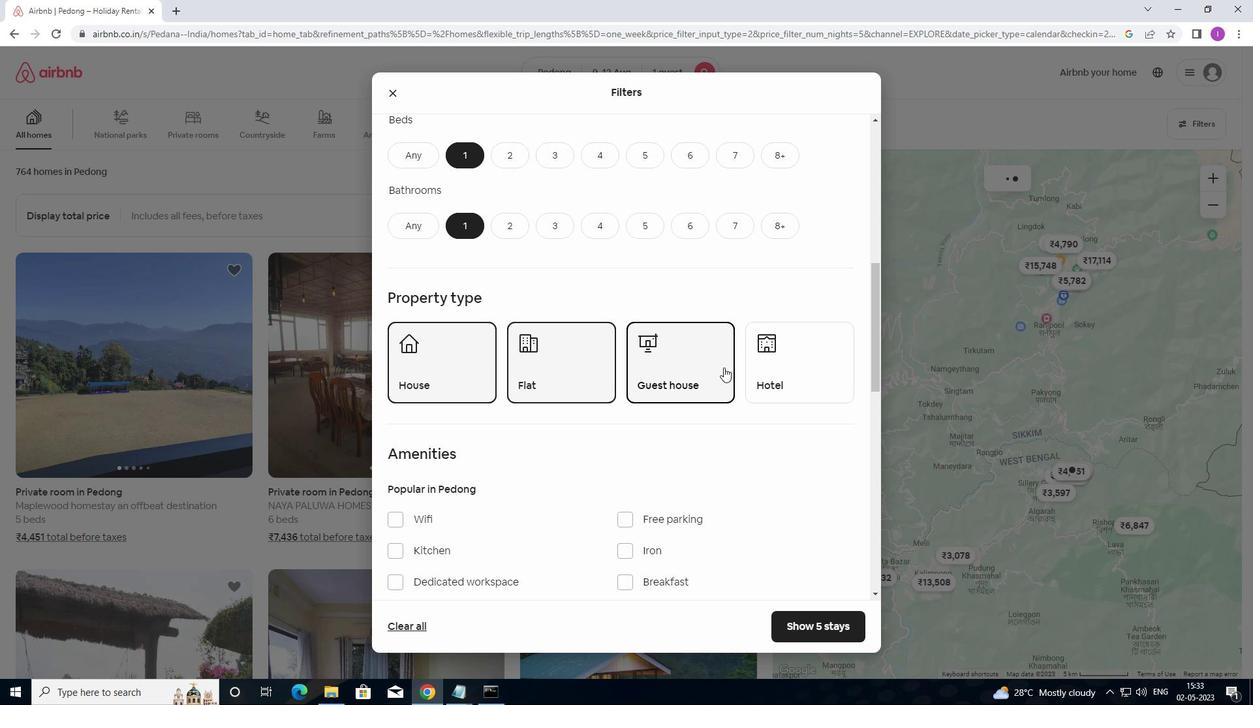 
Action: Mouse scrolled (718, 370) with delta (0, 0)
Screenshot: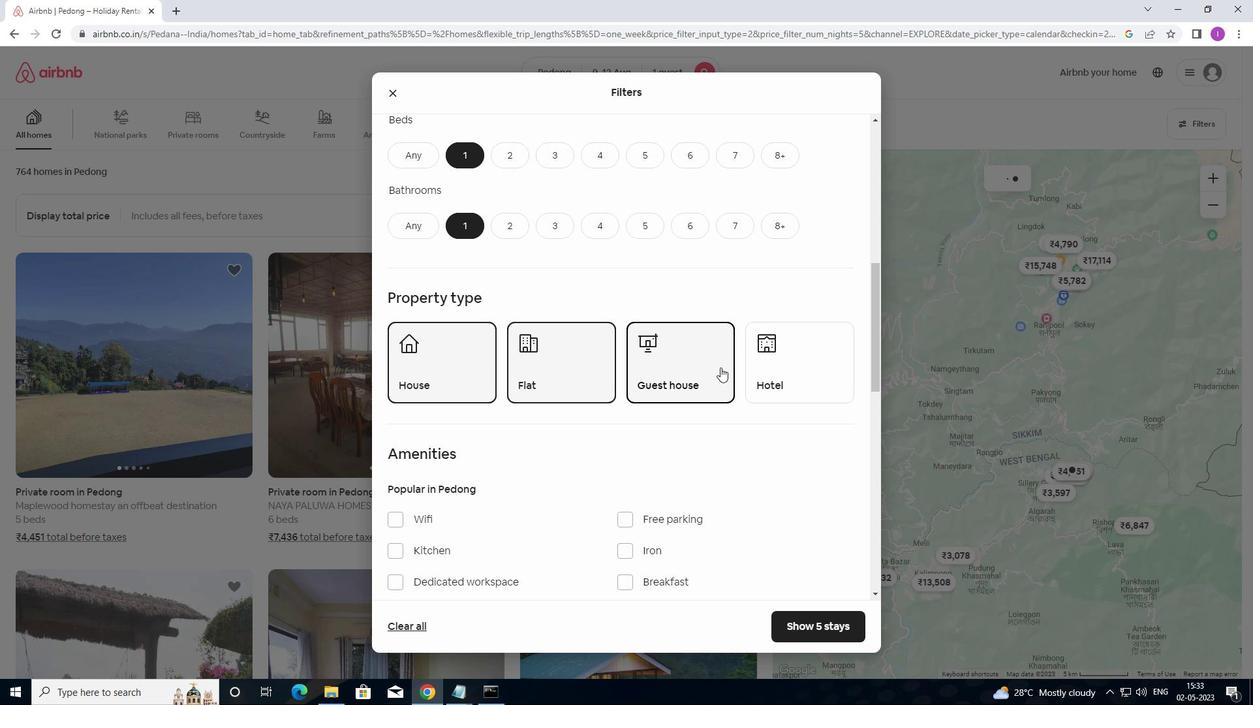 
Action: Mouse moved to (718, 370)
Screenshot: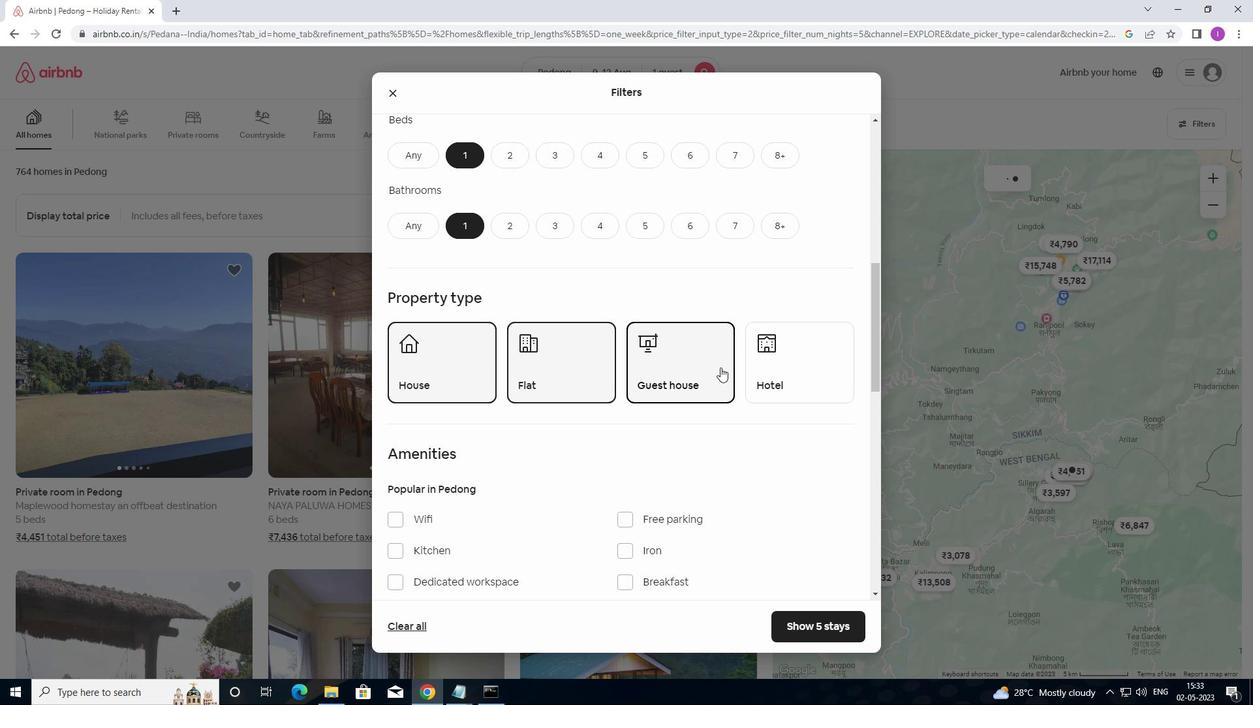 
Action: Mouse scrolled (718, 370) with delta (0, 0)
Screenshot: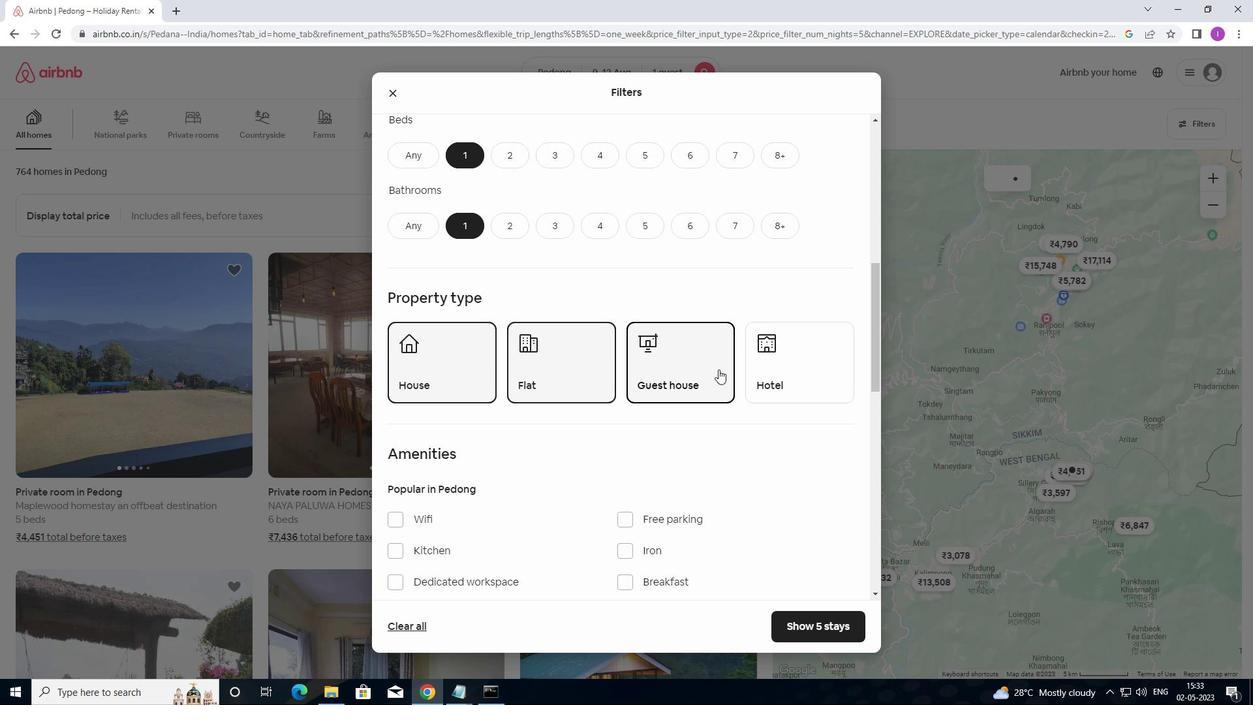 
Action: Mouse moved to (673, 376)
Screenshot: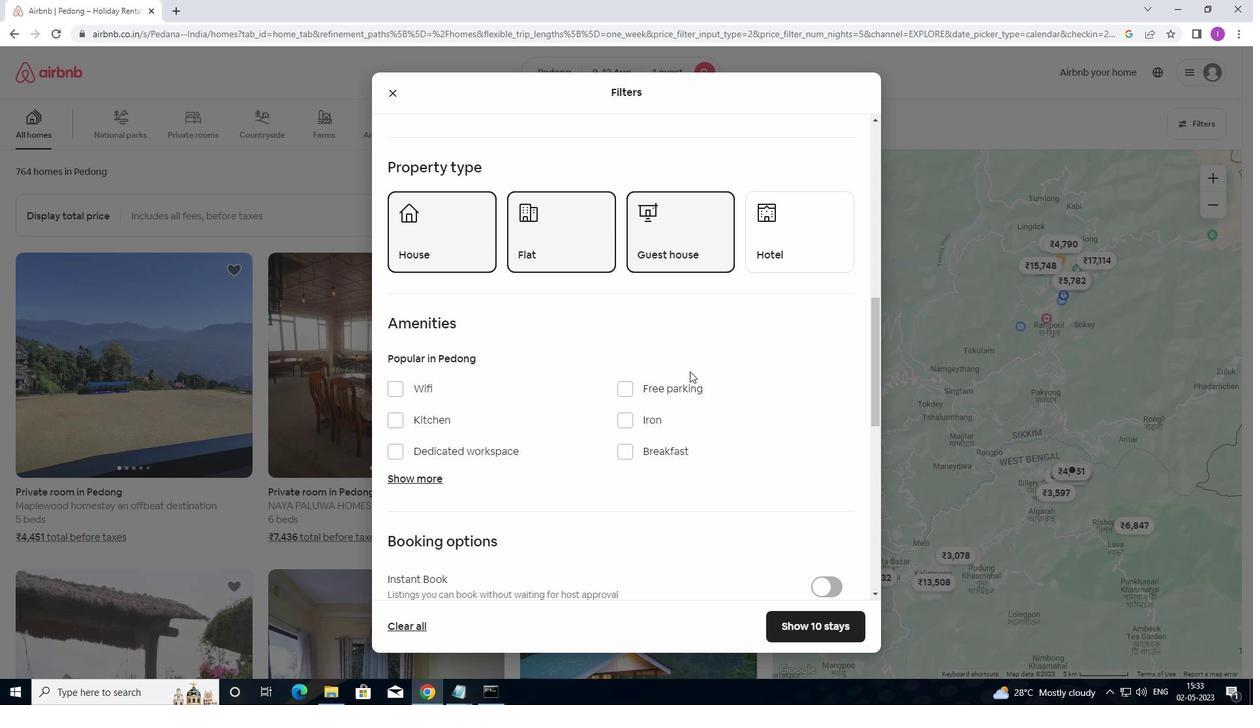 
Action: Mouse scrolled (673, 375) with delta (0, 0)
Screenshot: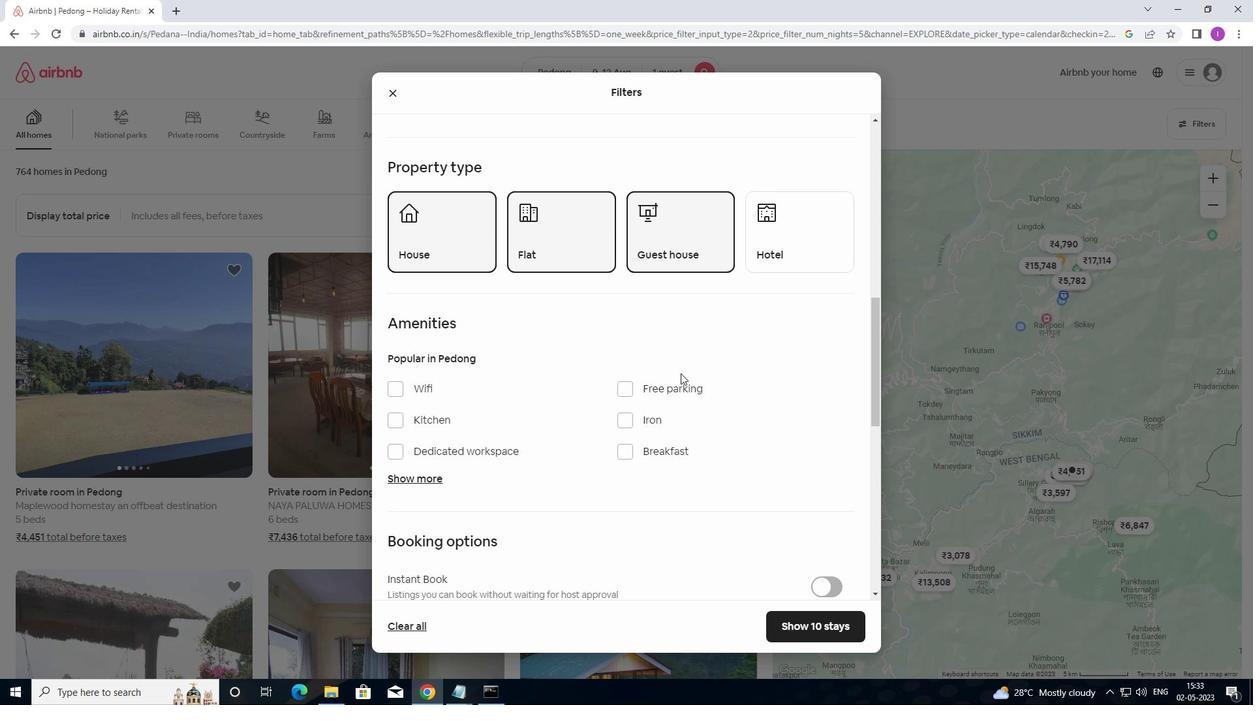 
Action: Mouse moved to (673, 376)
Screenshot: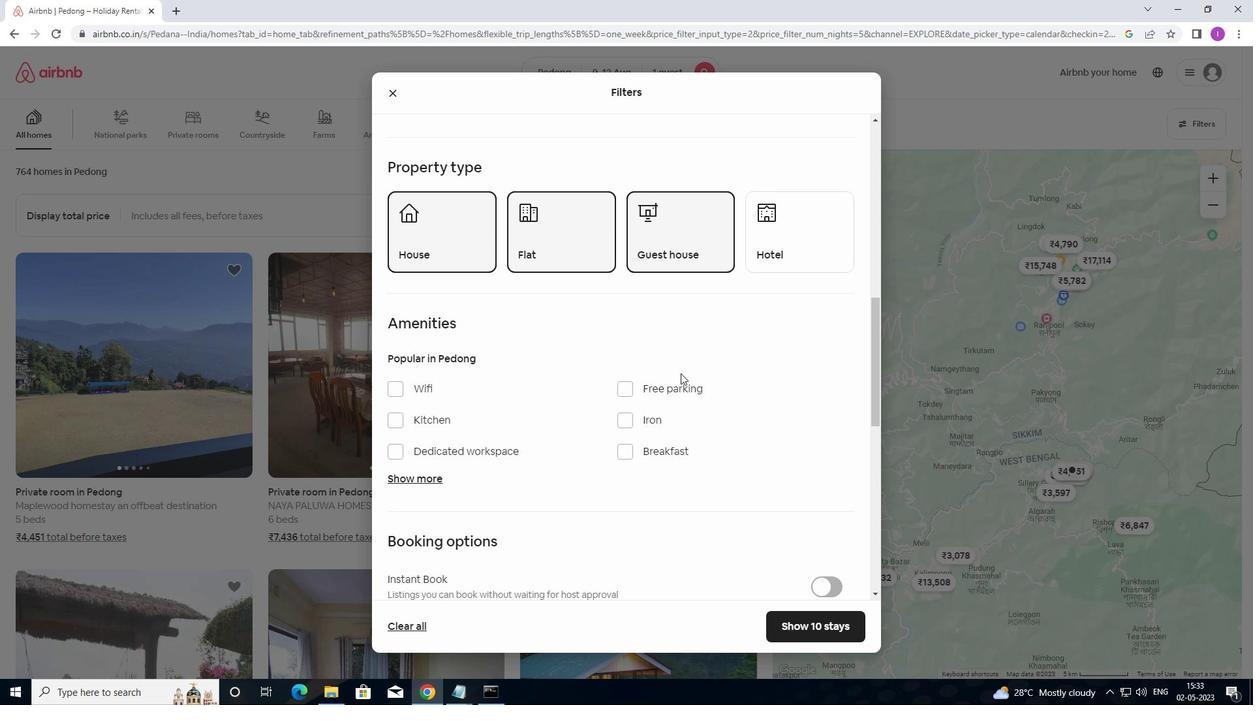 
Action: Mouse scrolled (673, 376) with delta (0, 0)
Screenshot: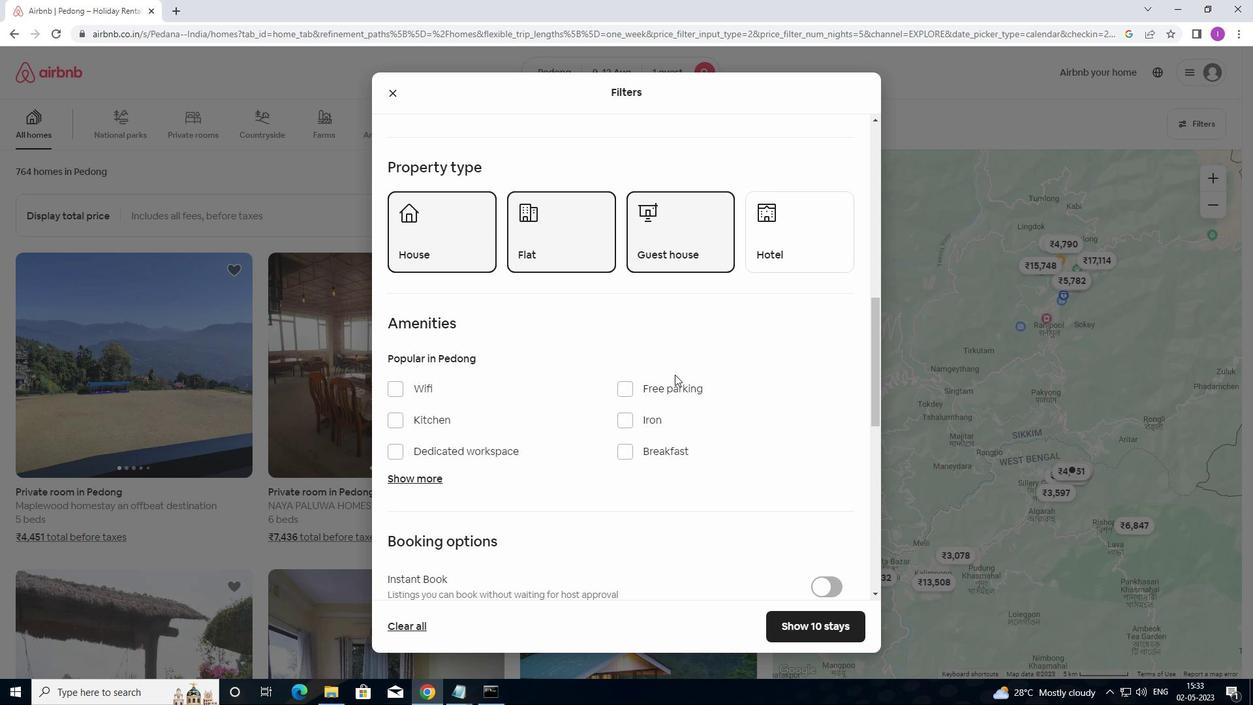 
Action: Mouse moved to (398, 258)
Screenshot: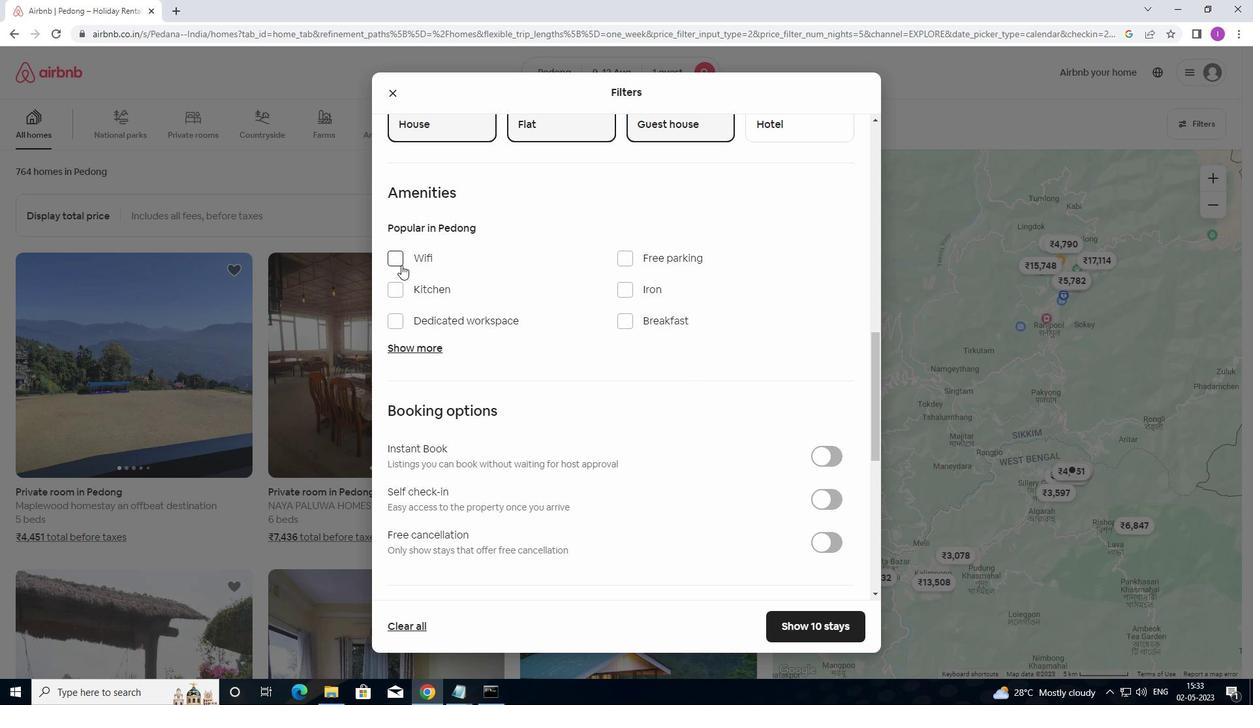 
Action: Mouse pressed left at (398, 258)
Screenshot: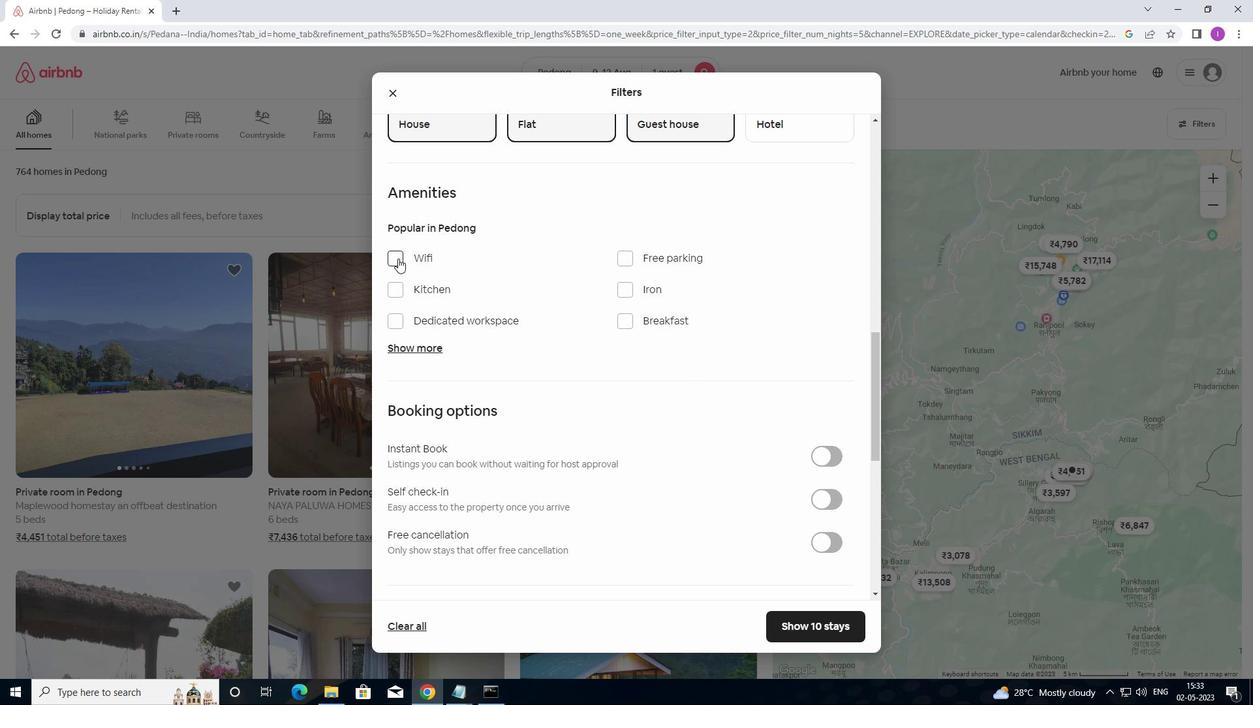 
Action: Mouse moved to (836, 442)
Screenshot: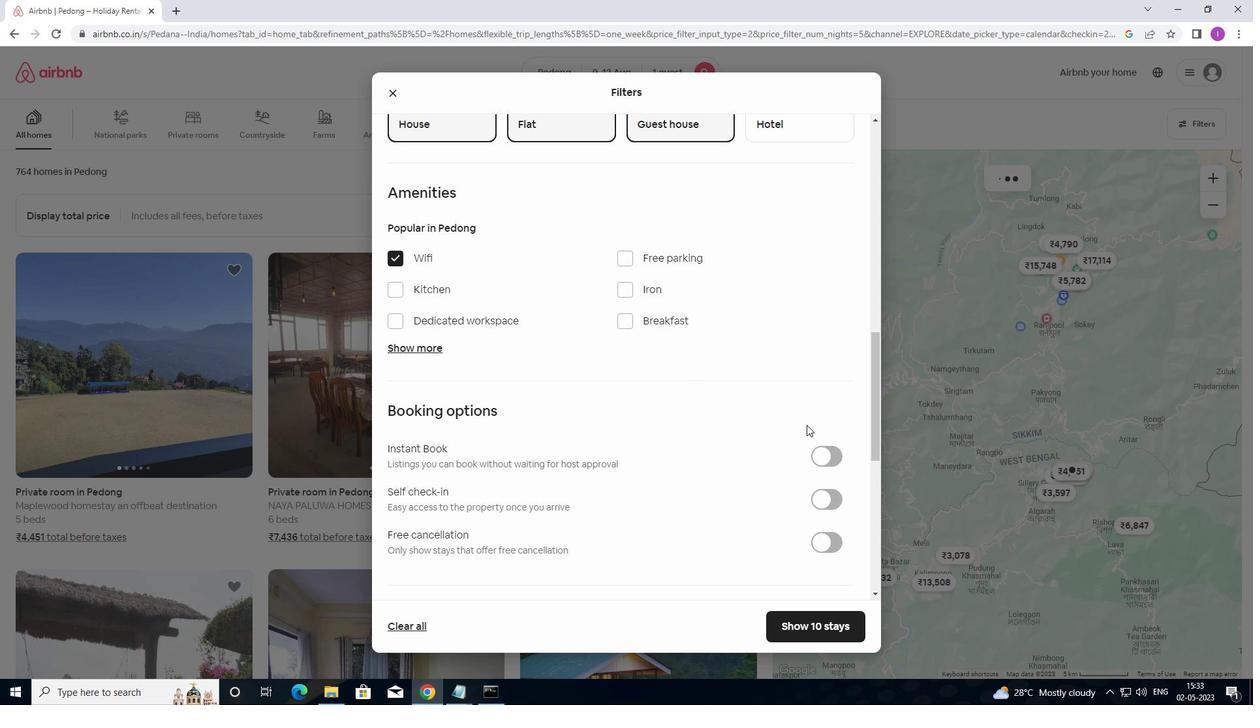 
Action: Mouse scrolled (836, 441) with delta (0, 0)
Screenshot: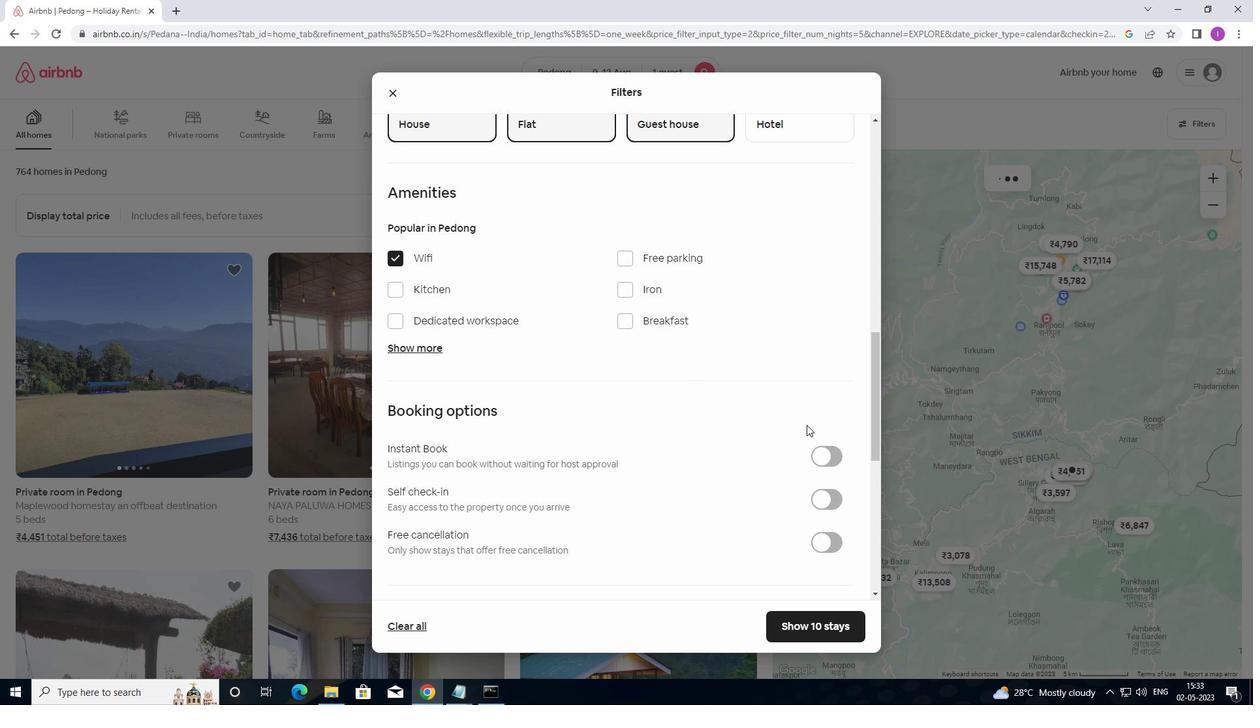 
Action: Mouse moved to (845, 446)
Screenshot: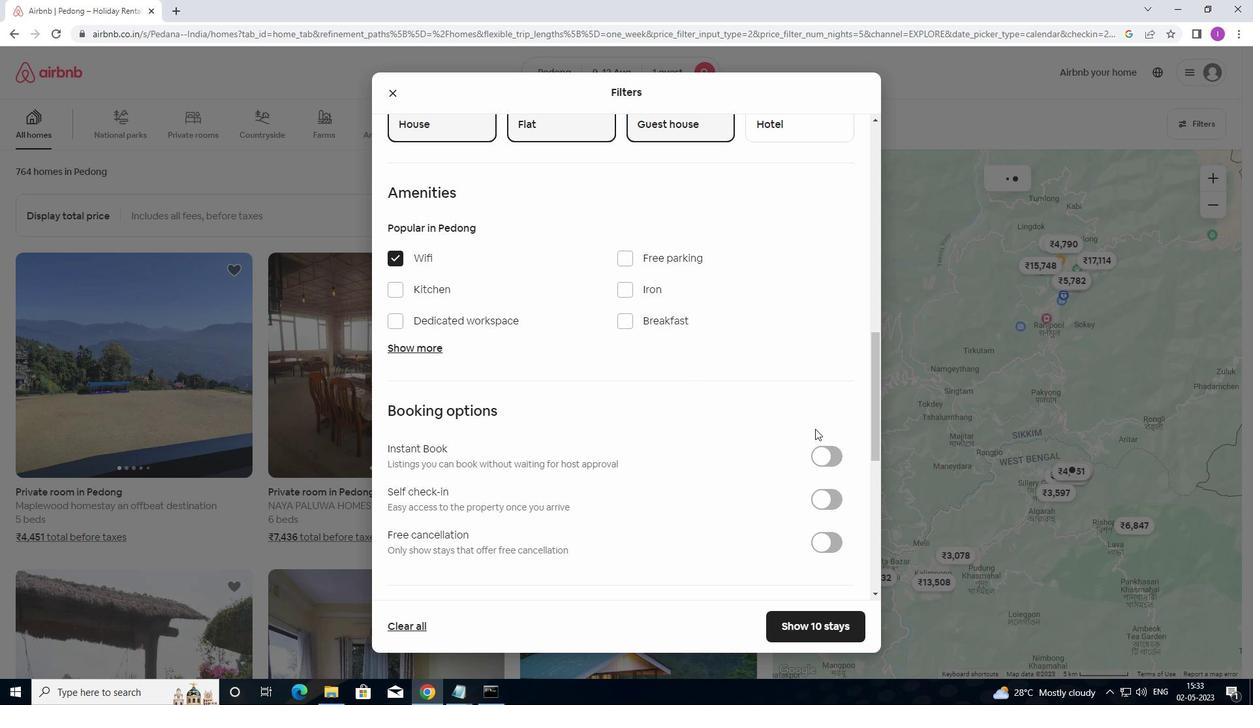 
Action: Mouse scrolled (845, 445) with delta (0, 0)
Screenshot: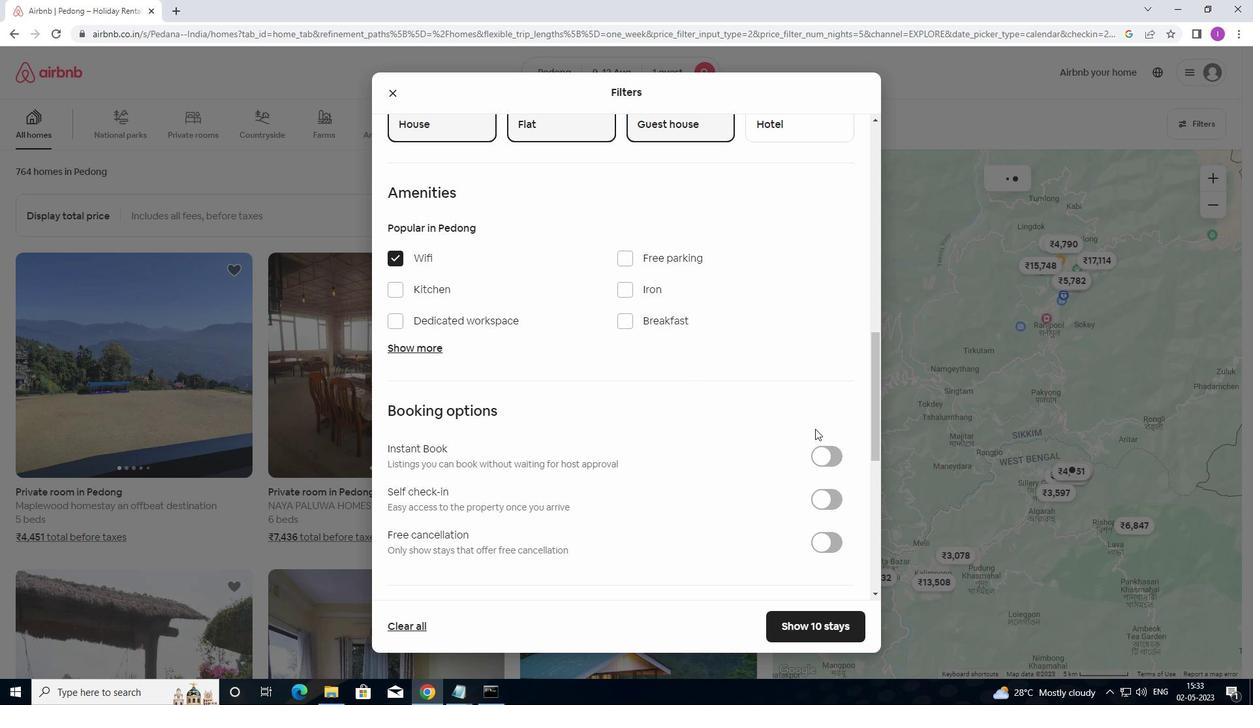
Action: Mouse moved to (827, 370)
Screenshot: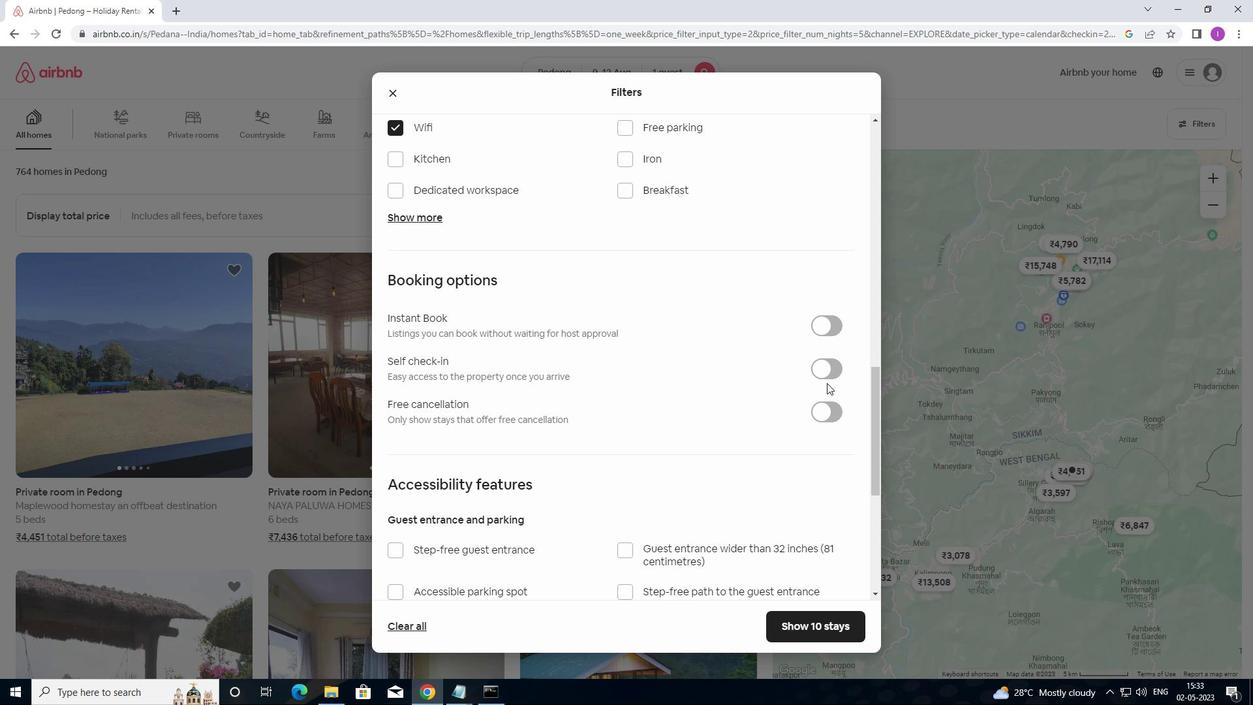 
Action: Mouse pressed left at (827, 370)
Screenshot: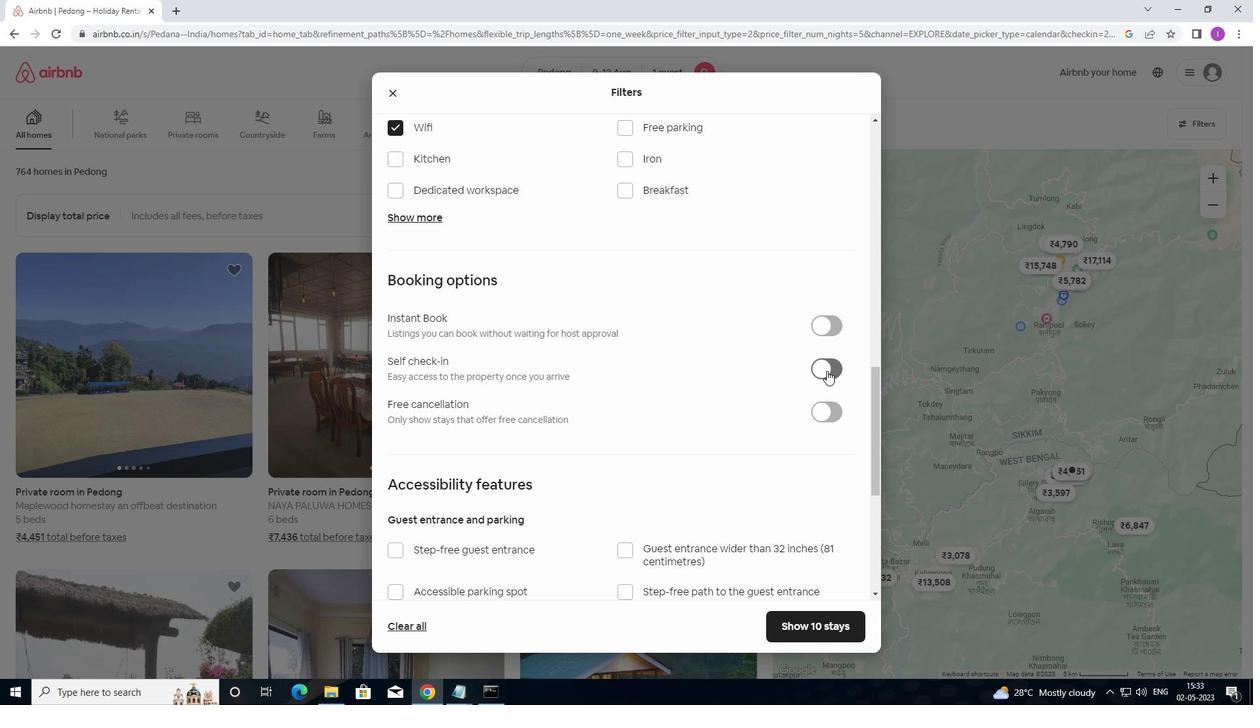 
Action: Mouse moved to (590, 507)
Screenshot: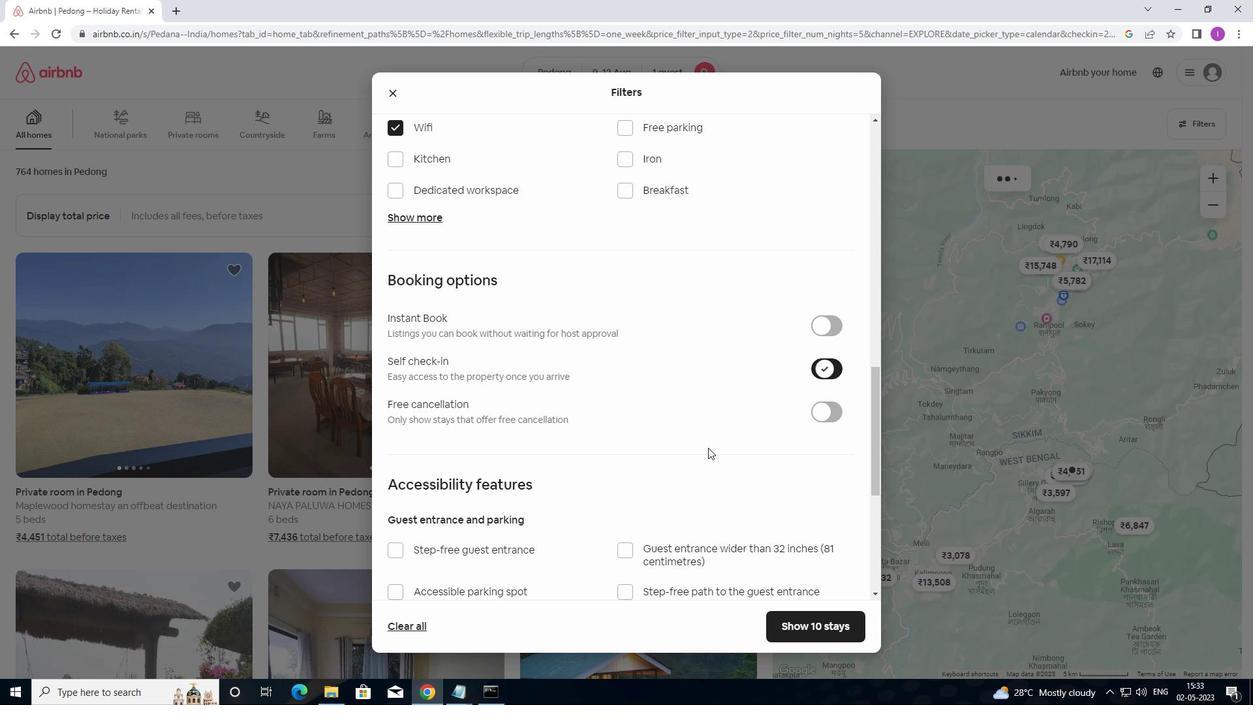 
Action: Mouse scrolled (590, 506) with delta (0, 0)
Screenshot: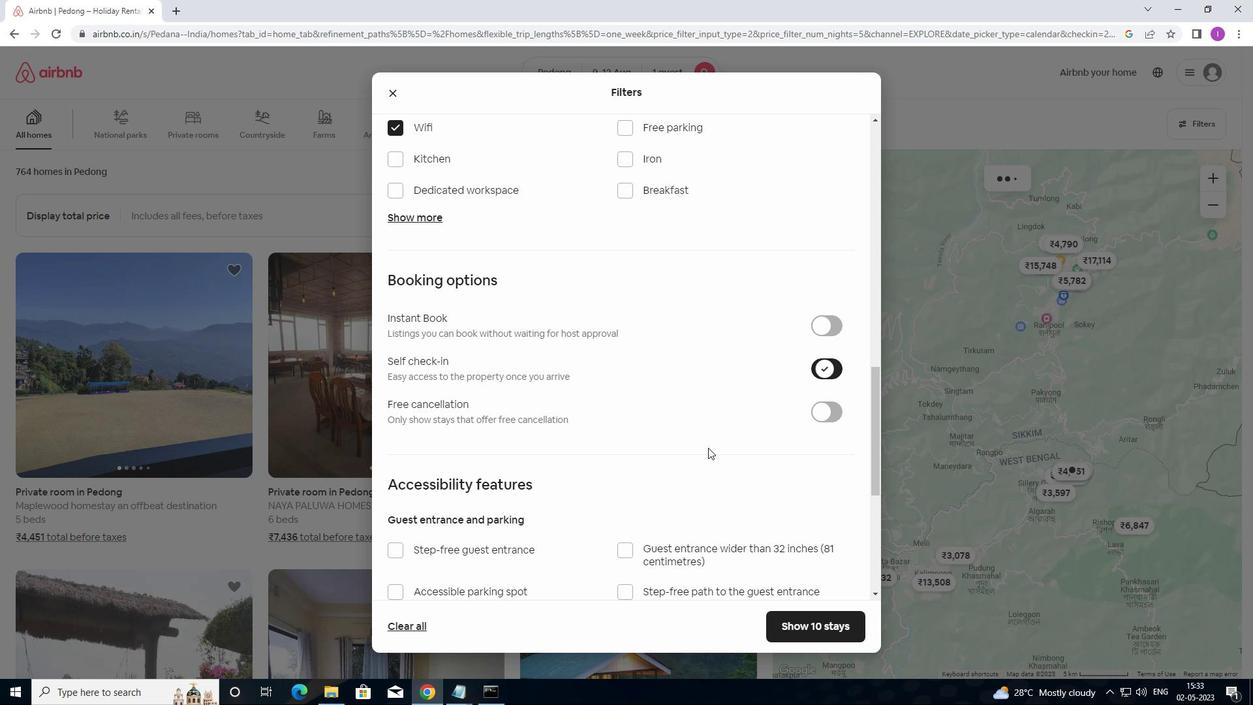 
Action: Mouse moved to (582, 516)
Screenshot: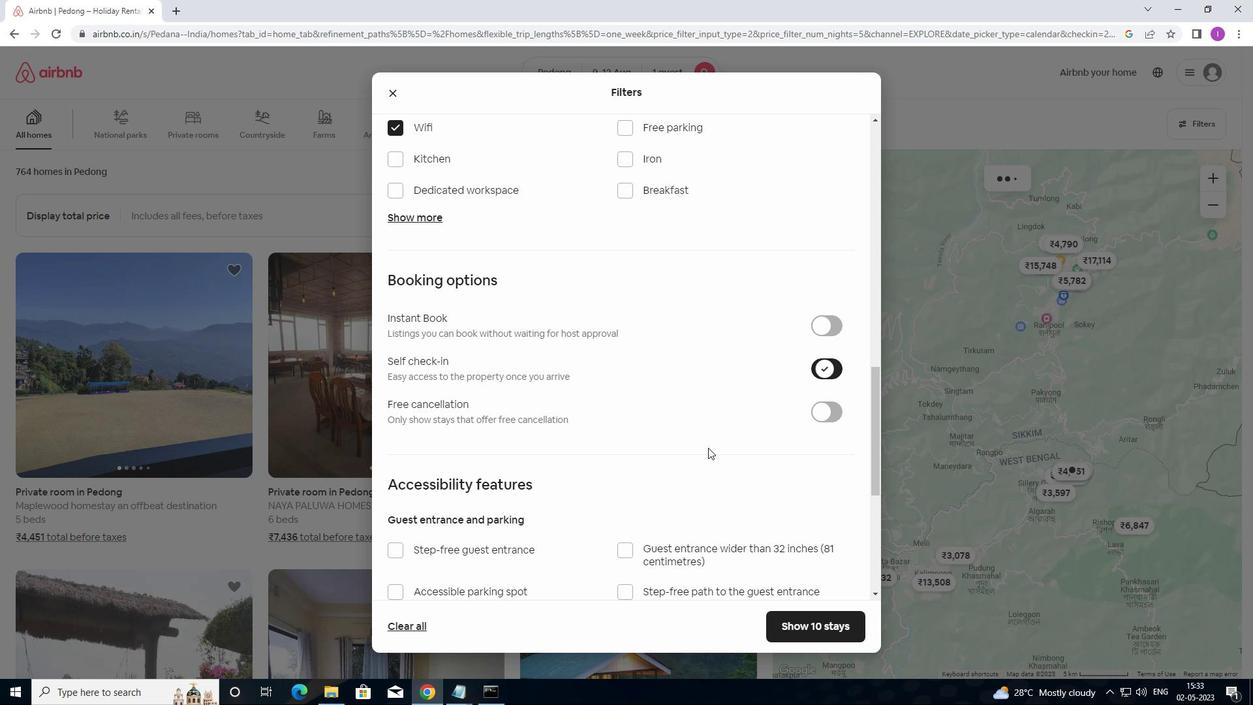 
Action: Mouse scrolled (582, 515) with delta (0, 0)
Screenshot: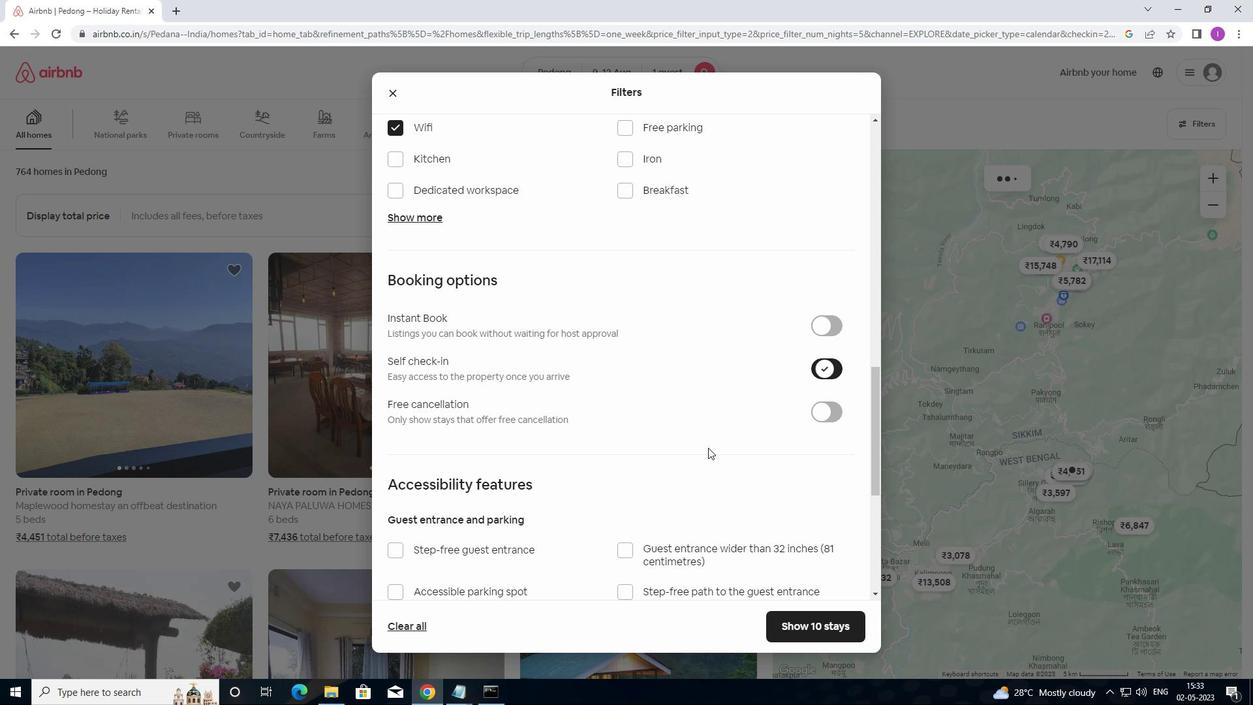 
Action: Mouse moved to (571, 530)
Screenshot: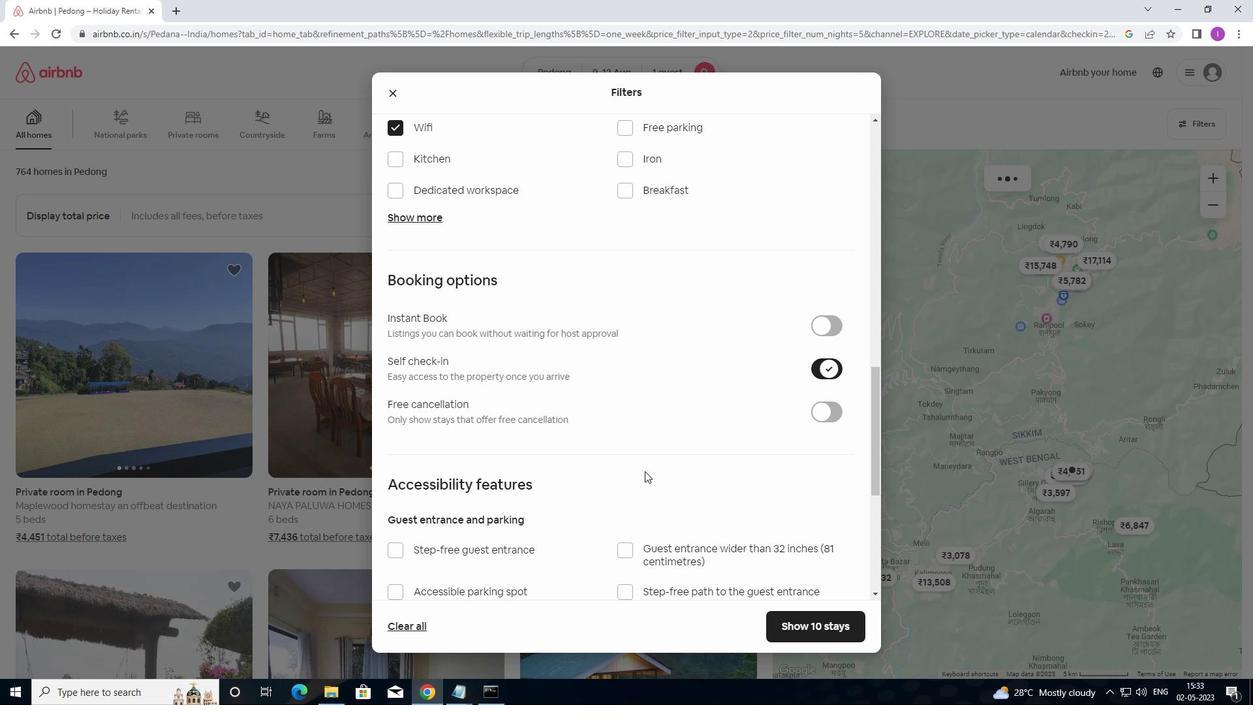 
Action: Mouse scrolled (571, 530) with delta (0, 0)
Screenshot: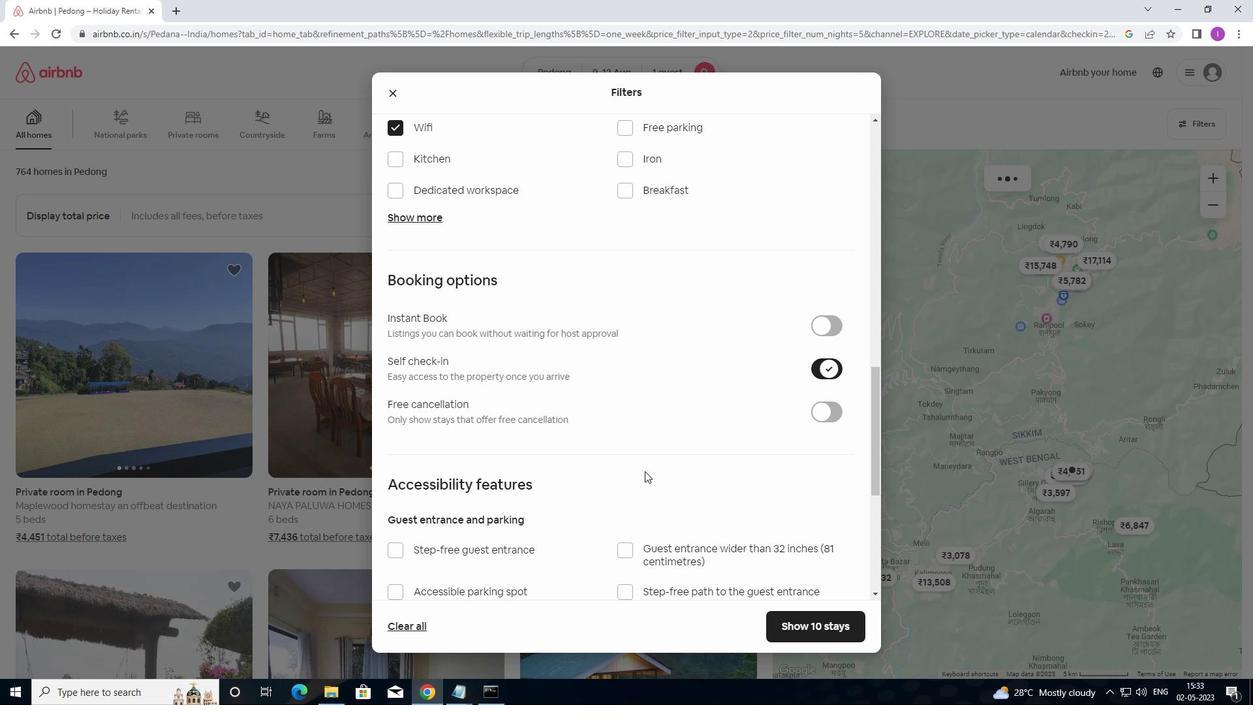 
Action: Mouse moved to (562, 537)
Screenshot: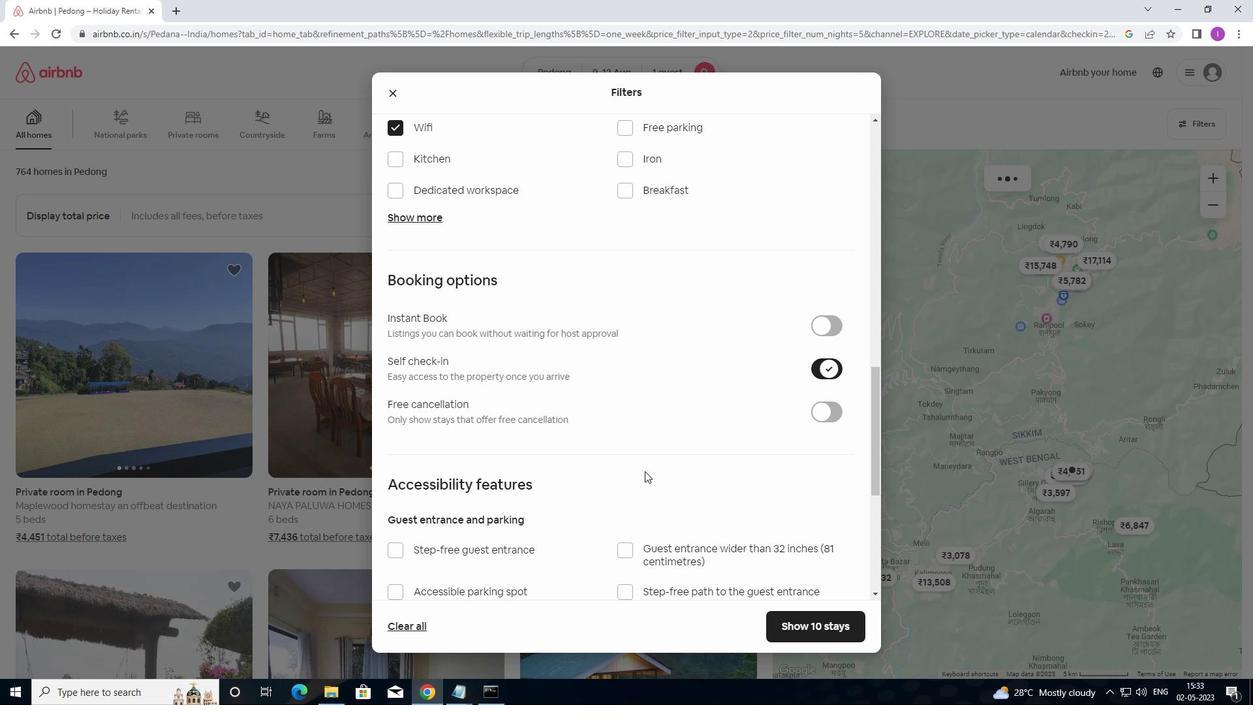 
Action: Mouse scrolled (562, 536) with delta (0, 0)
Screenshot: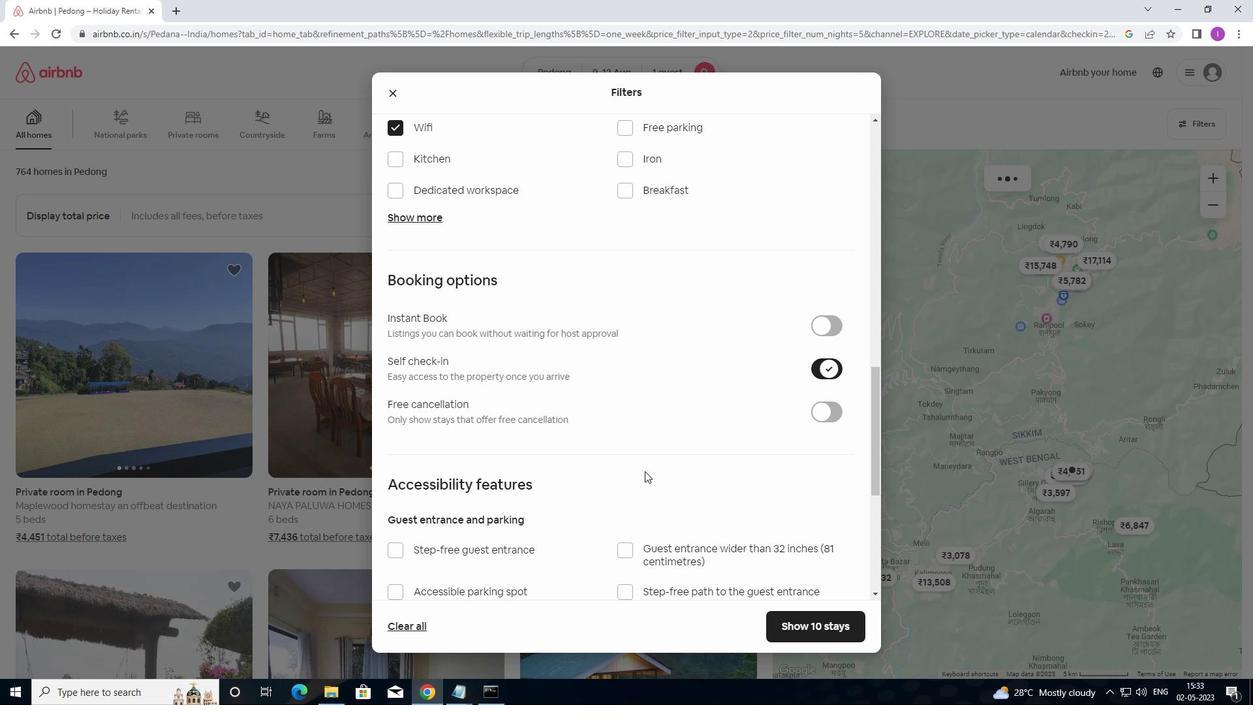 
Action: Mouse moved to (484, 549)
Screenshot: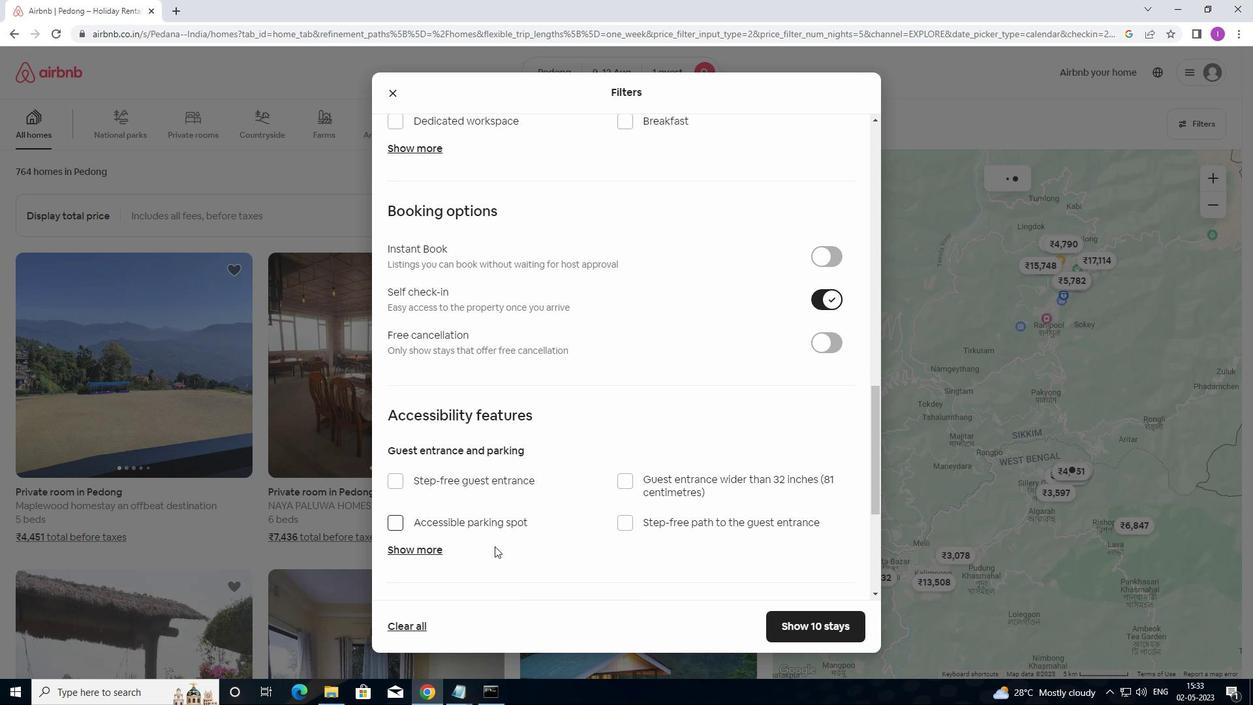 
Action: Mouse scrolled (484, 548) with delta (0, 0)
Screenshot: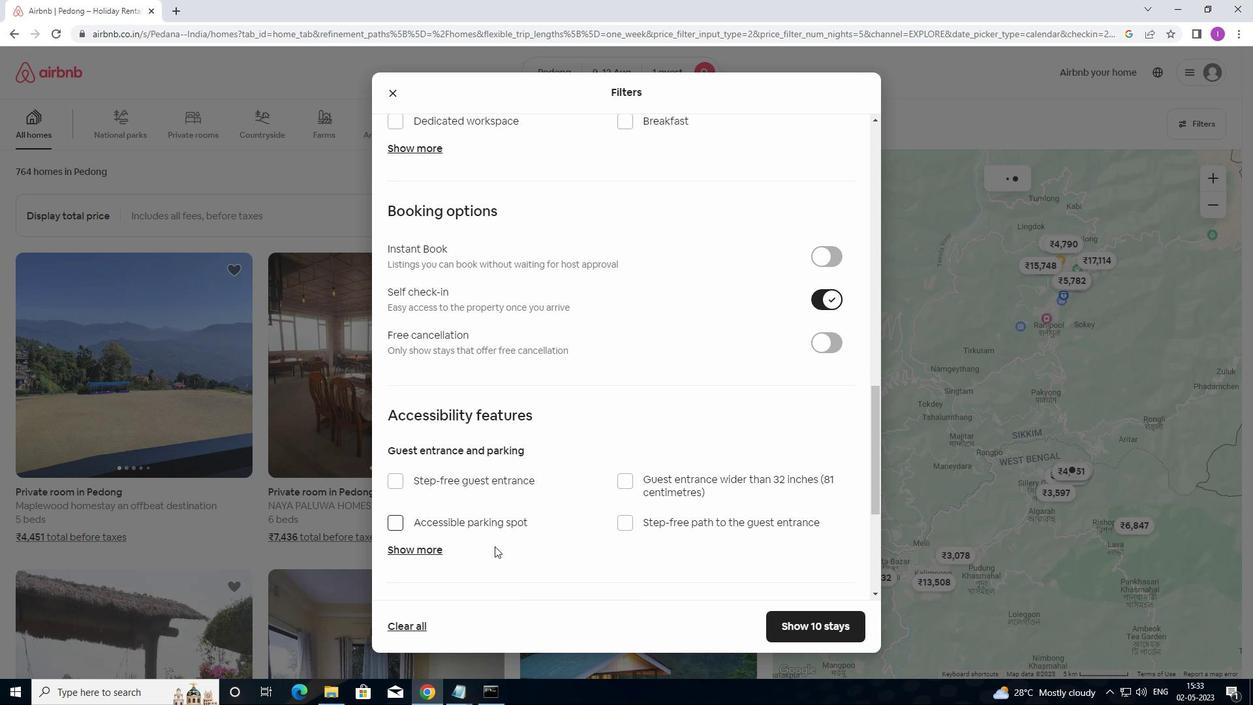 
Action: Mouse moved to (479, 560)
Screenshot: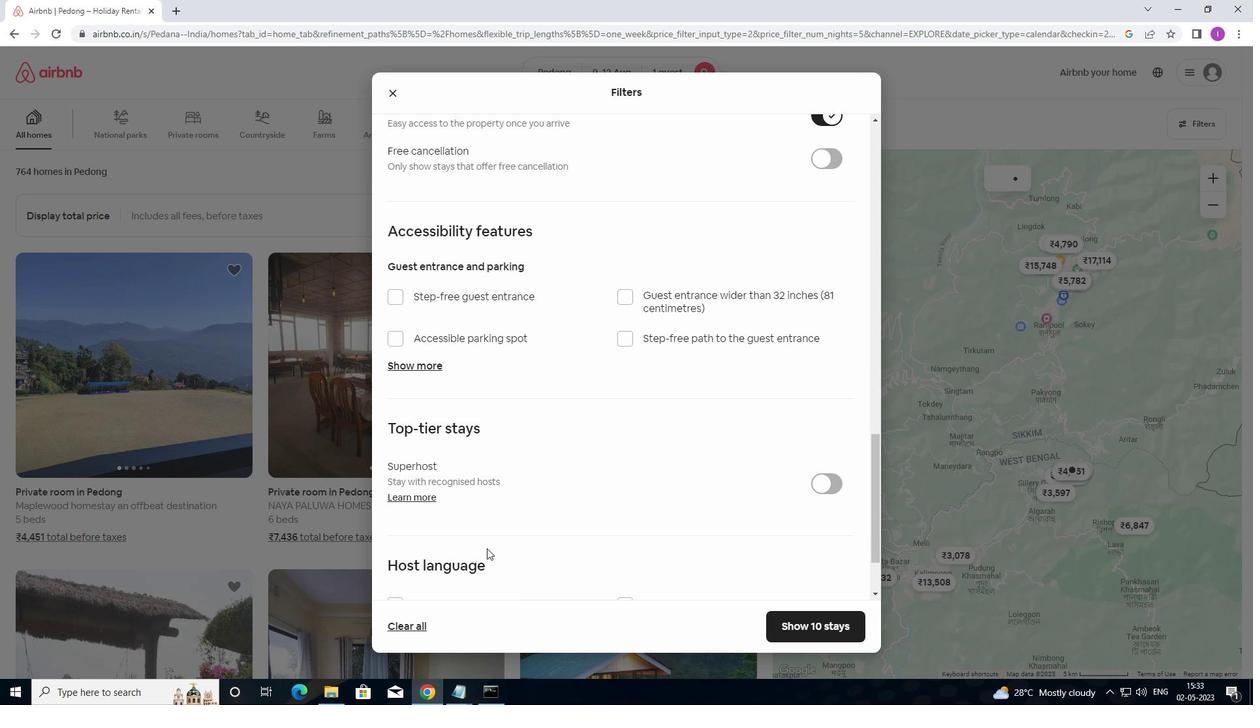 
Action: Mouse scrolled (479, 560) with delta (0, 0)
Screenshot: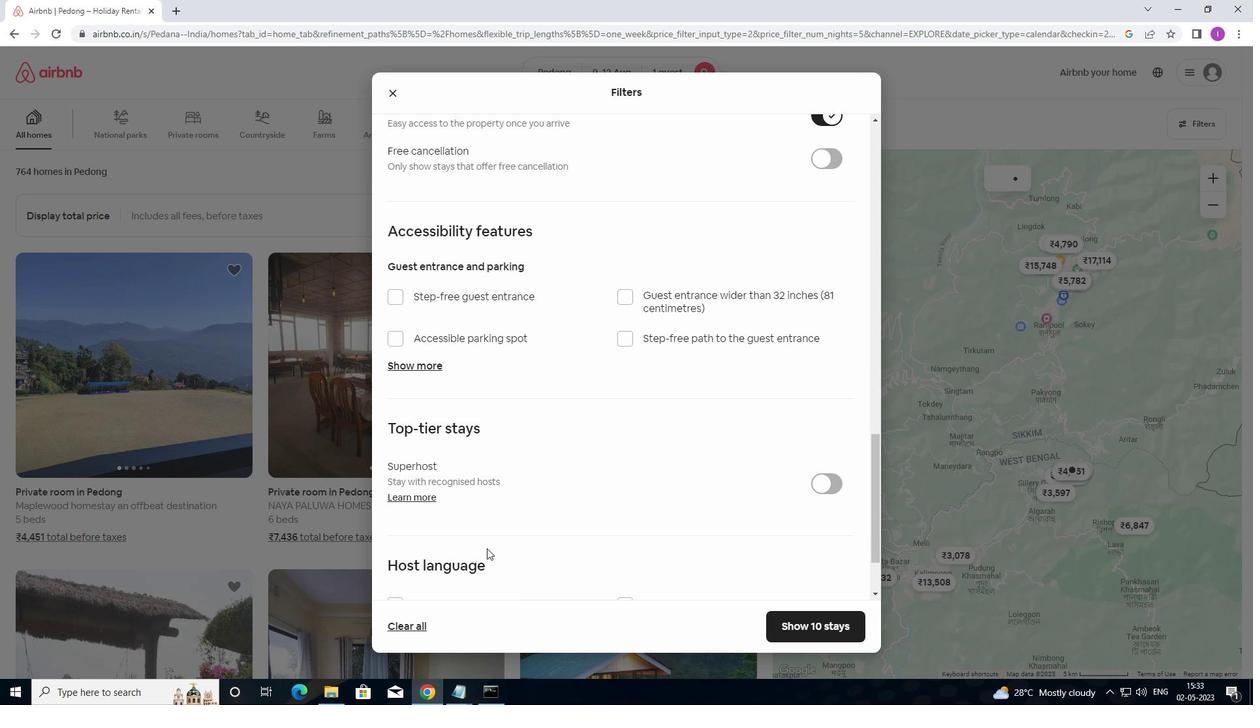 
Action: Mouse moved to (479, 563)
Screenshot: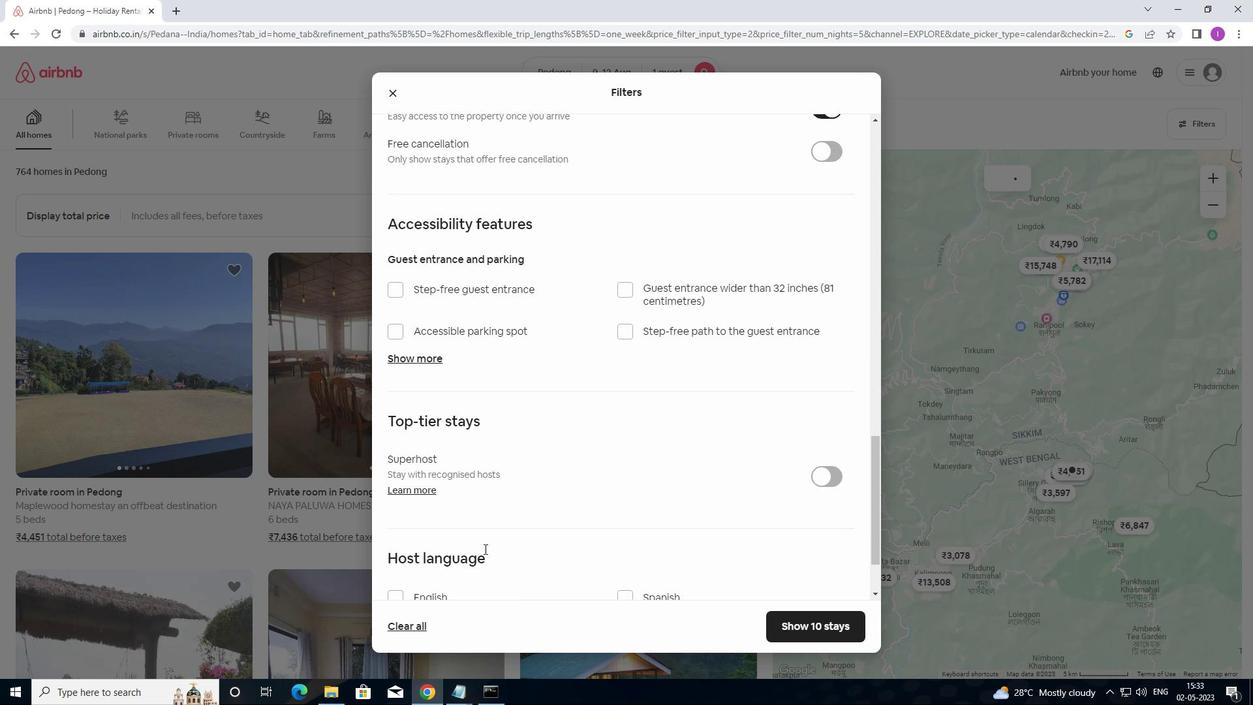 
Action: Mouse scrolled (479, 562) with delta (0, 0)
Screenshot: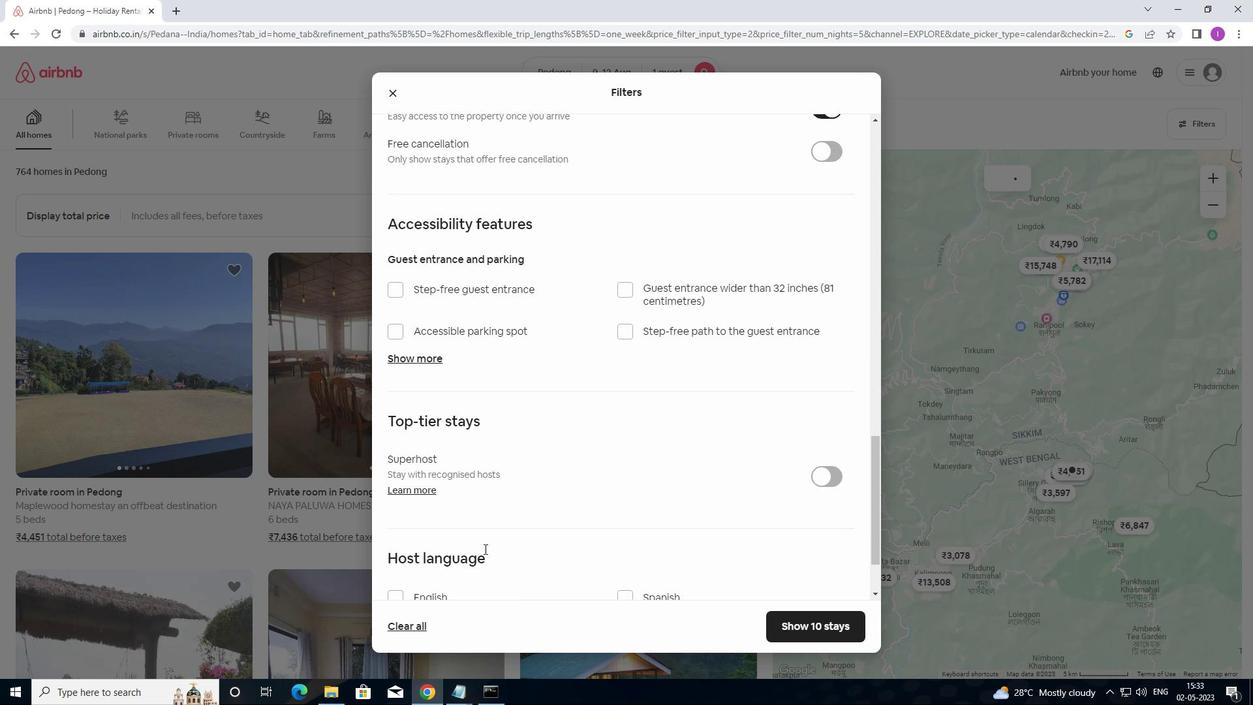 
Action: Mouse moved to (393, 505)
Screenshot: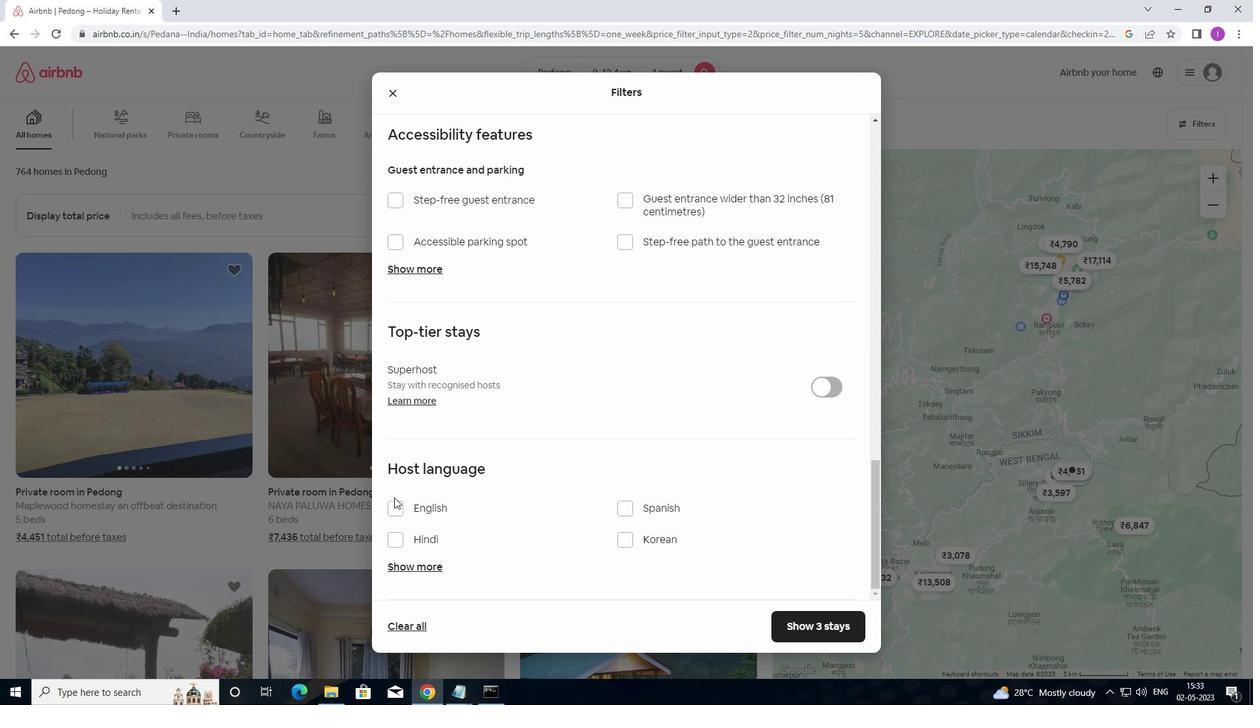 
Action: Mouse pressed left at (393, 505)
Screenshot: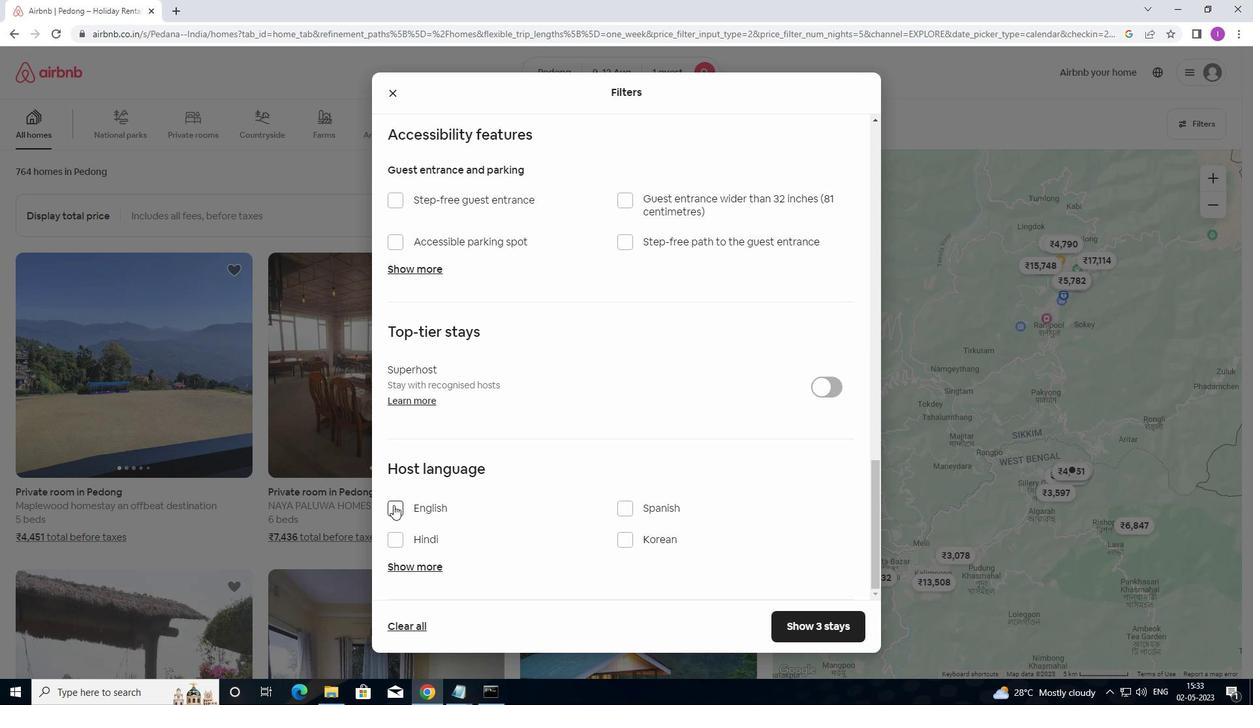
Action: Mouse moved to (799, 624)
Screenshot: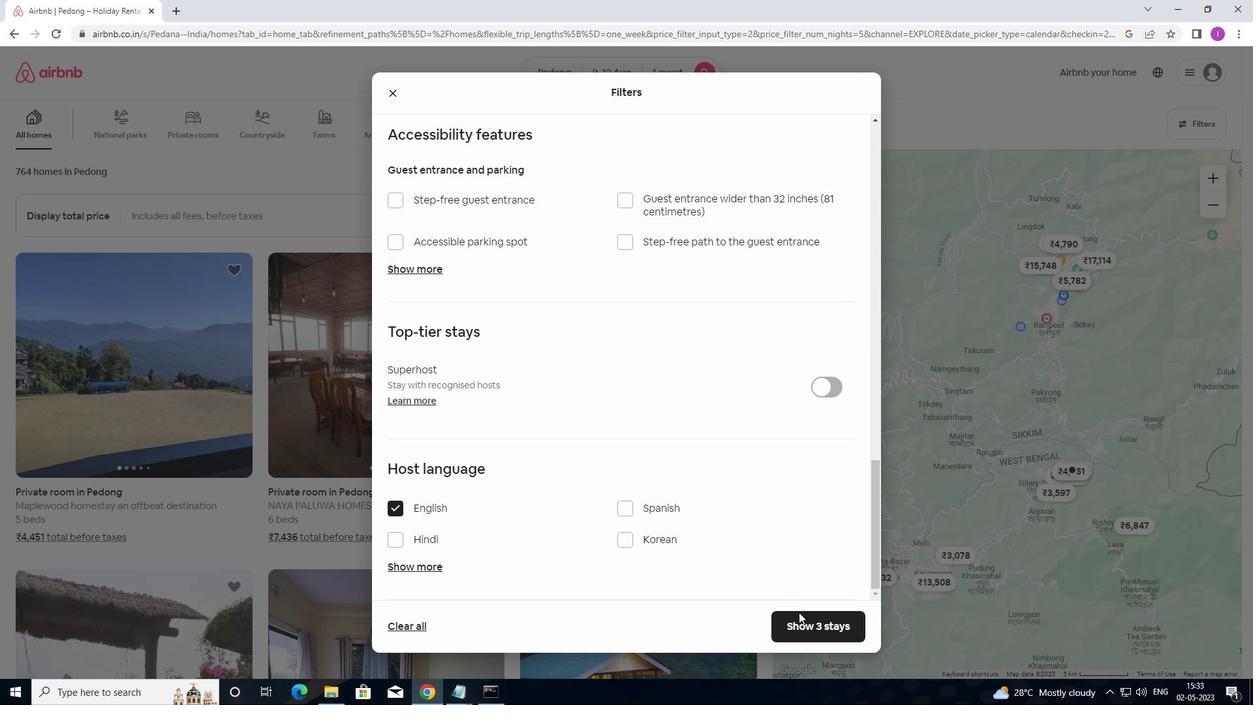 
Action: Mouse pressed left at (799, 624)
Screenshot: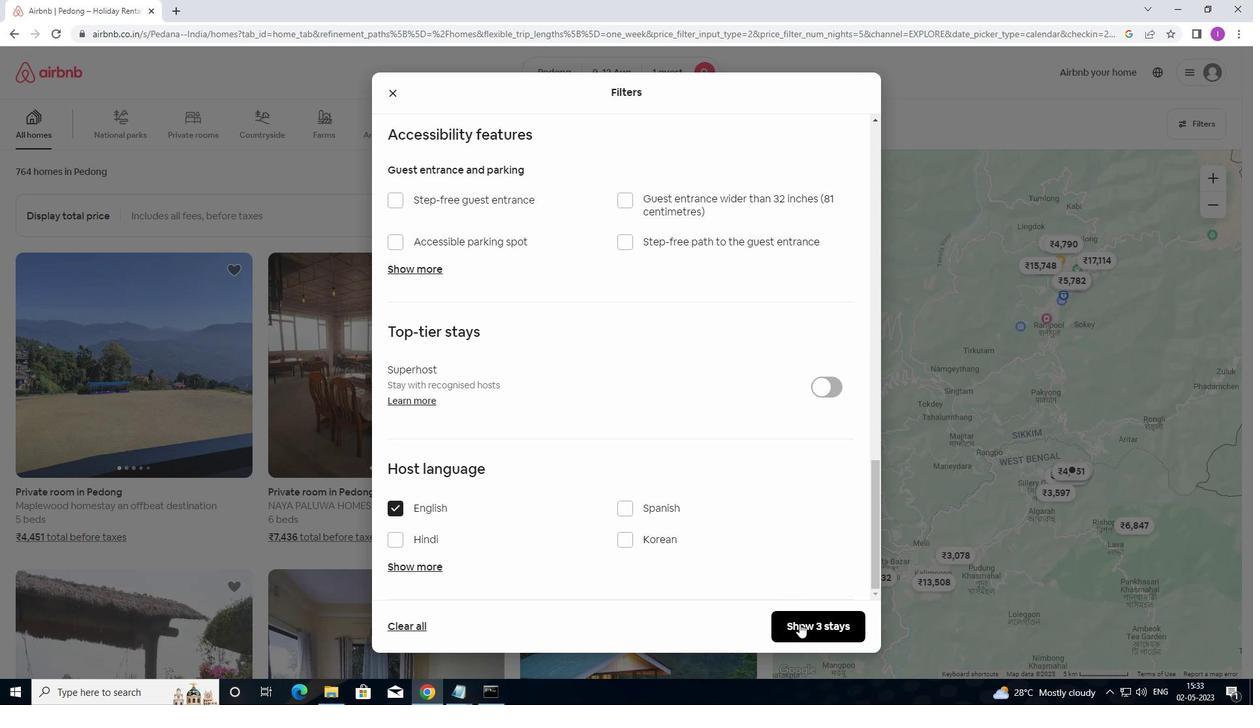 
Action: Mouse moved to (801, 610)
Screenshot: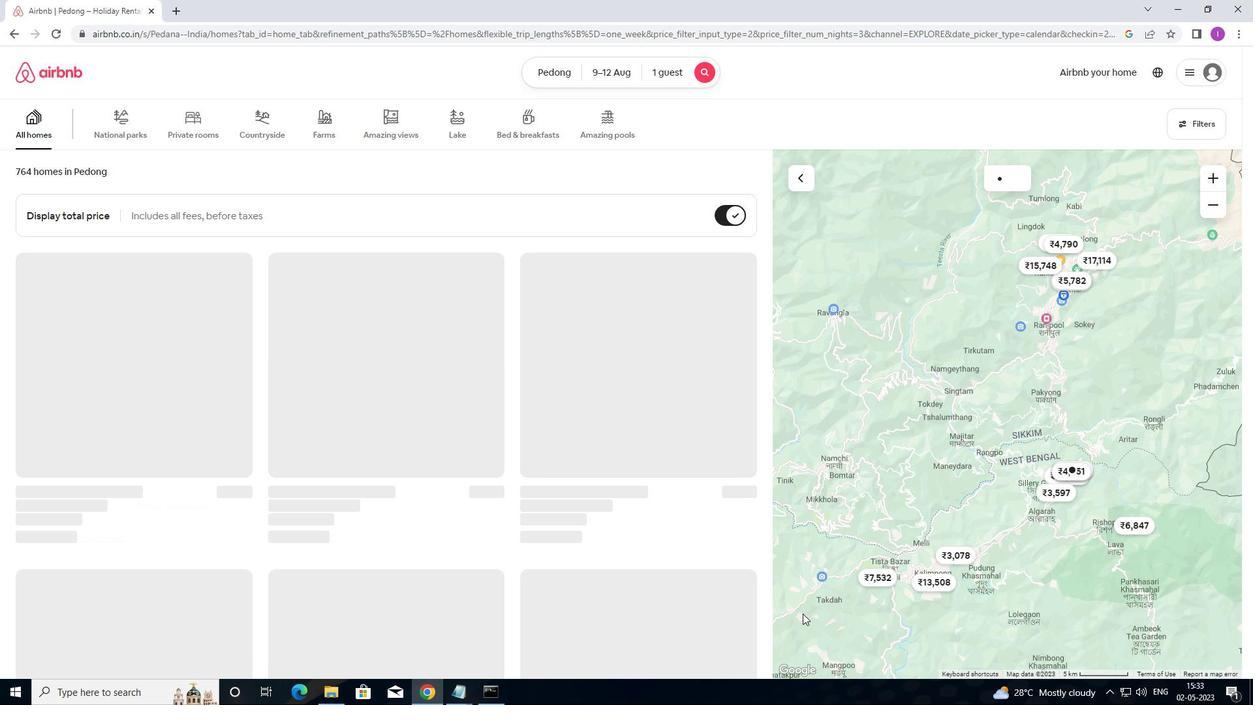 
